 Task: Find connections with filter location El Copey with filter topic #Networkwith filter profile language French with filter current company STÄUBLI with filter school ICFAI Foundation for Higher Education, Hyderabad with filter industry Spectator Sports with filter service category Public Relations with filter keywords title Life Coach
Action: Mouse moved to (276, 345)
Screenshot: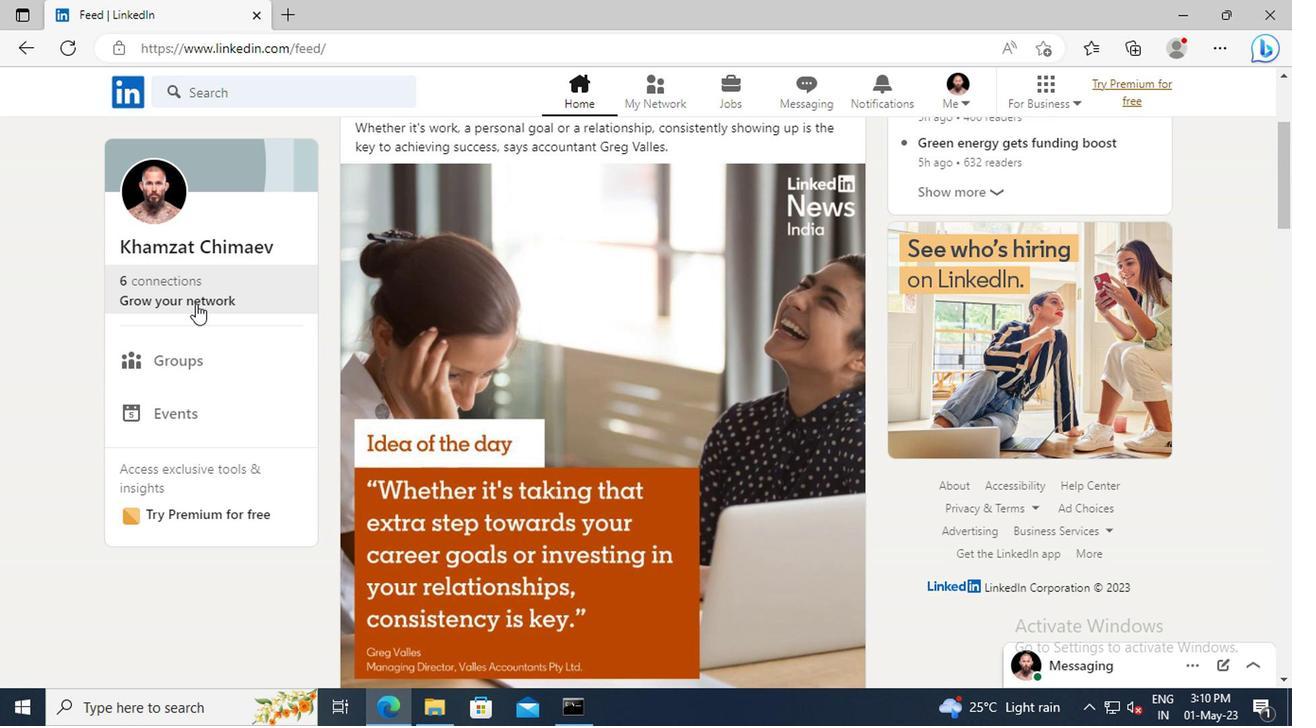 
Action: Mouse pressed left at (276, 345)
Screenshot: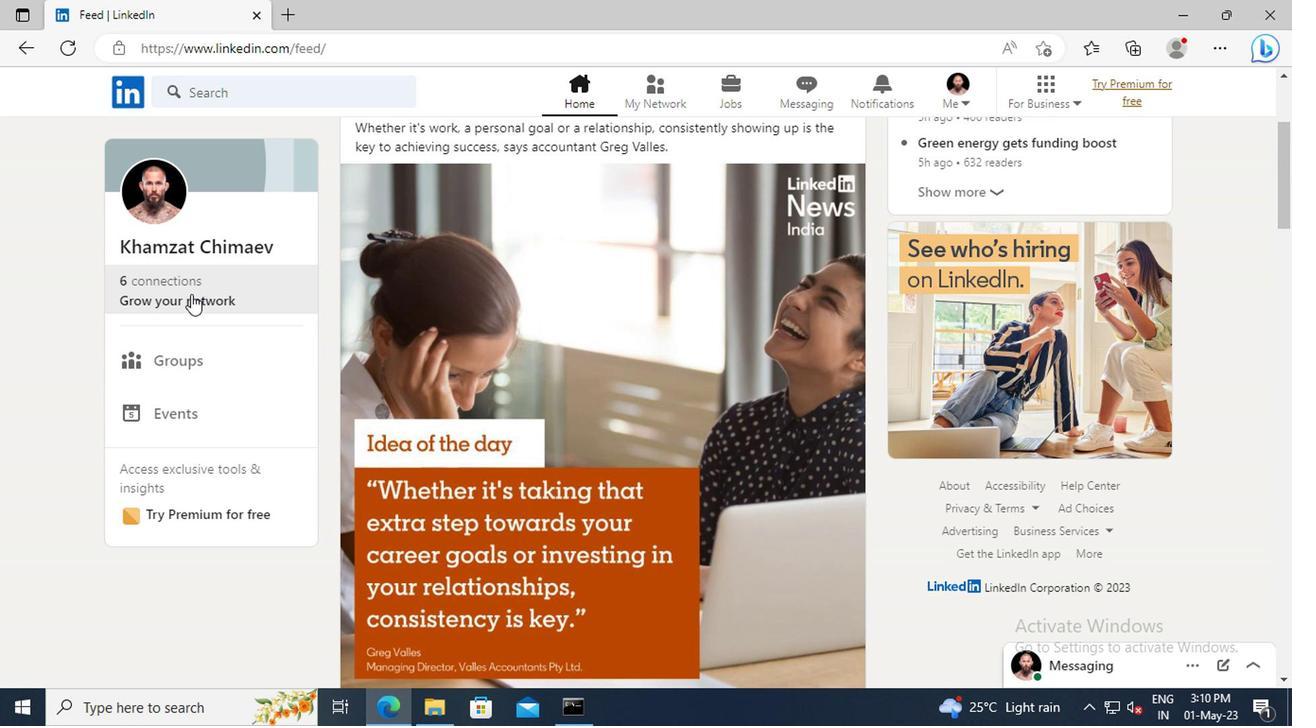 
Action: Mouse moved to (296, 280)
Screenshot: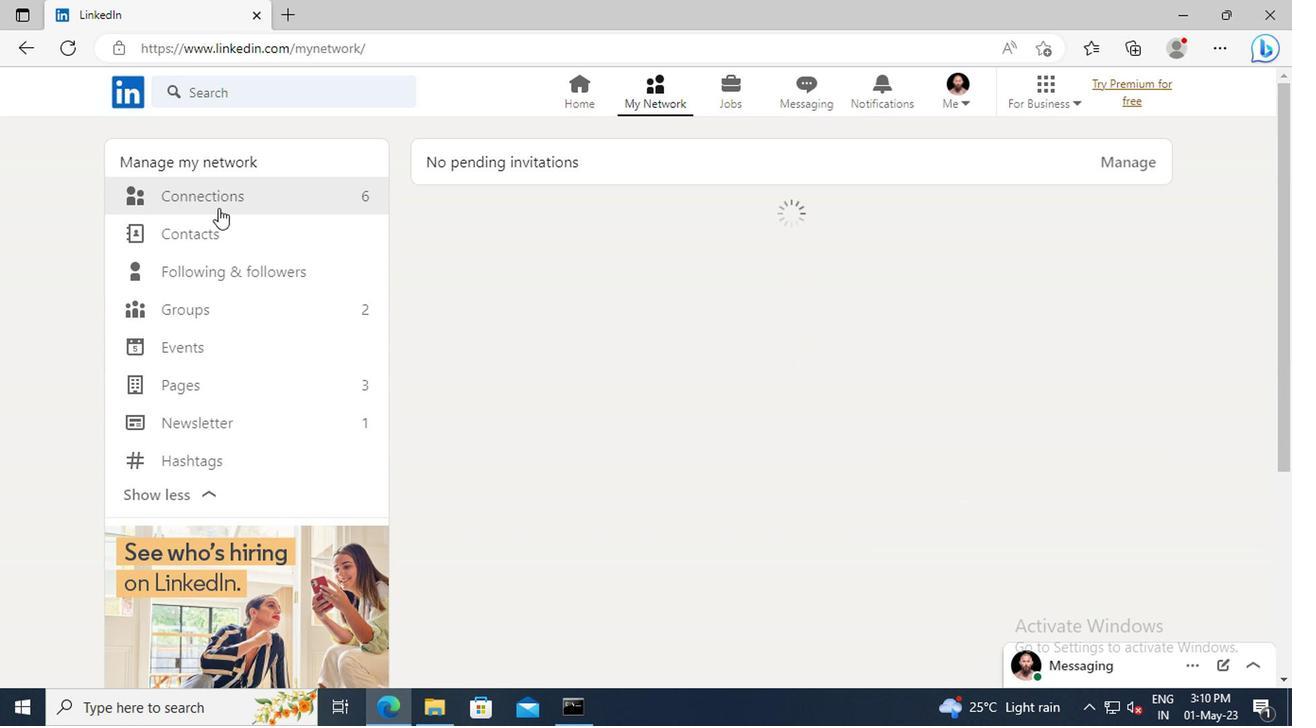 
Action: Mouse pressed left at (296, 280)
Screenshot: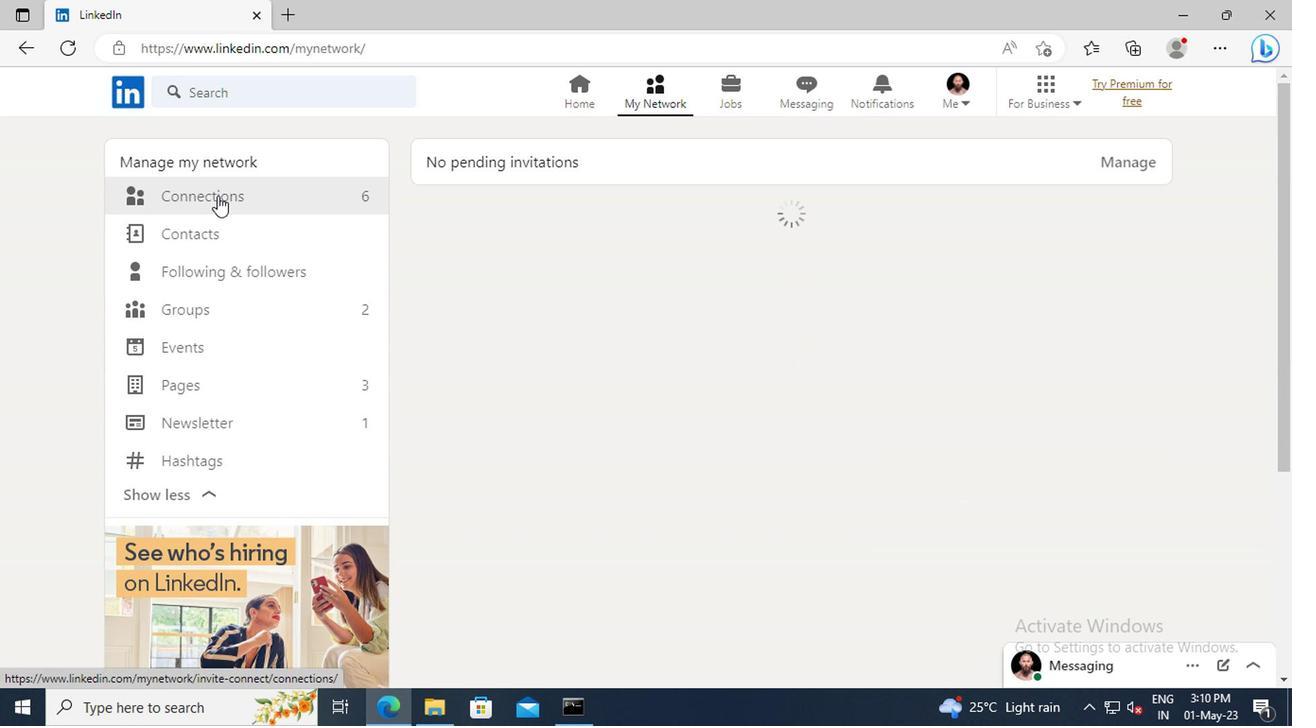 
Action: Mouse moved to (676, 283)
Screenshot: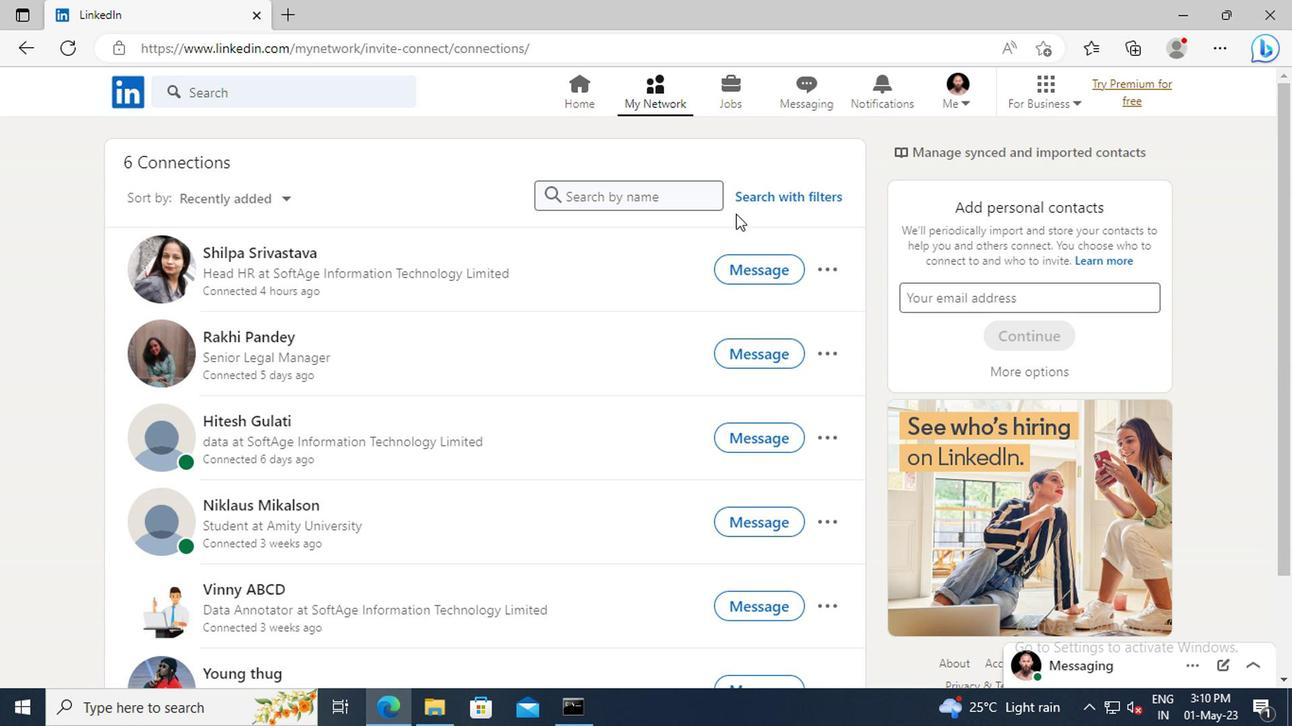 
Action: Mouse pressed left at (676, 283)
Screenshot: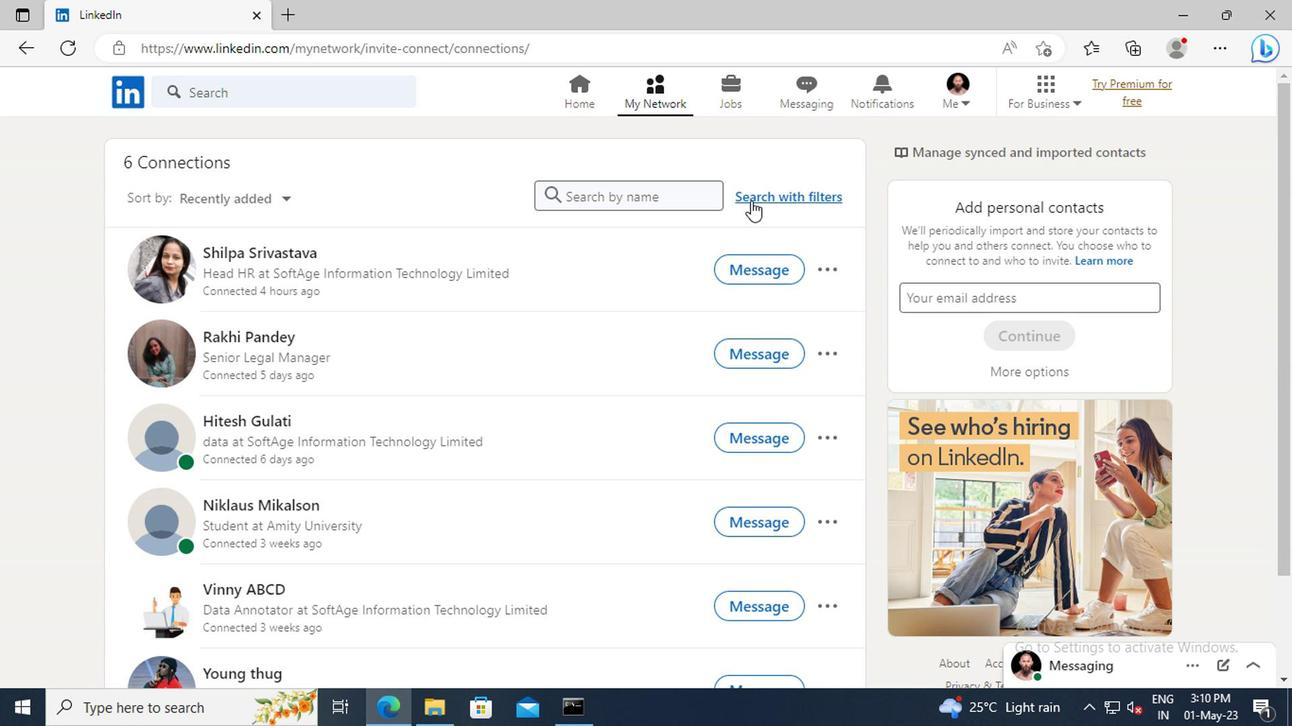 
Action: Mouse moved to (650, 249)
Screenshot: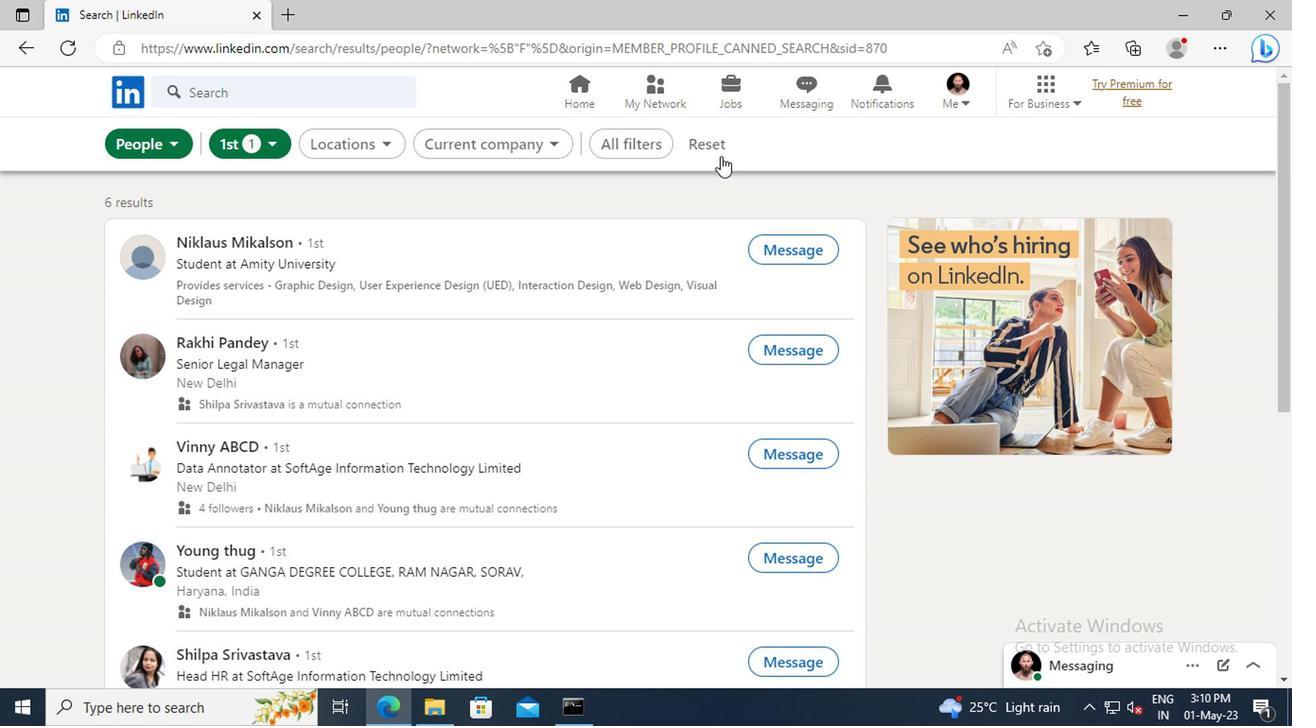 
Action: Mouse pressed left at (650, 249)
Screenshot: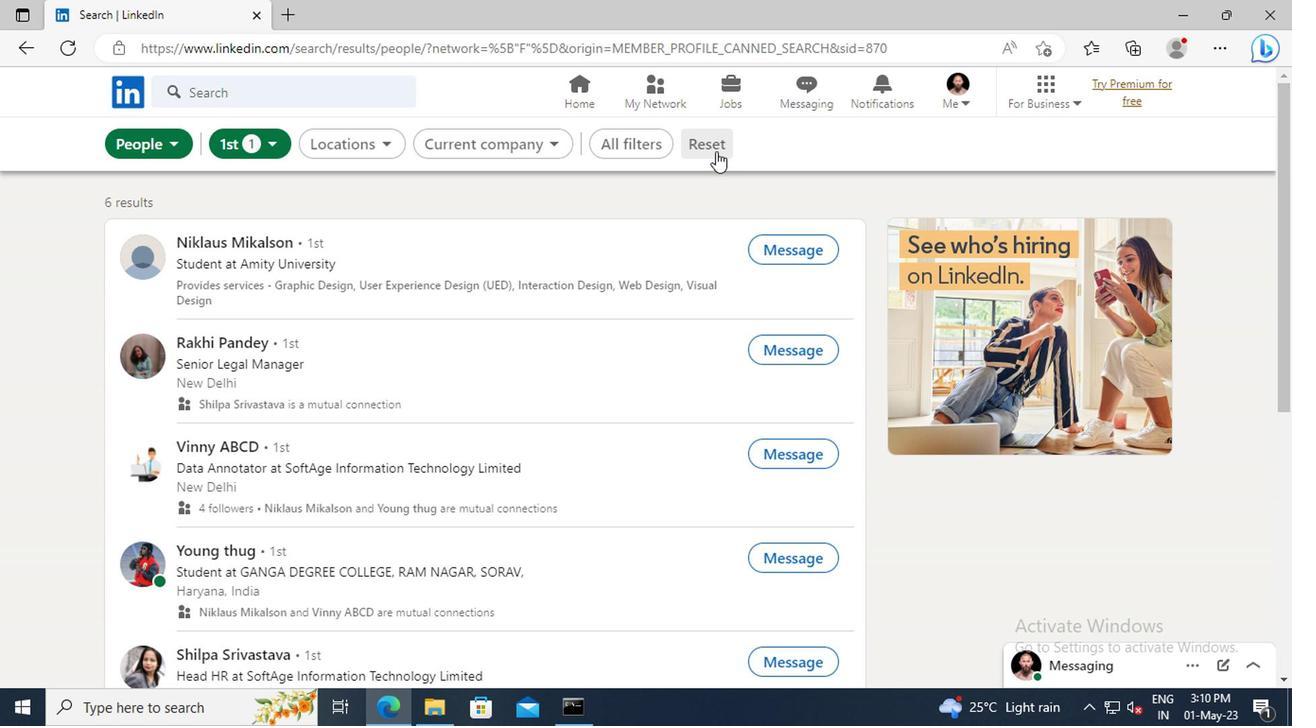
Action: Mouse moved to (631, 246)
Screenshot: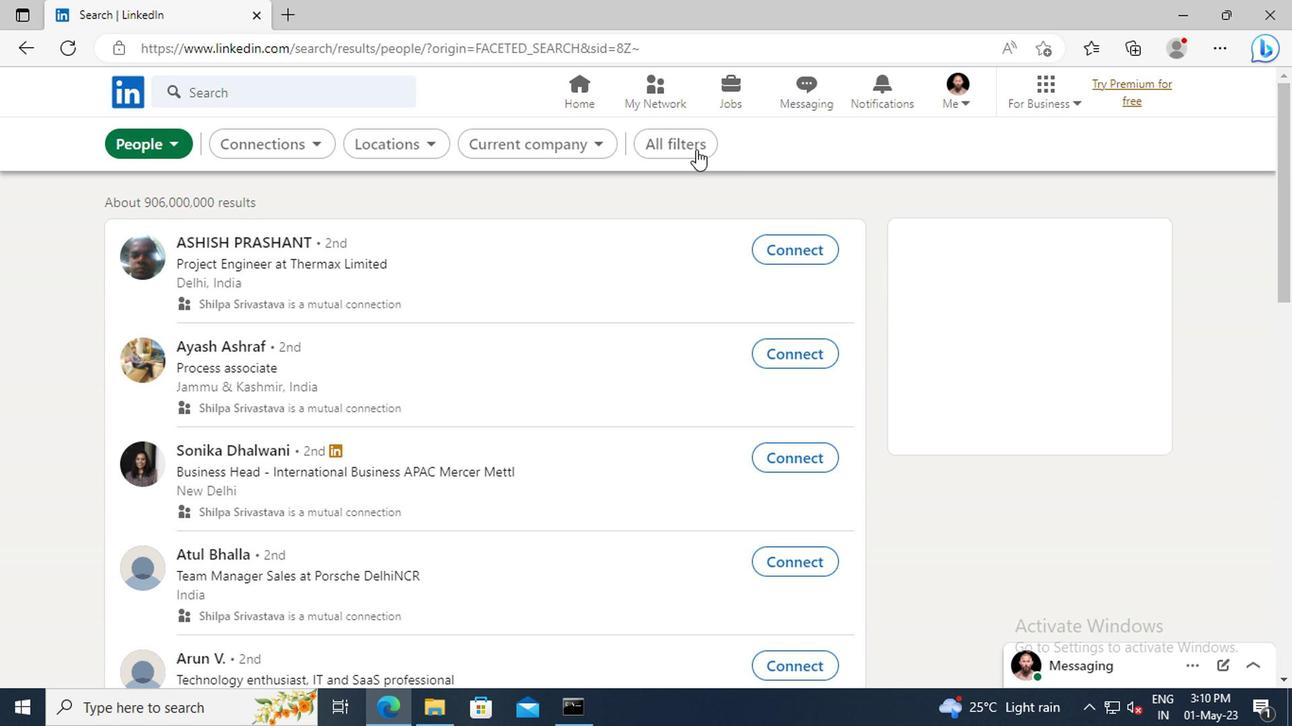
Action: Mouse pressed left at (631, 246)
Screenshot: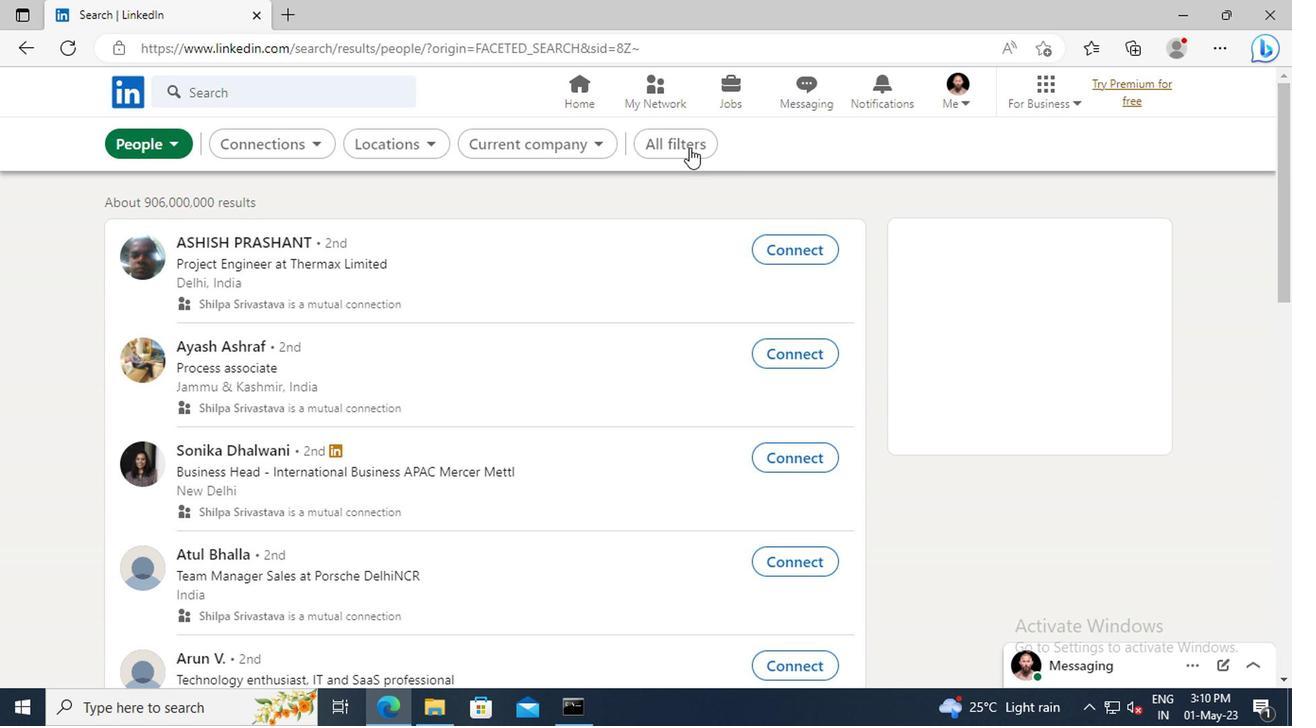 
Action: Mouse moved to (840, 339)
Screenshot: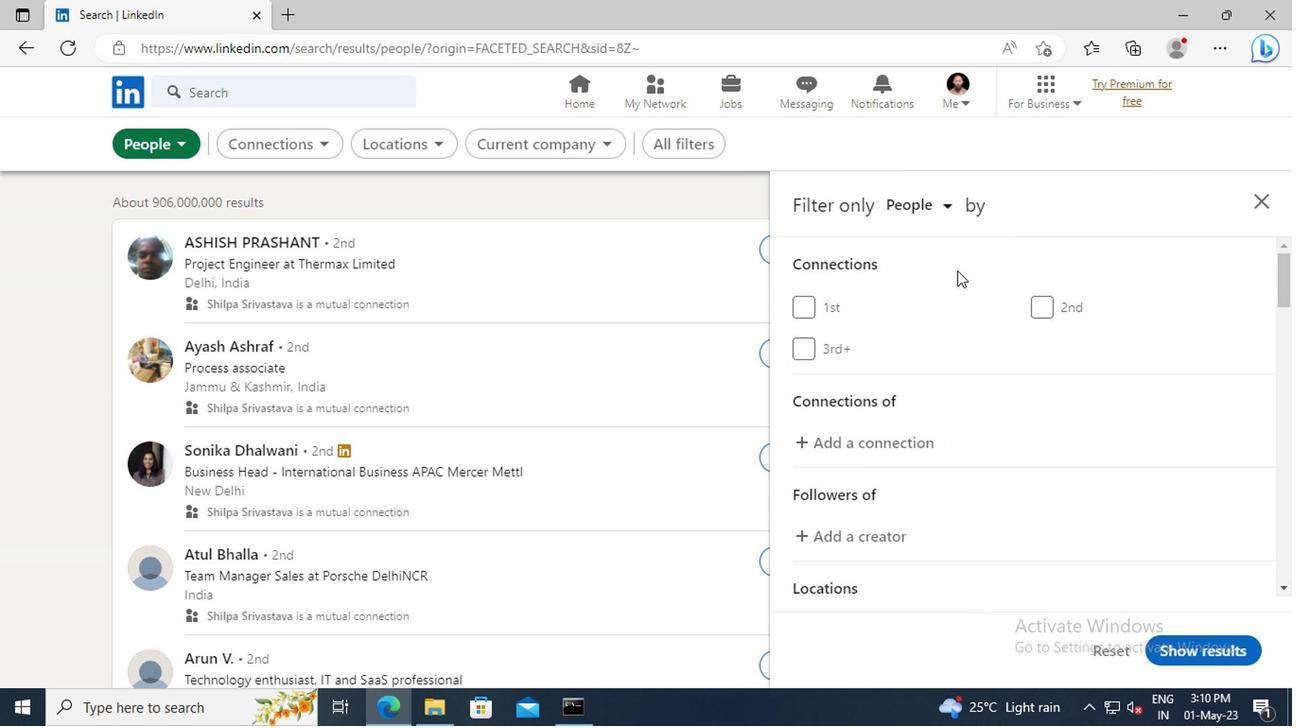 
Action: Mouse scrolled (840, 338) with delta (0, 0)
Screenshot: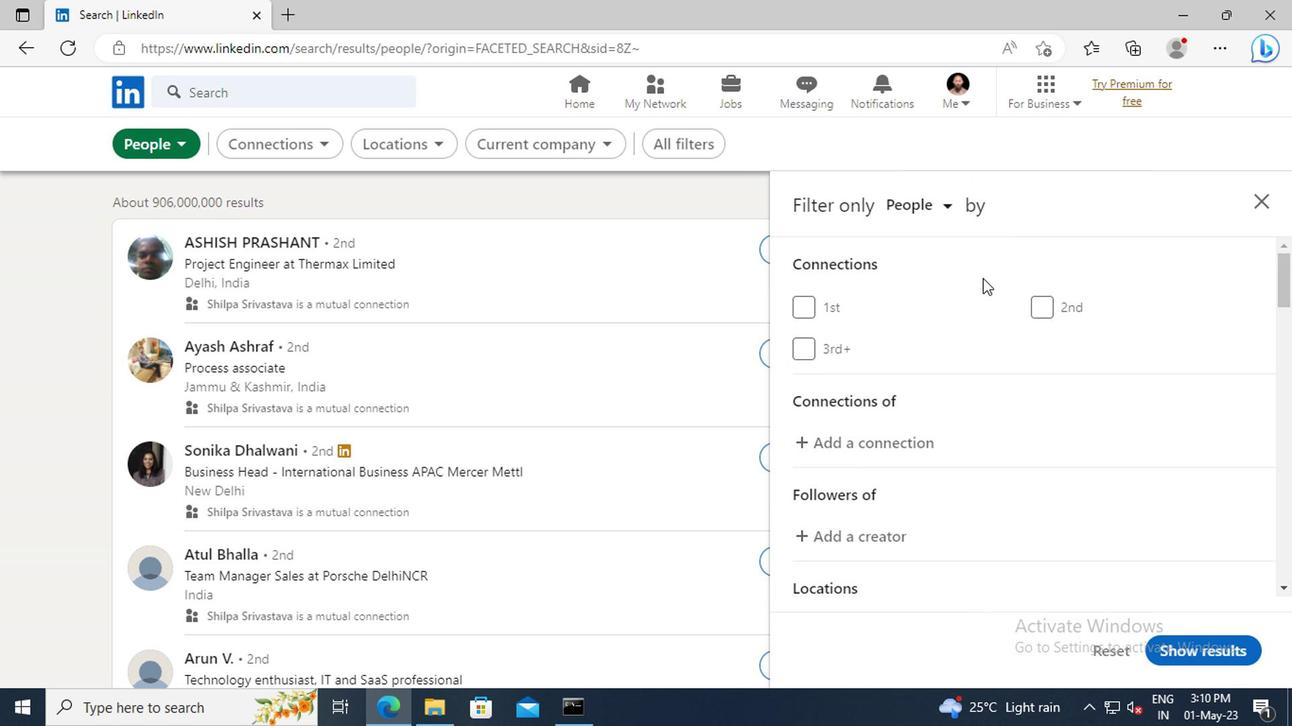 
Action: Mouse scrolled (840, 338) with delta (0, 0)
Screenshot: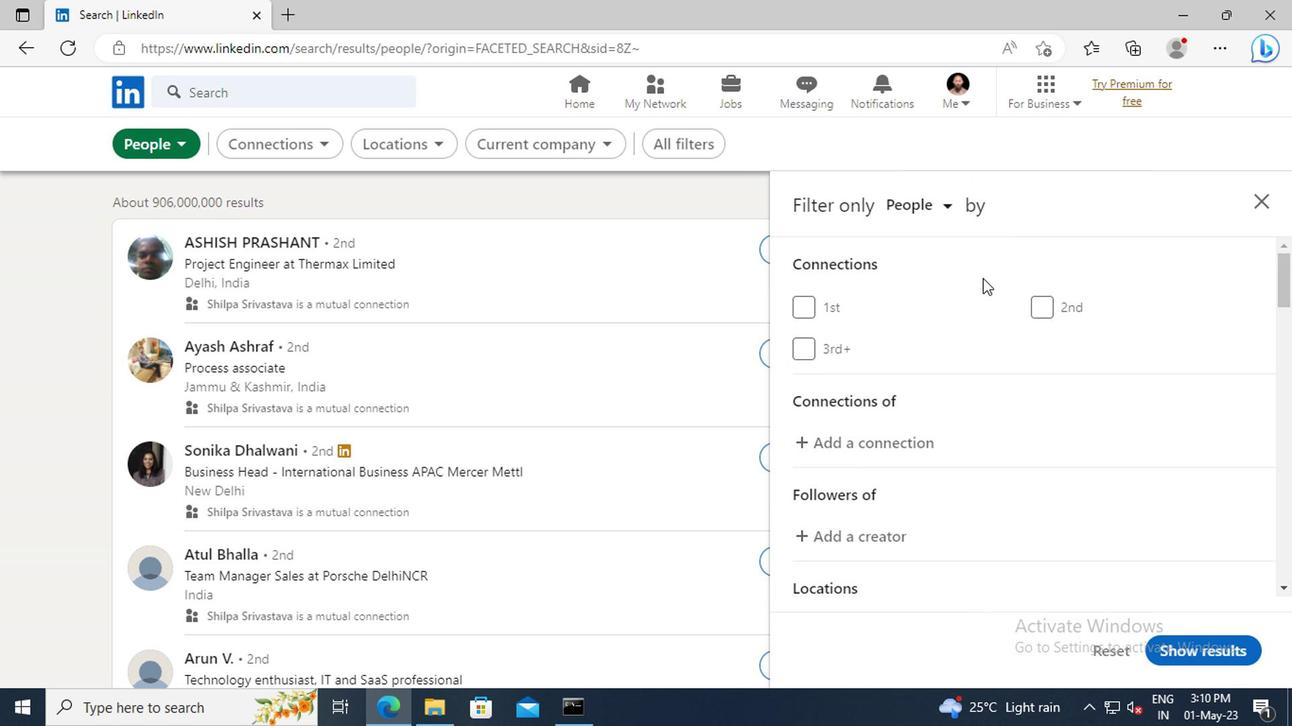 
Action: Mouse scrolled (840, 338) with delta (0, 0)
Screenshot: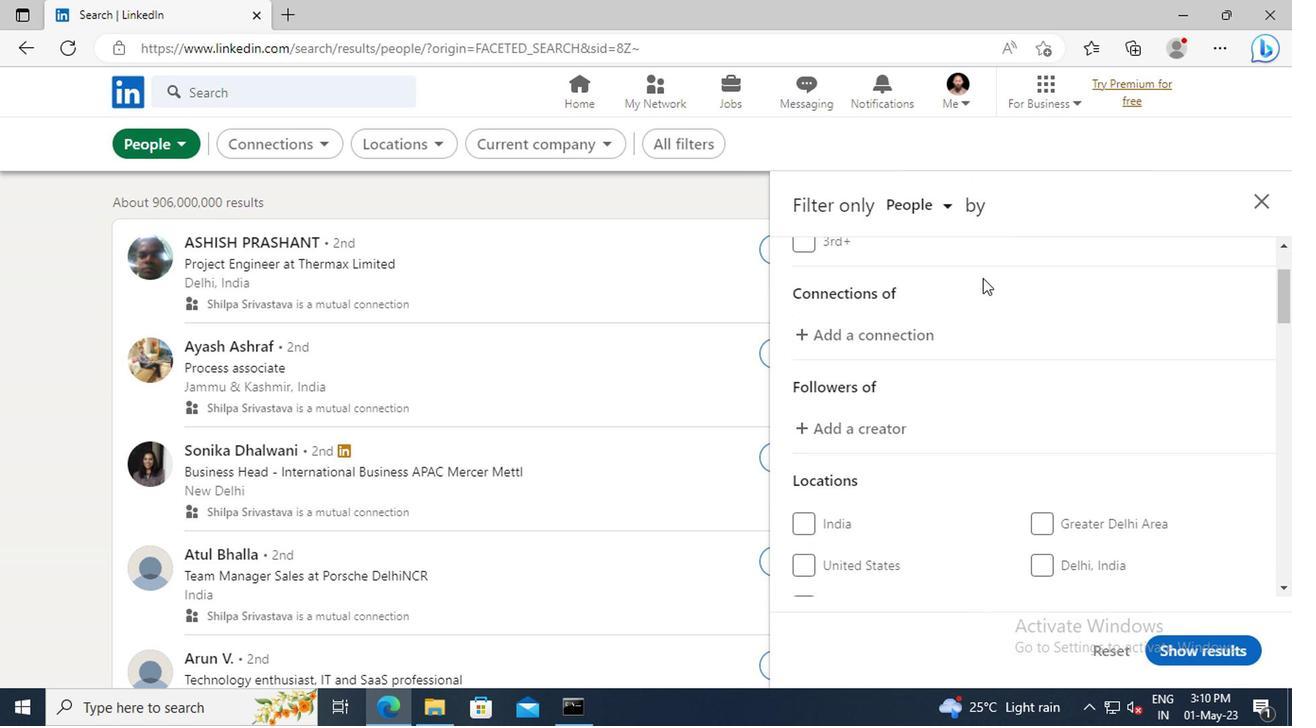 
Action: Mouse scrolled (840, 338) with delta (0, 0)
Screenshot: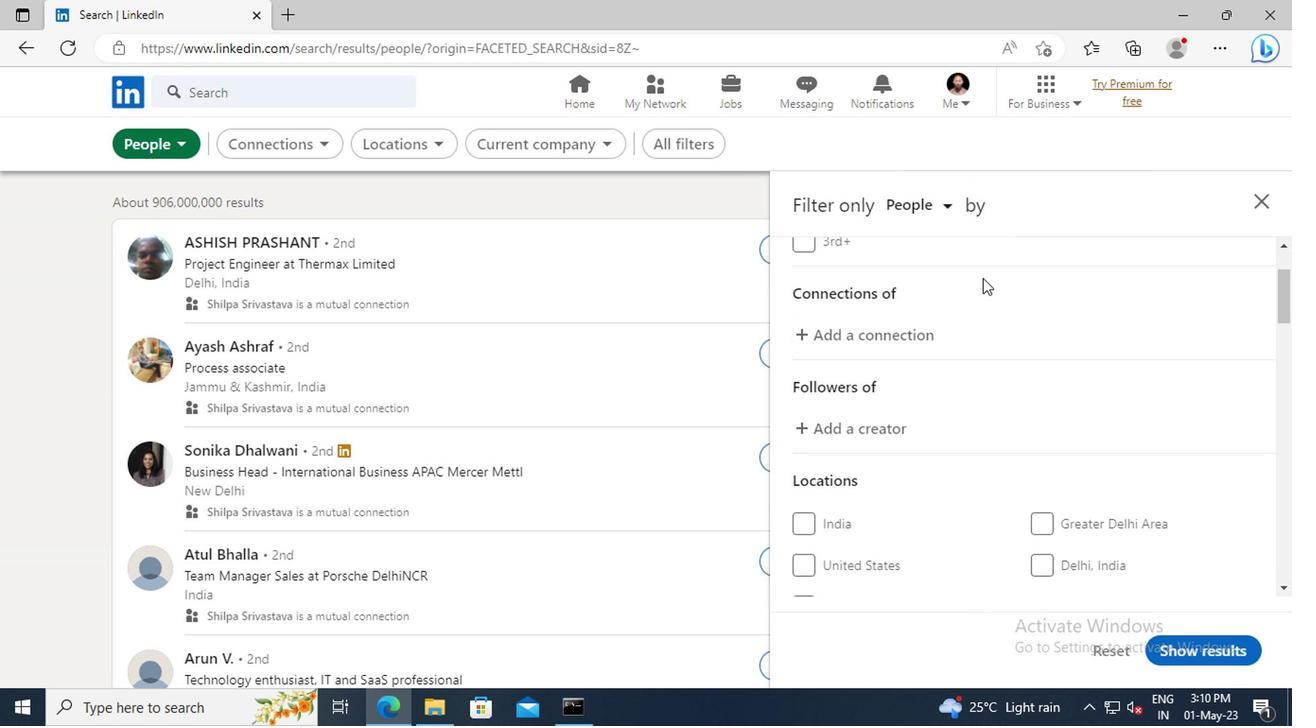
Action: Mouse moved to (840, 341)
Screenshot: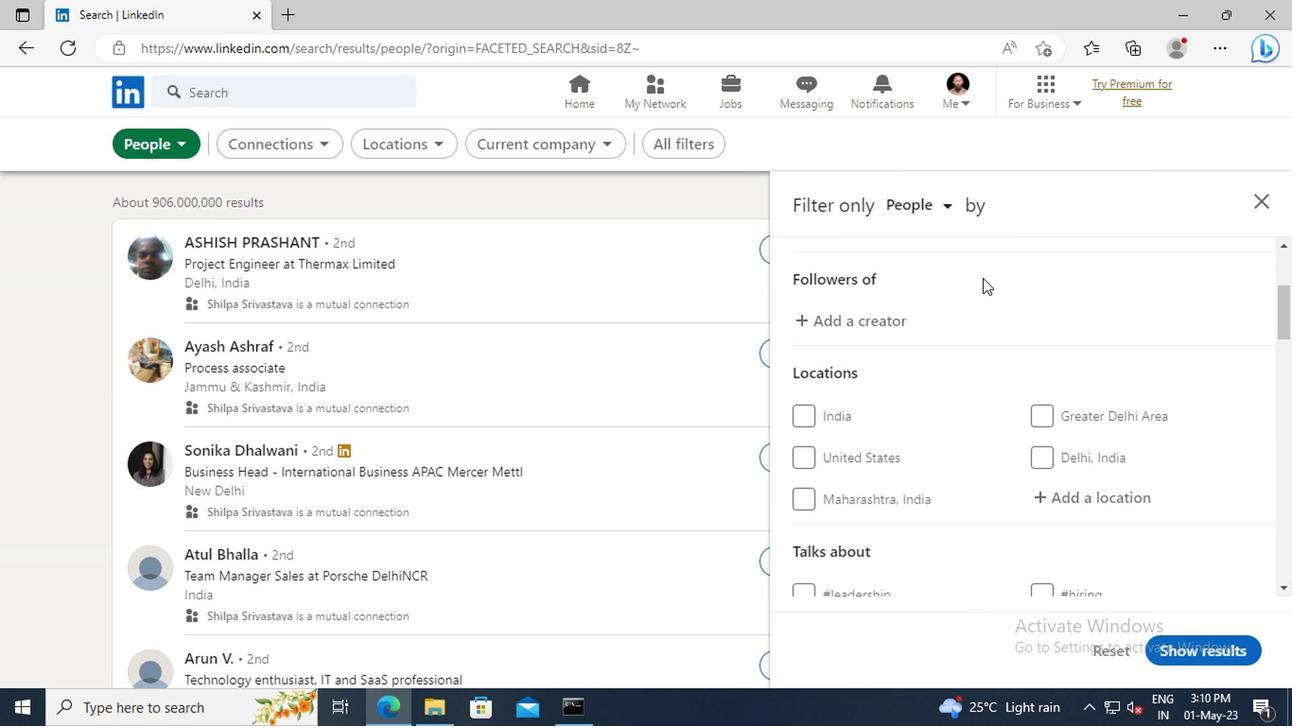 
Action: Mouse scrolled (840, 340) with delta (0, 0)
Screenshot: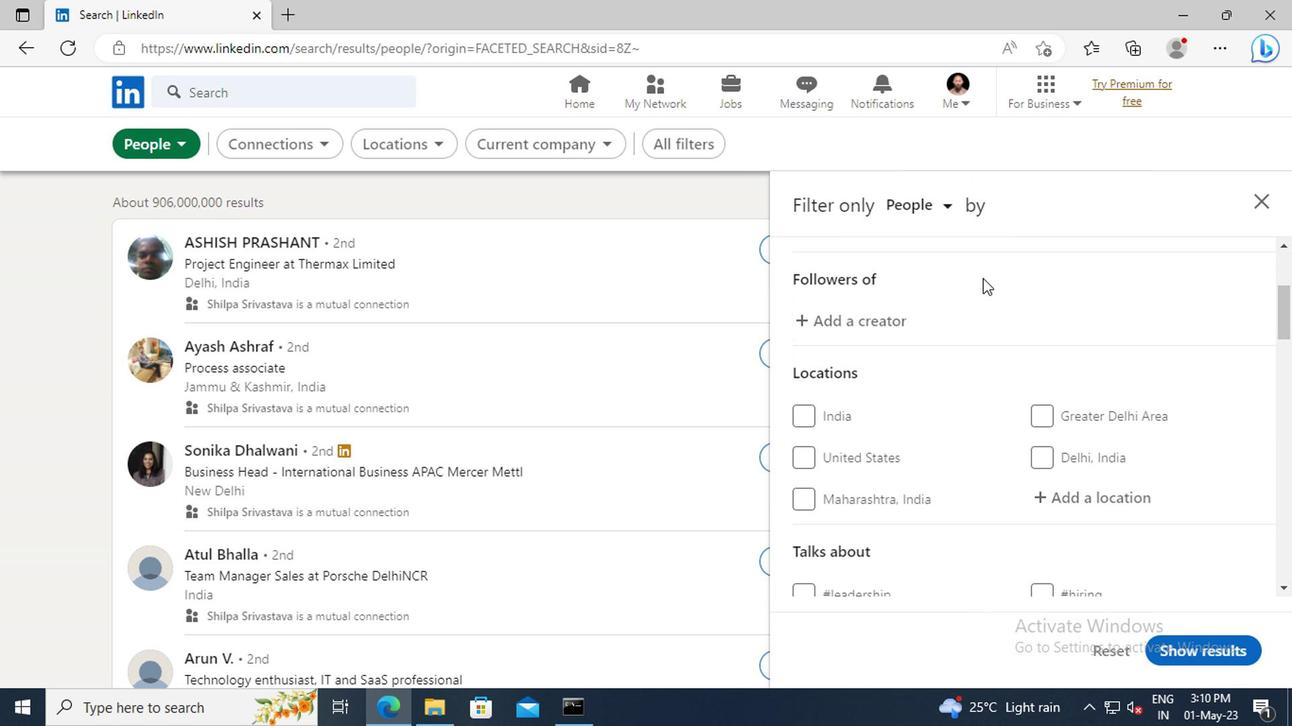 
Action: Mouse scrolled (840, 340) with delta (0, 0)
Screenshot: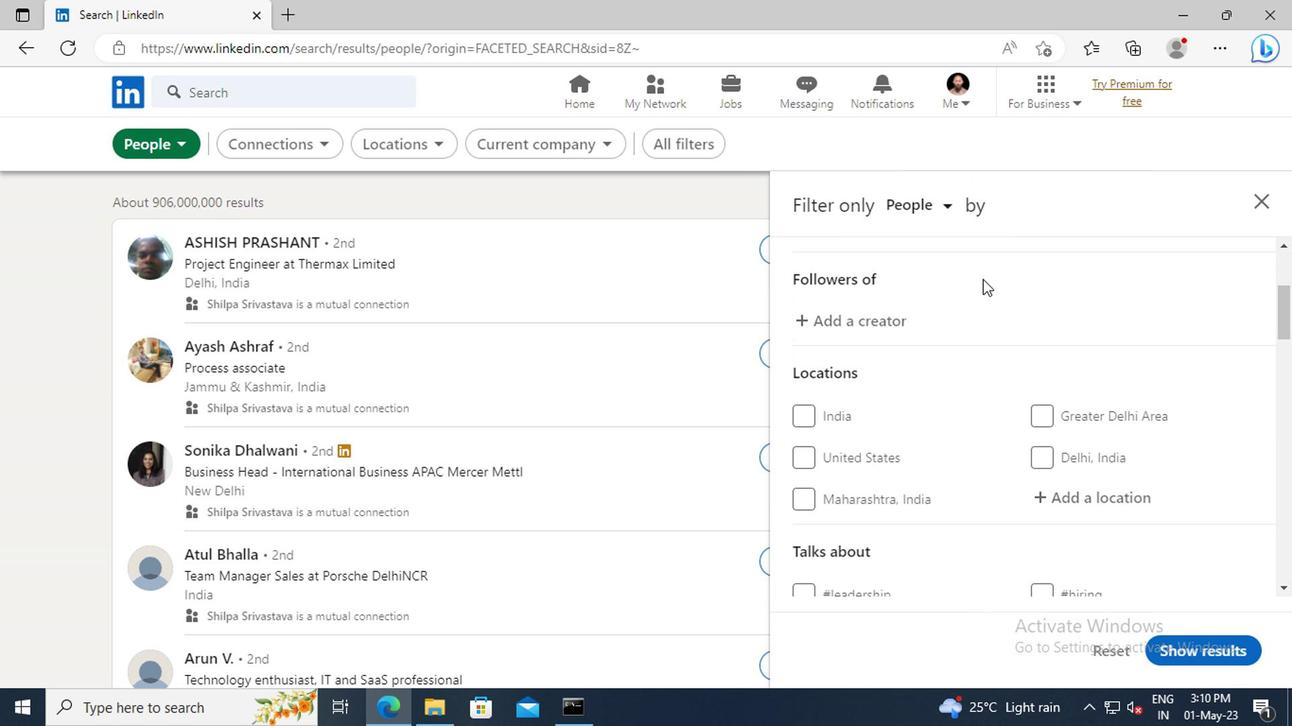 
Action: Mouse moved to (886, 418)
Screenshot: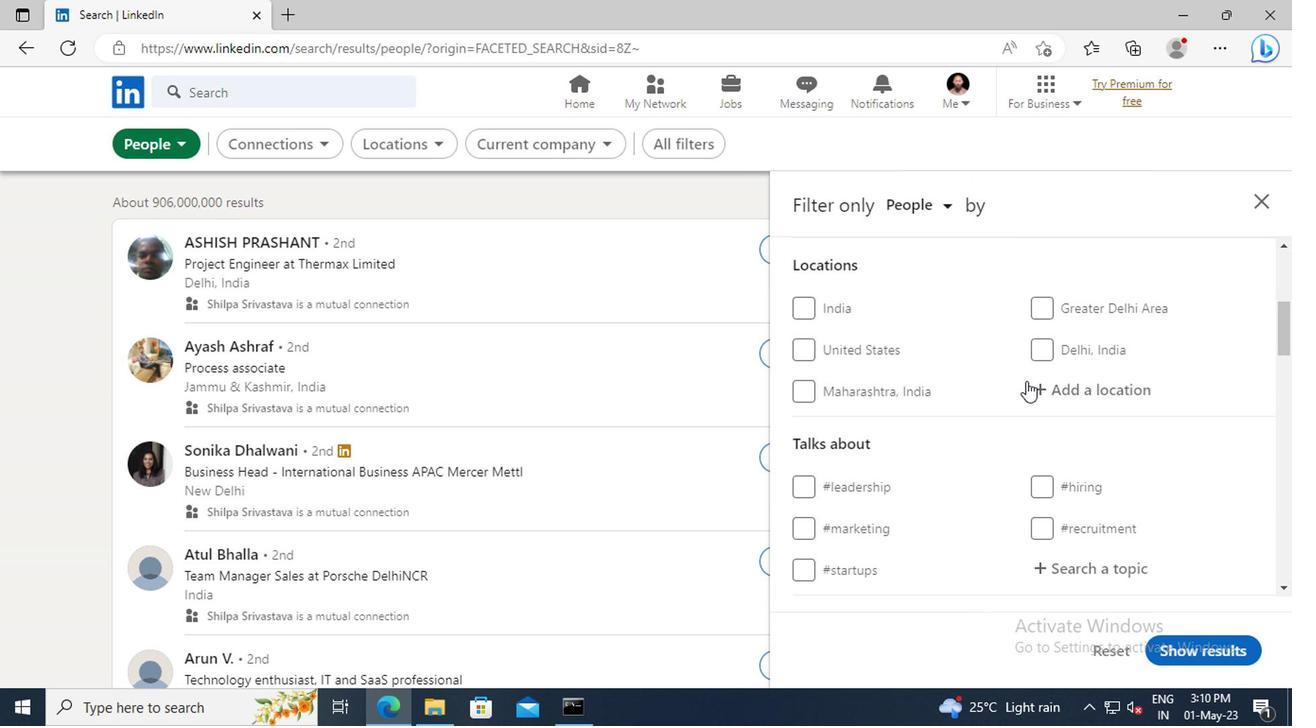 
Action: Mouse pressed left at (886, 418)
Screenshot: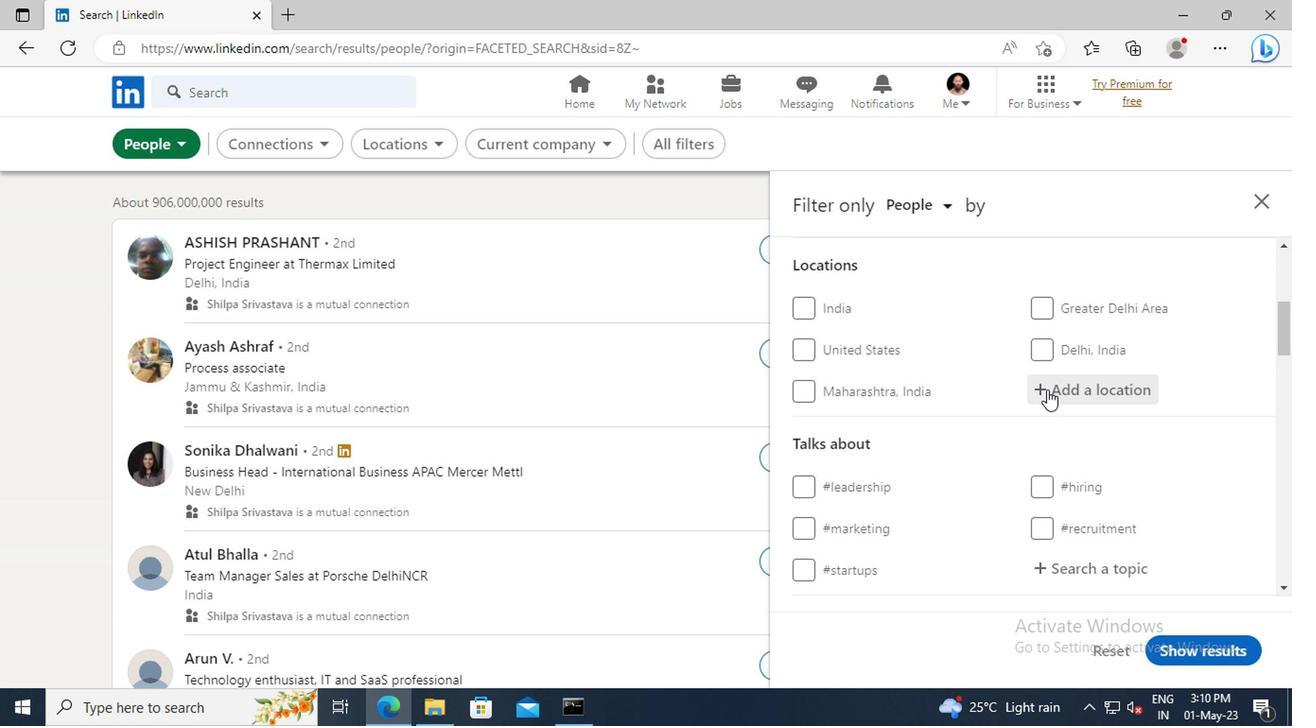 
Action: Key pressed <Key.shift>EL<Key.space><Key.shift>COPEY
Screenshot: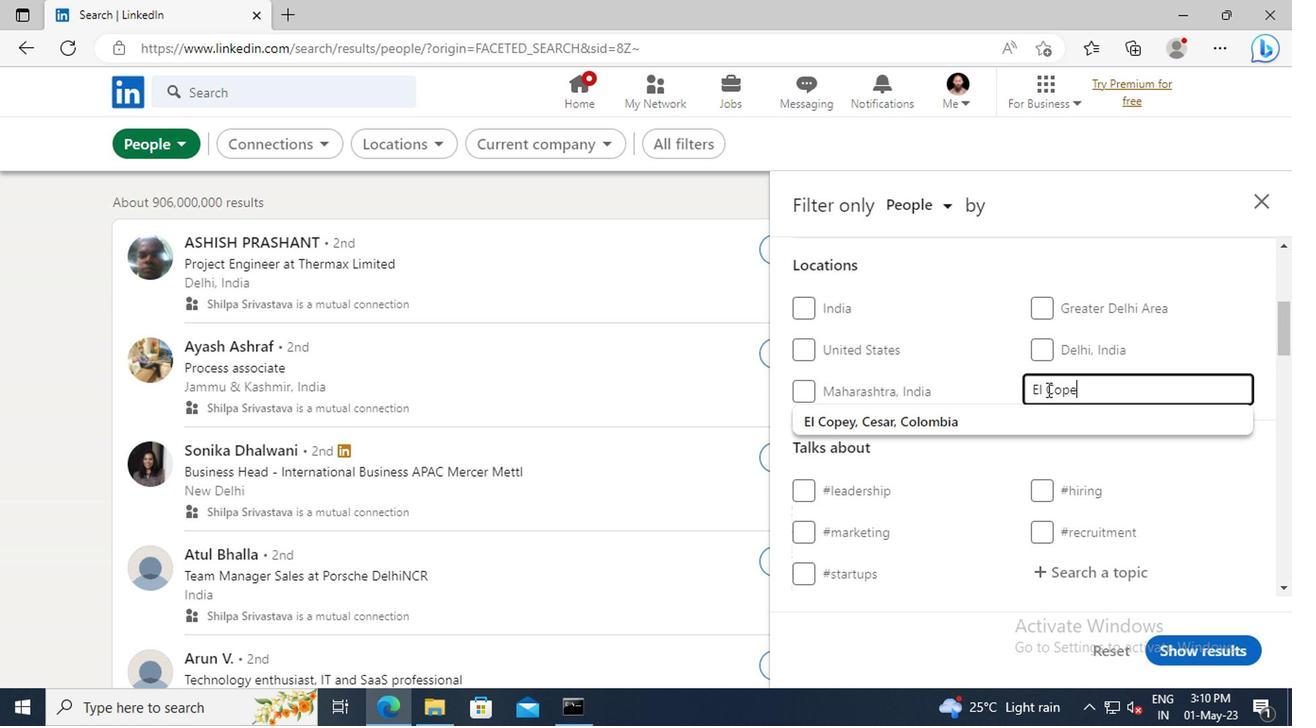 
Action: Mouse moved to (874, 439)
Screenshot: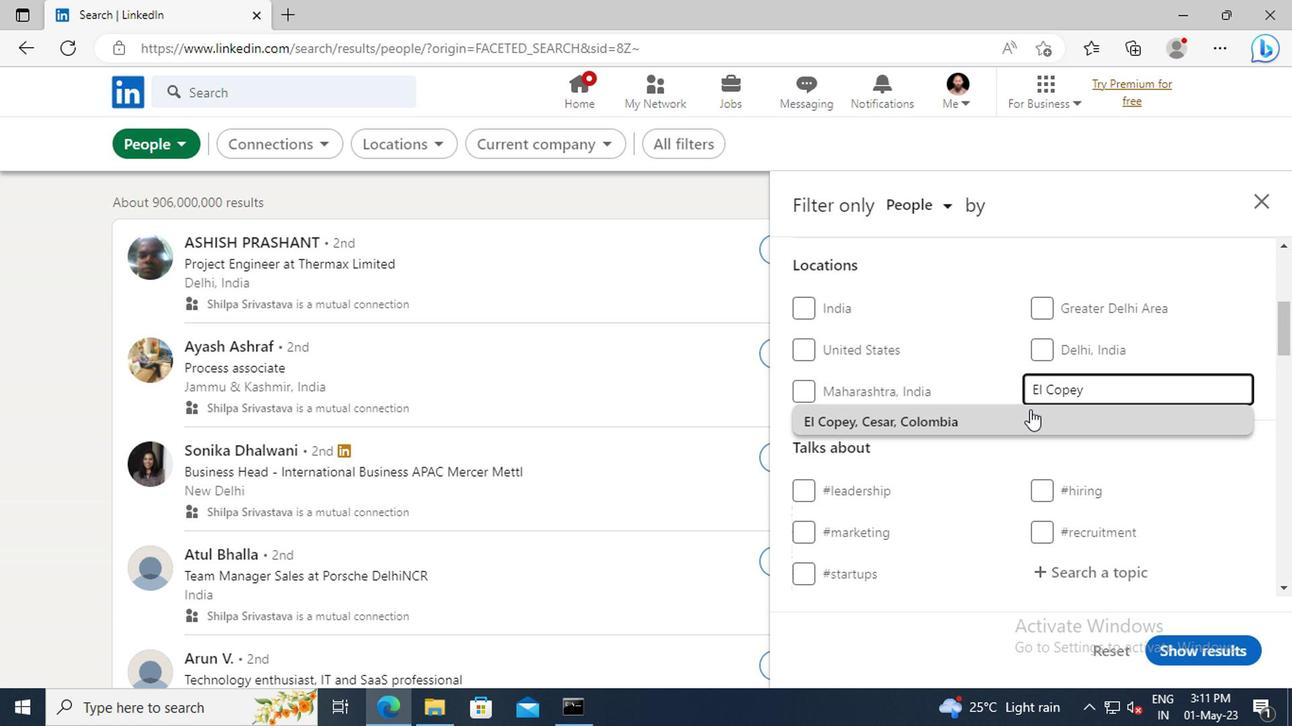 
Action: Mouse pressed left at (874, 439)
Screenshot: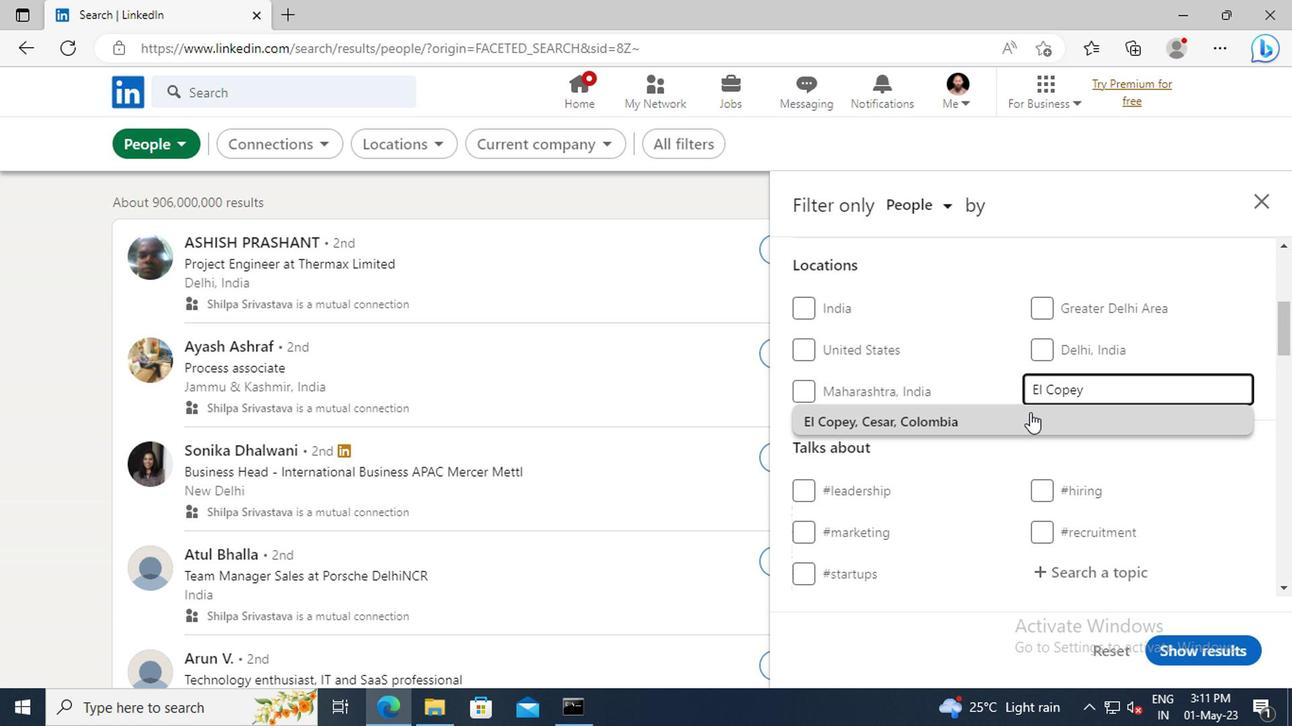 
Action: Mouse scrolled (874, 438) with delta (0, 0)
Screenshot: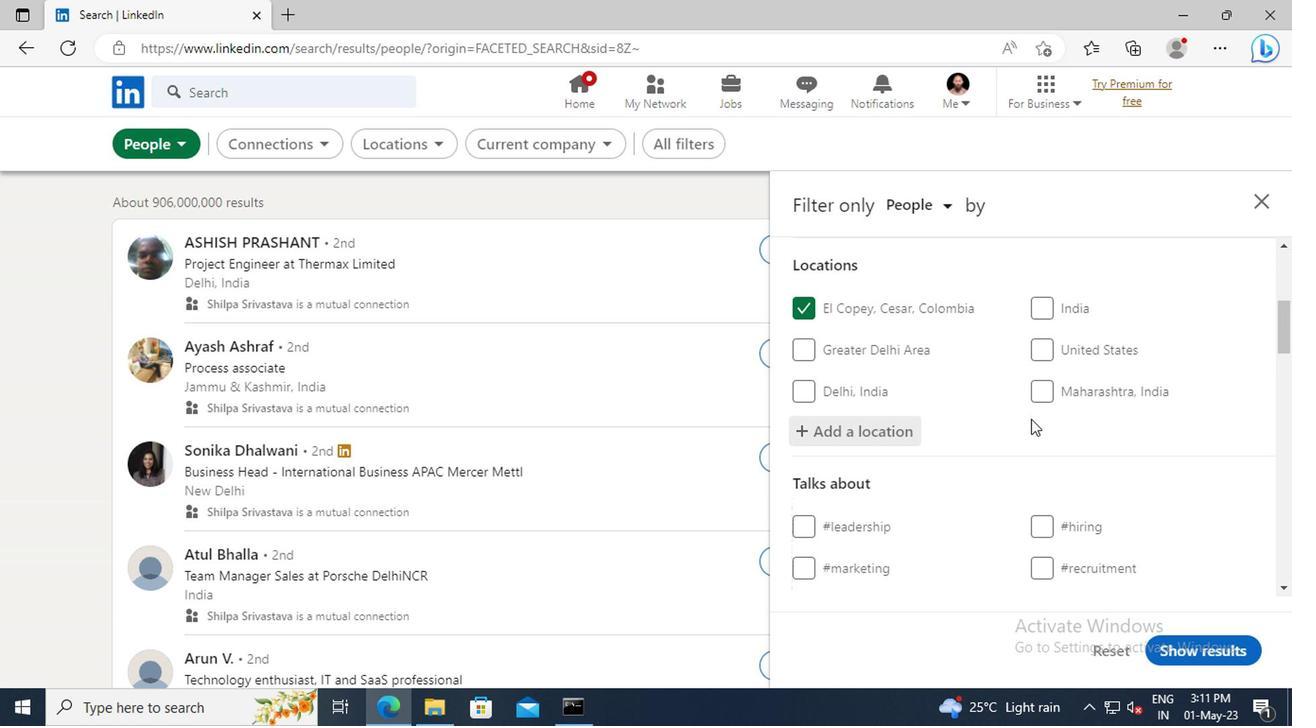 
Action: Mouse scrolled (874, 438) with delta (0, 0)
Screenshot: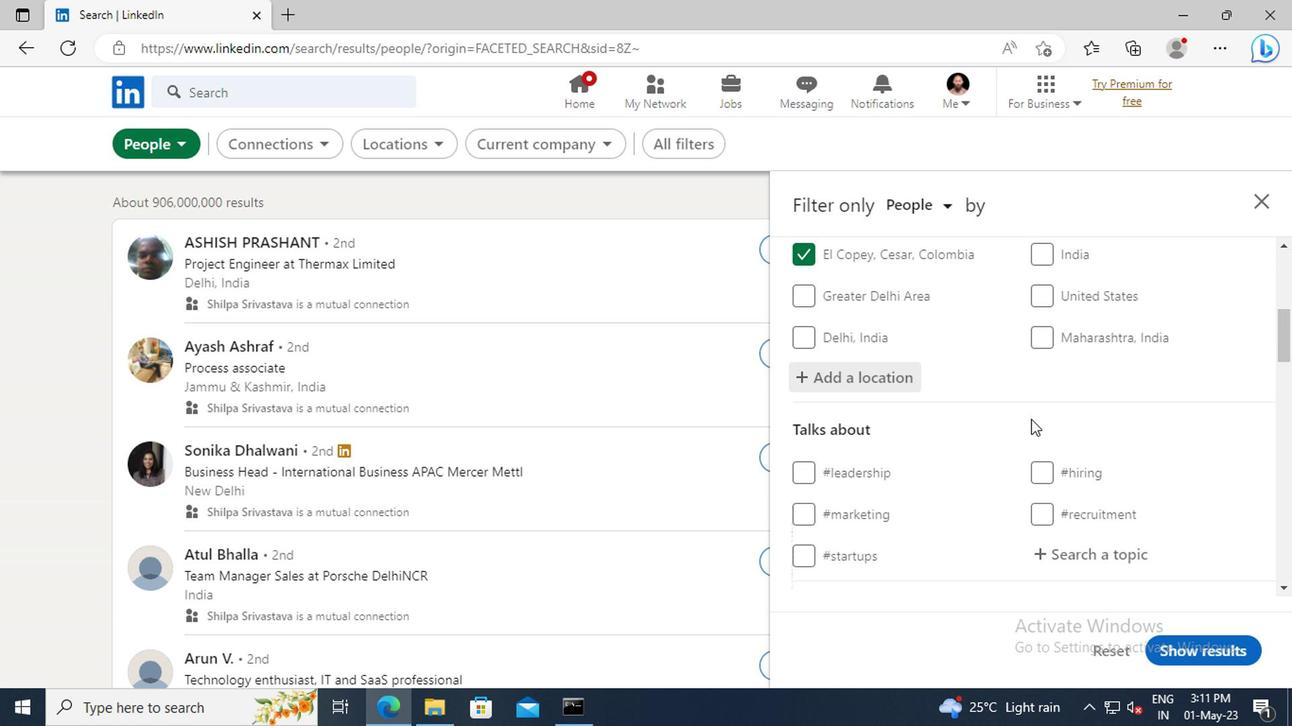 
Action: Mouse scrolled (874, 438) with delta (0, 0)
Screenshot: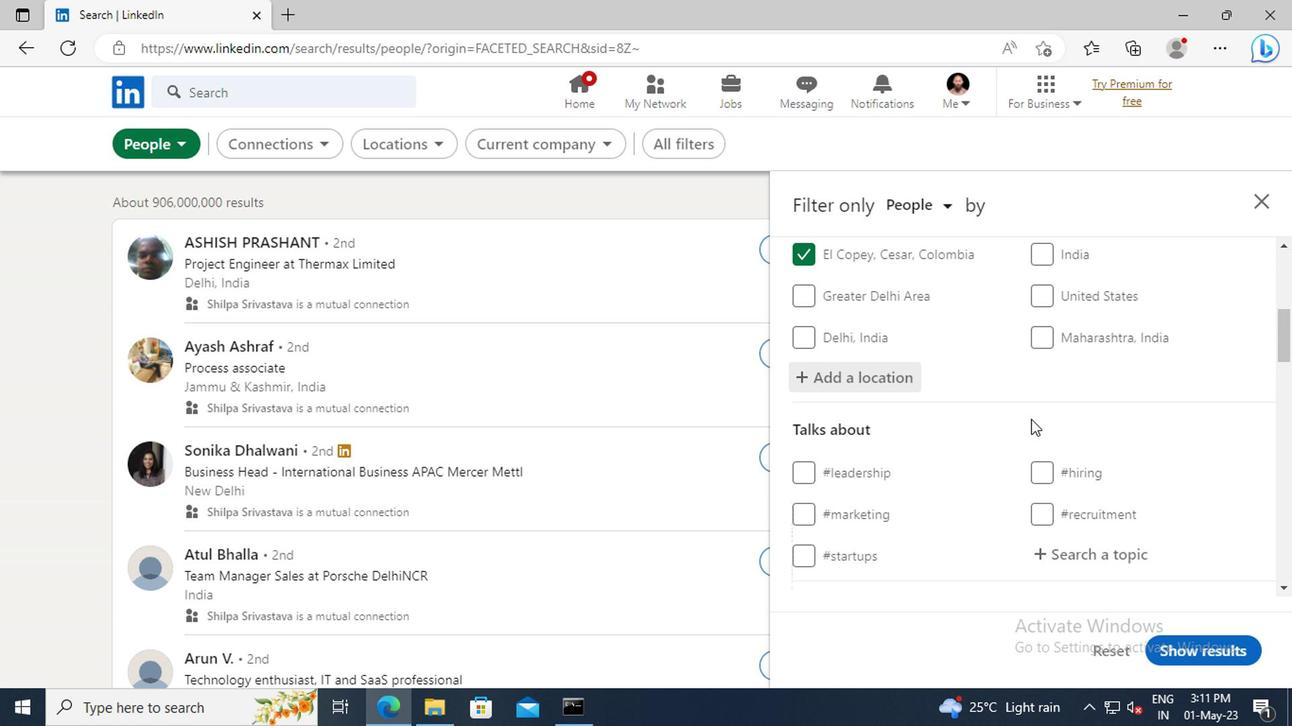 
Action: Mouse moved to (889, 460)
Screenshot: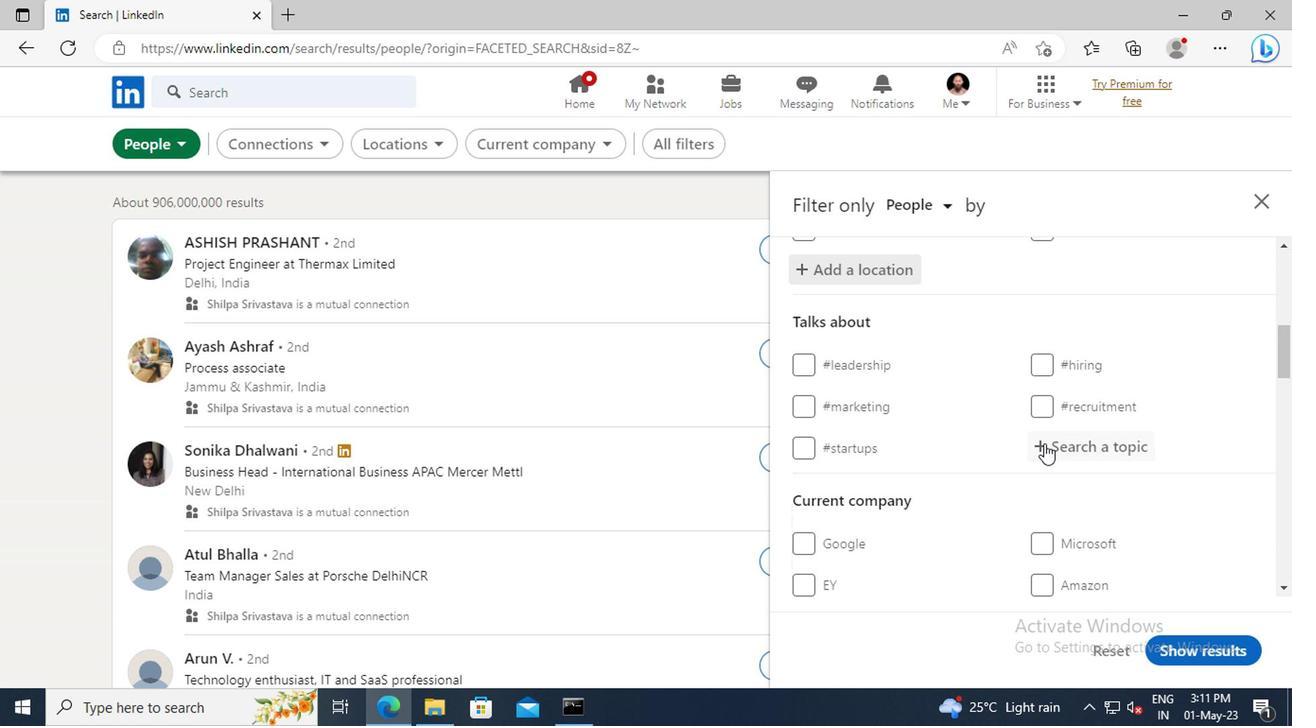 
Action: Mouse pressed left at (889, 460)
Screenshot: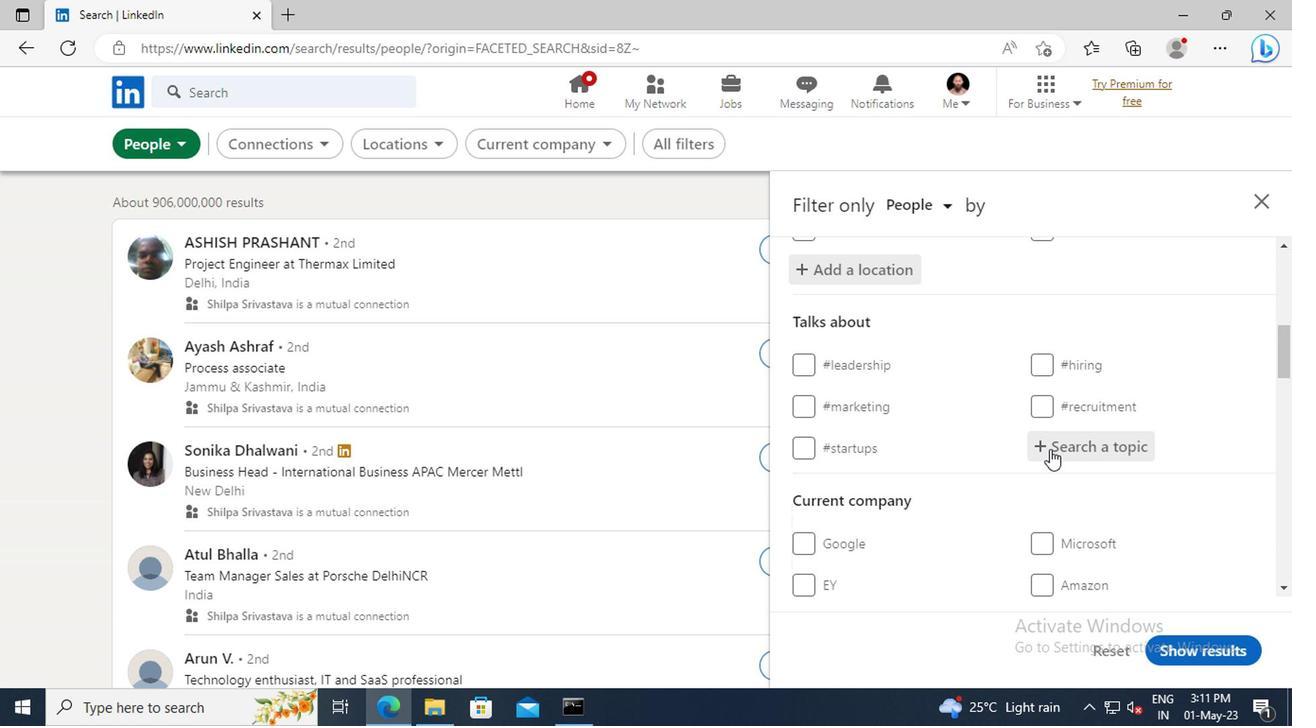 
Action: Key pressed <Key.shift>NETWORK
Screenshot: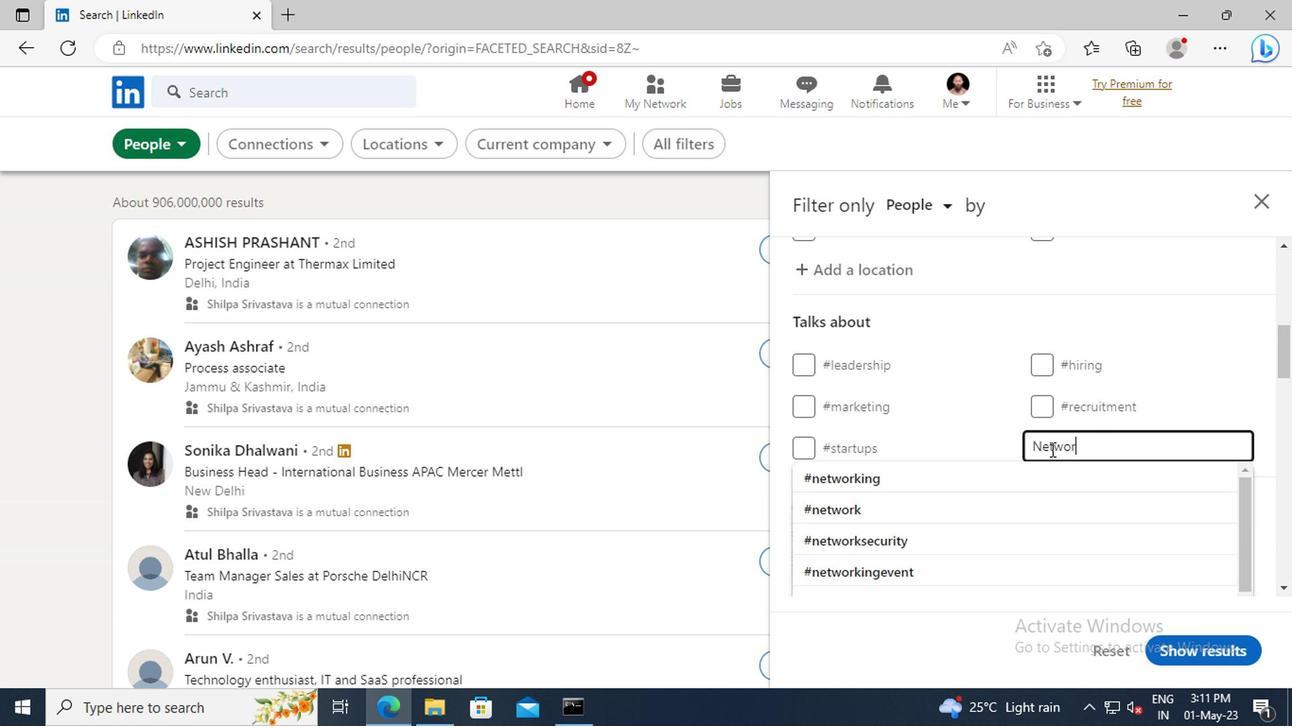 
Action: Mouse moved to (894, 499)
Screenshot: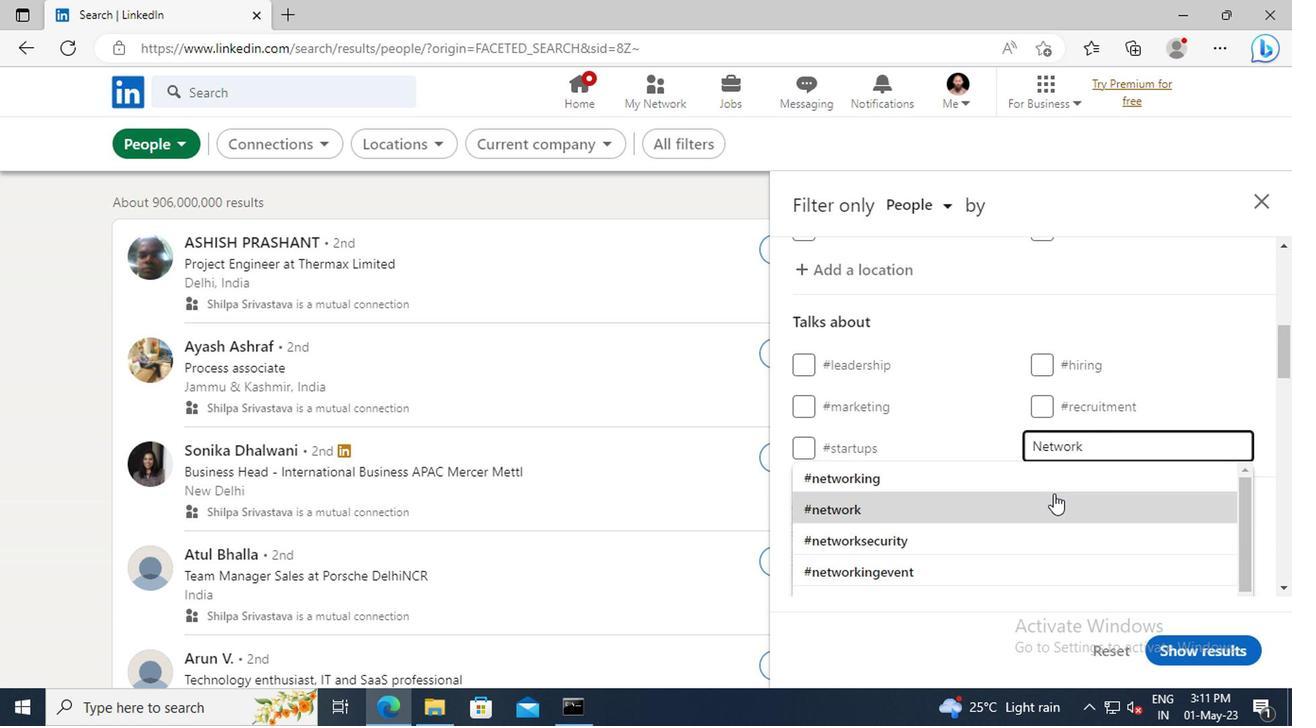 
Action: Mouse pressed left at (894, 499)
Screenshot: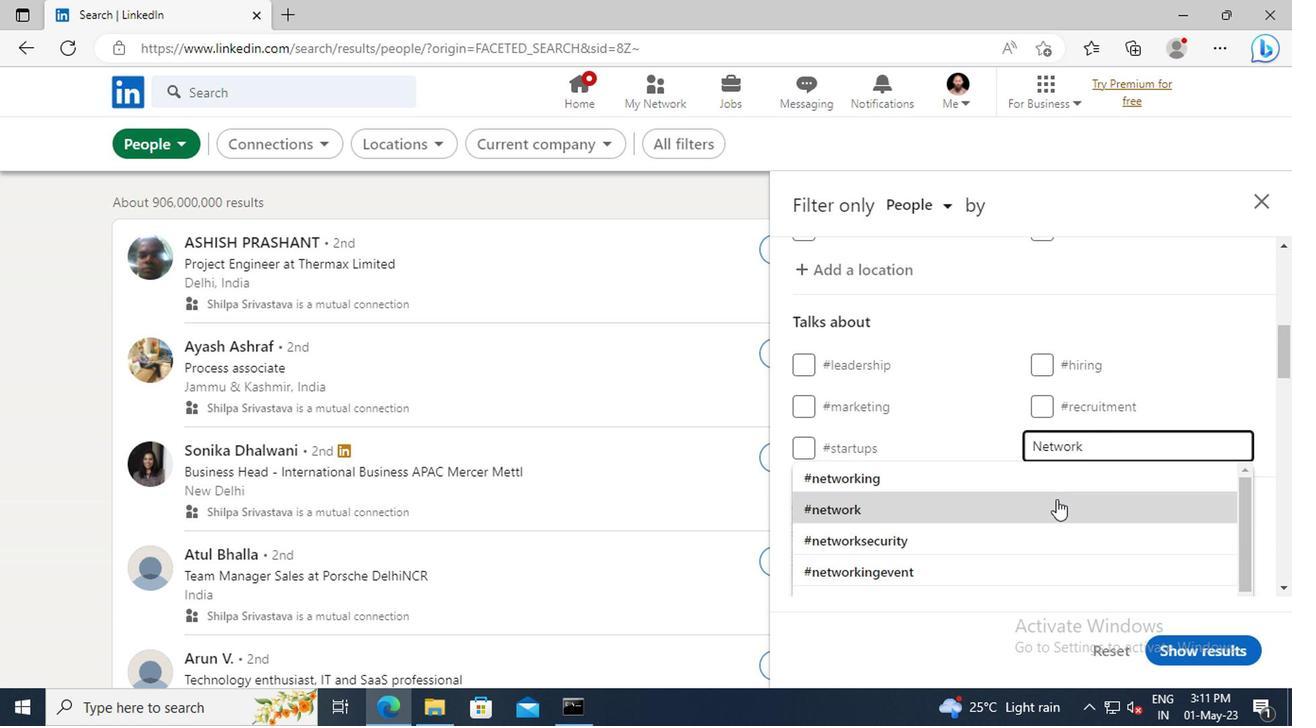 
Action: Mouse scrolled (894, 498) with delta (0, 0)
Screenshot: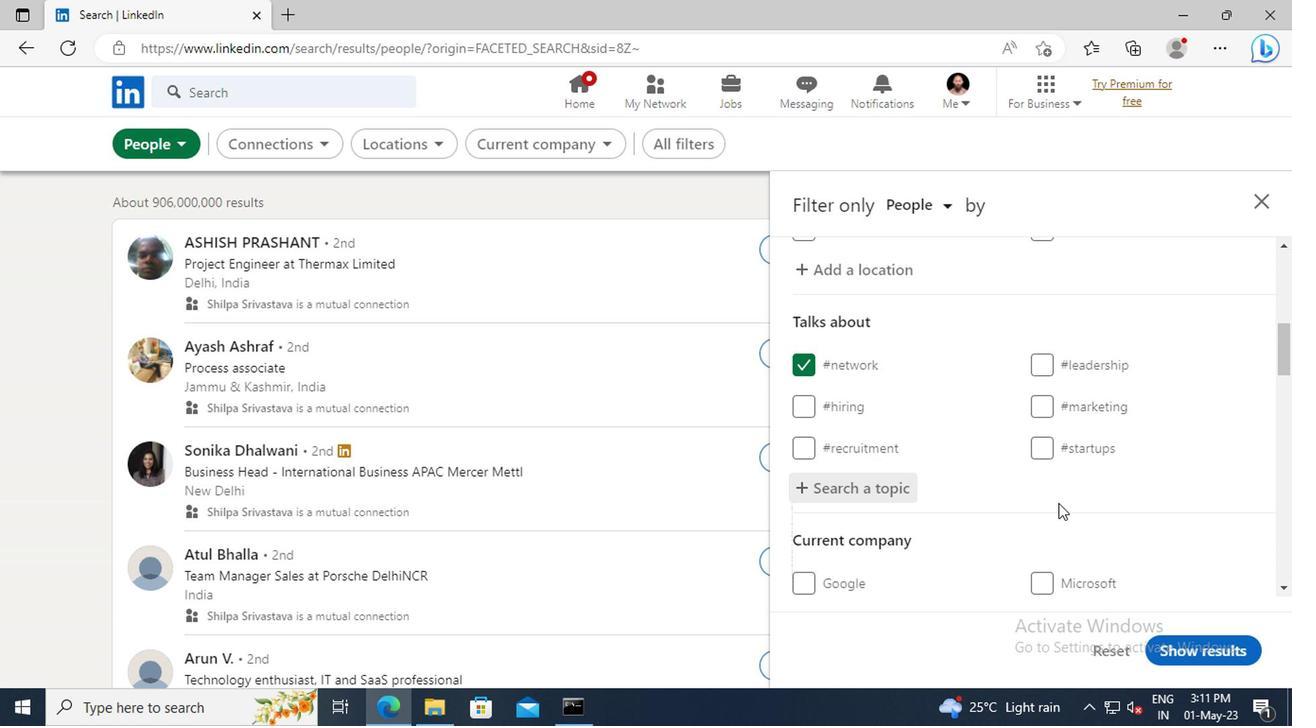 
Action: Mouse scrolled (894, 498) with delta (0, 0)
Screenshot: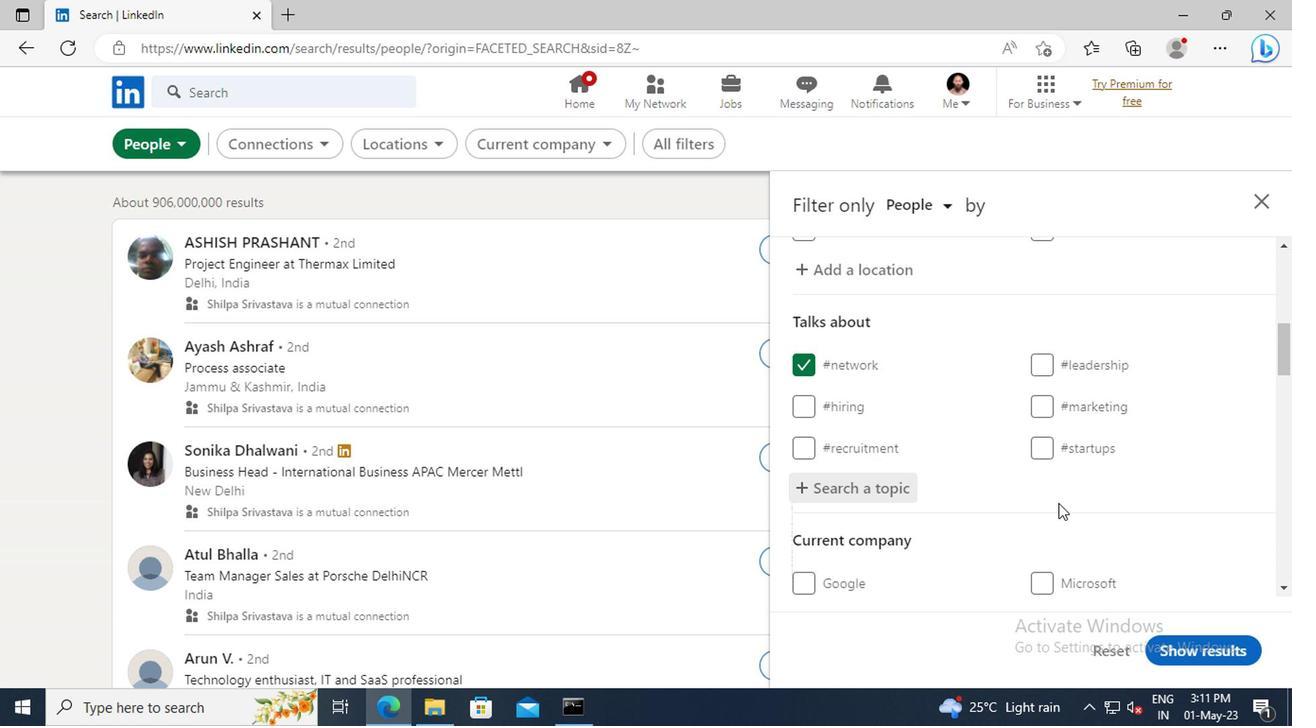 
Action: Mouse scrolled (894, 498) with delta (0, 0)
Screenshot: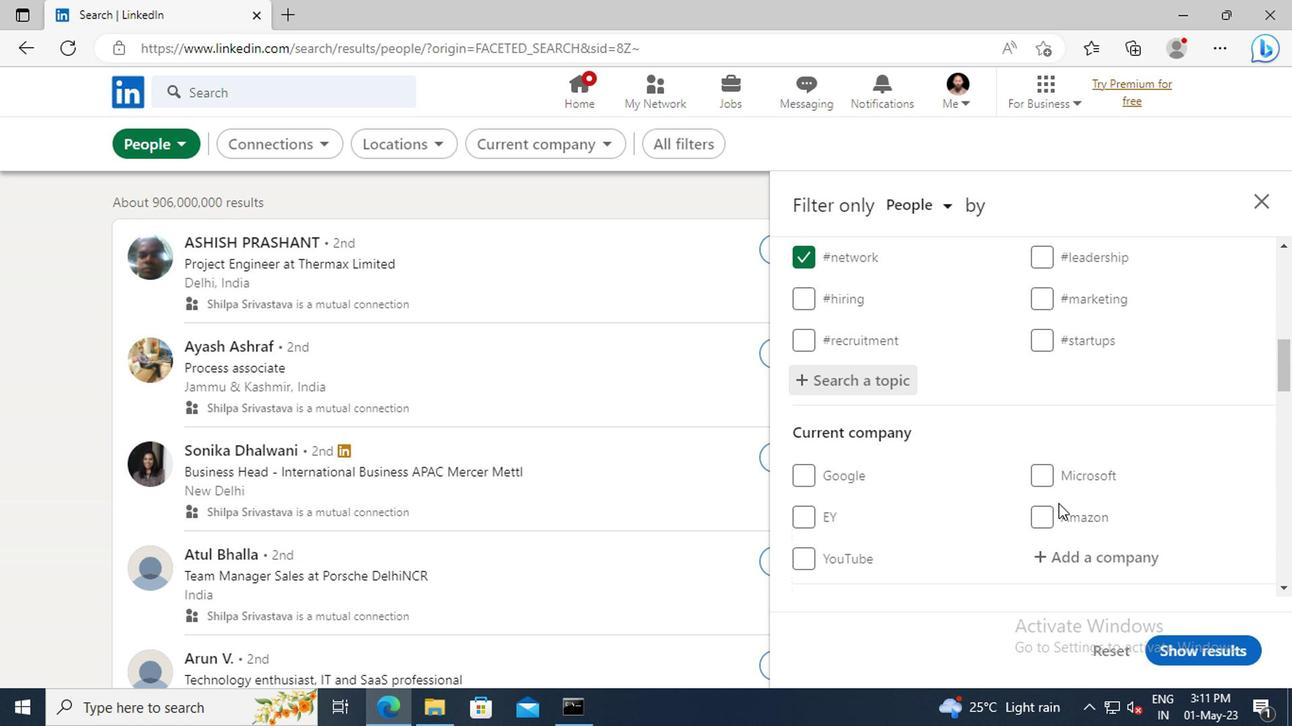 
Action: Mouse scrolled (894, 498) with delta (0, 0)
Screenshot: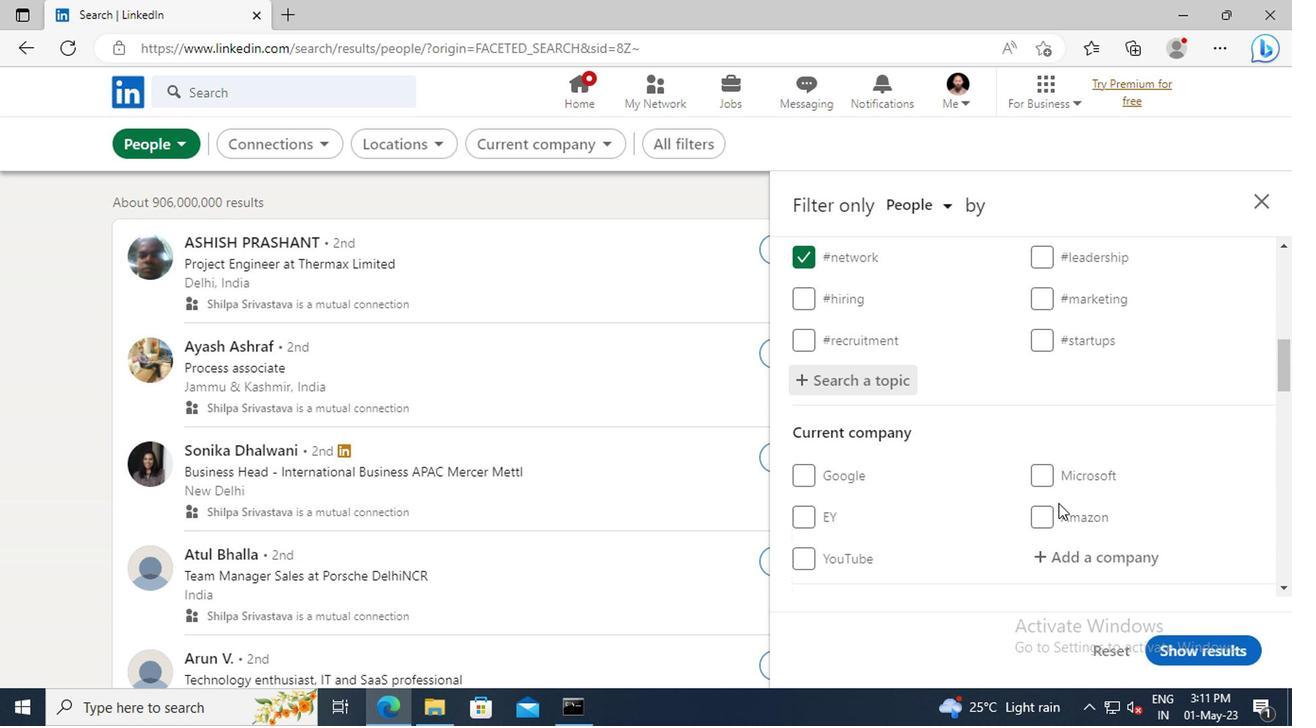 
Action: Mouse moved to (891, 462)
Screenshot: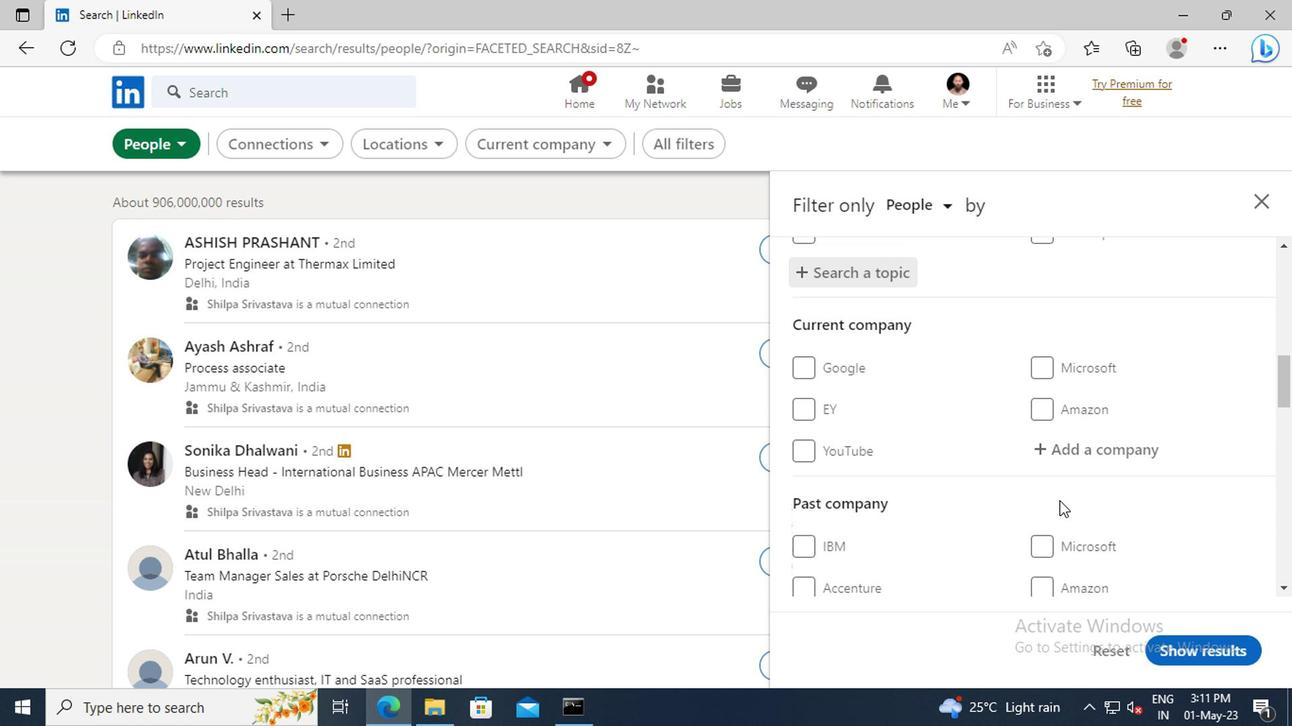 
Action: Mouse scrolled (891, 461) with delta (0, 0)
Screenshot: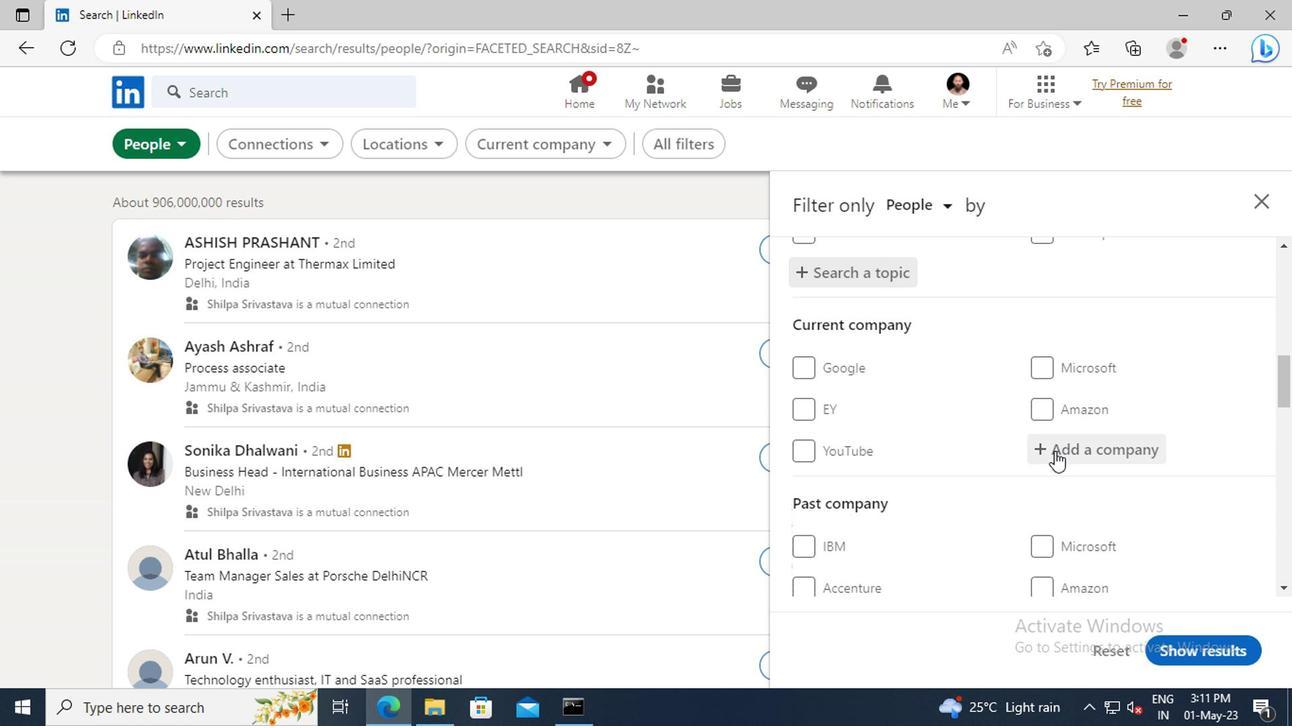 
Action: Mouse scrolled (891, 461) with delta (0, 0)
Screenshot: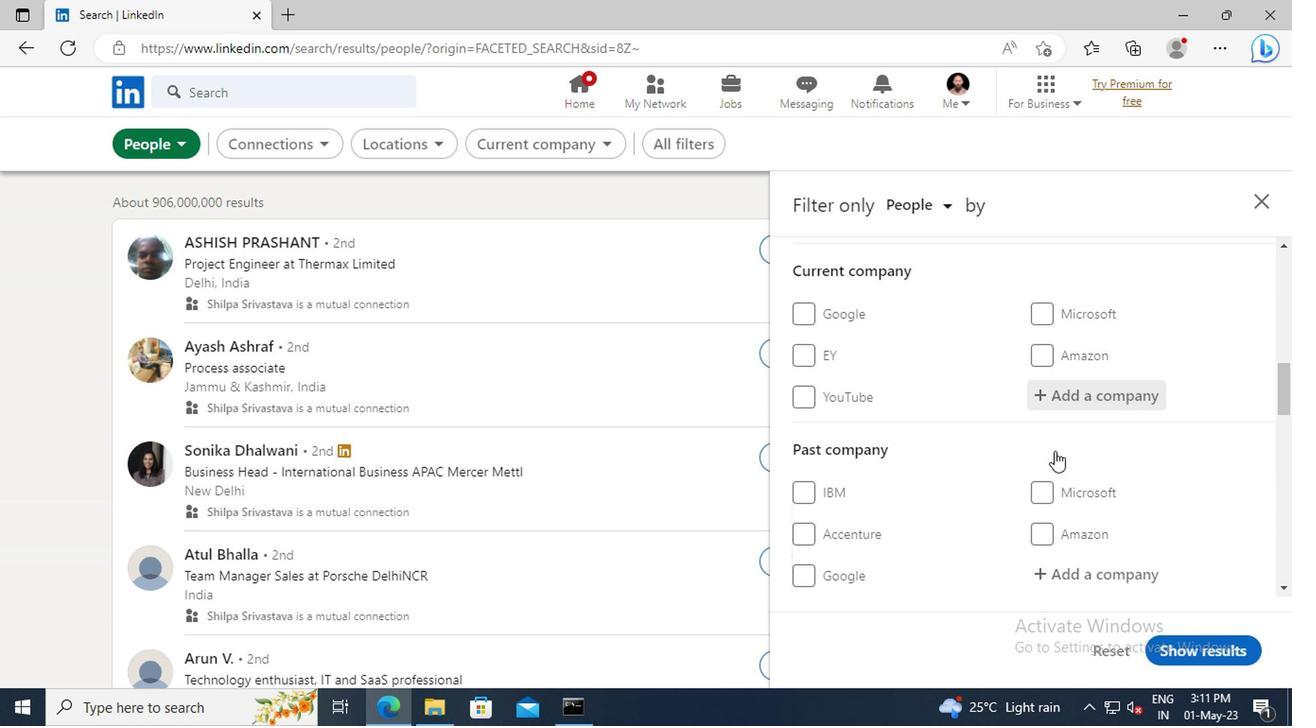 
Action: Mouse scrolled (891, 461) with delta (0, 0)
Screenshot: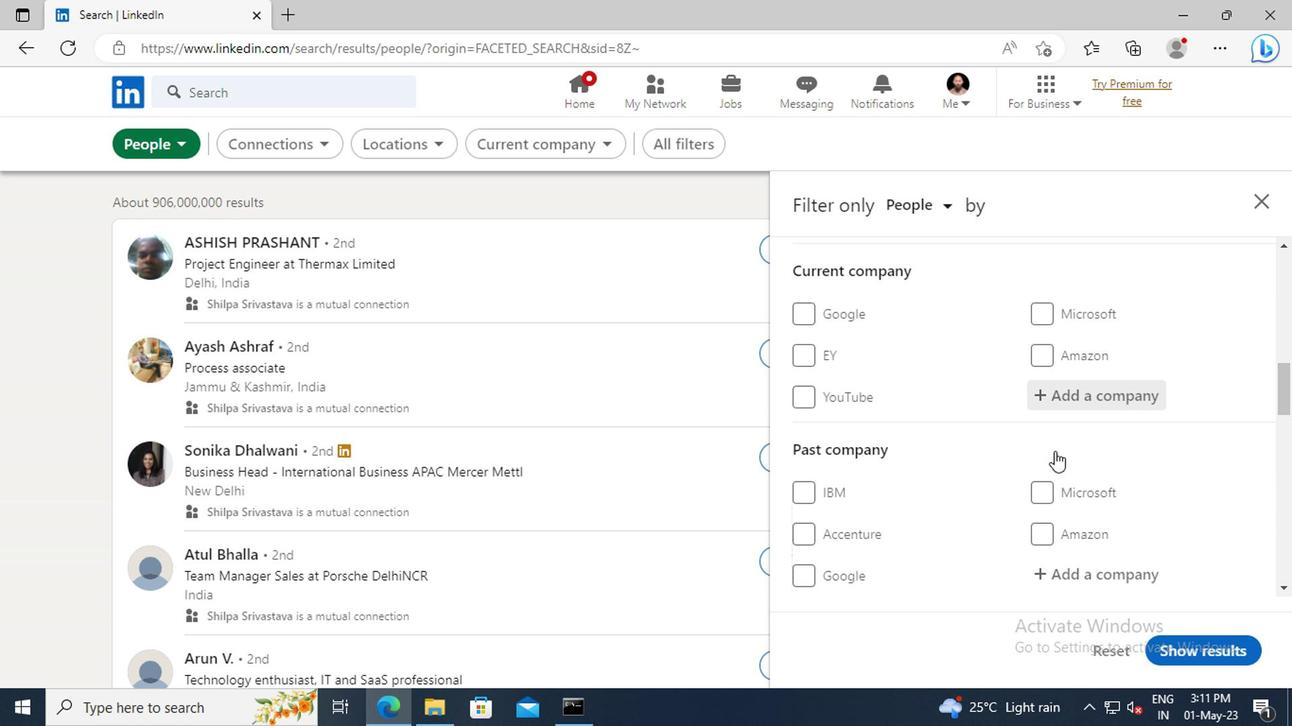 
Action: Mouse moved to (891, 461)
Screenshot: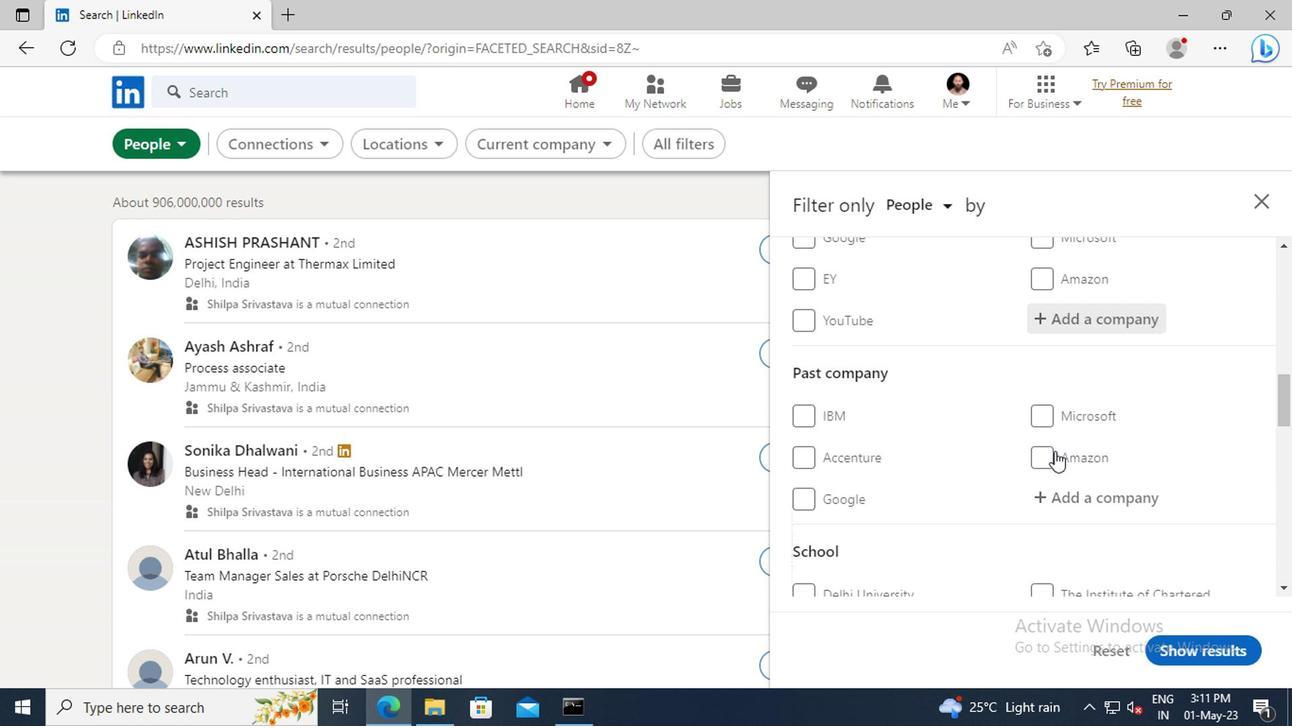 
Action: Mouse scrolled (891, 460) with delta (0, 0)
Screenshot: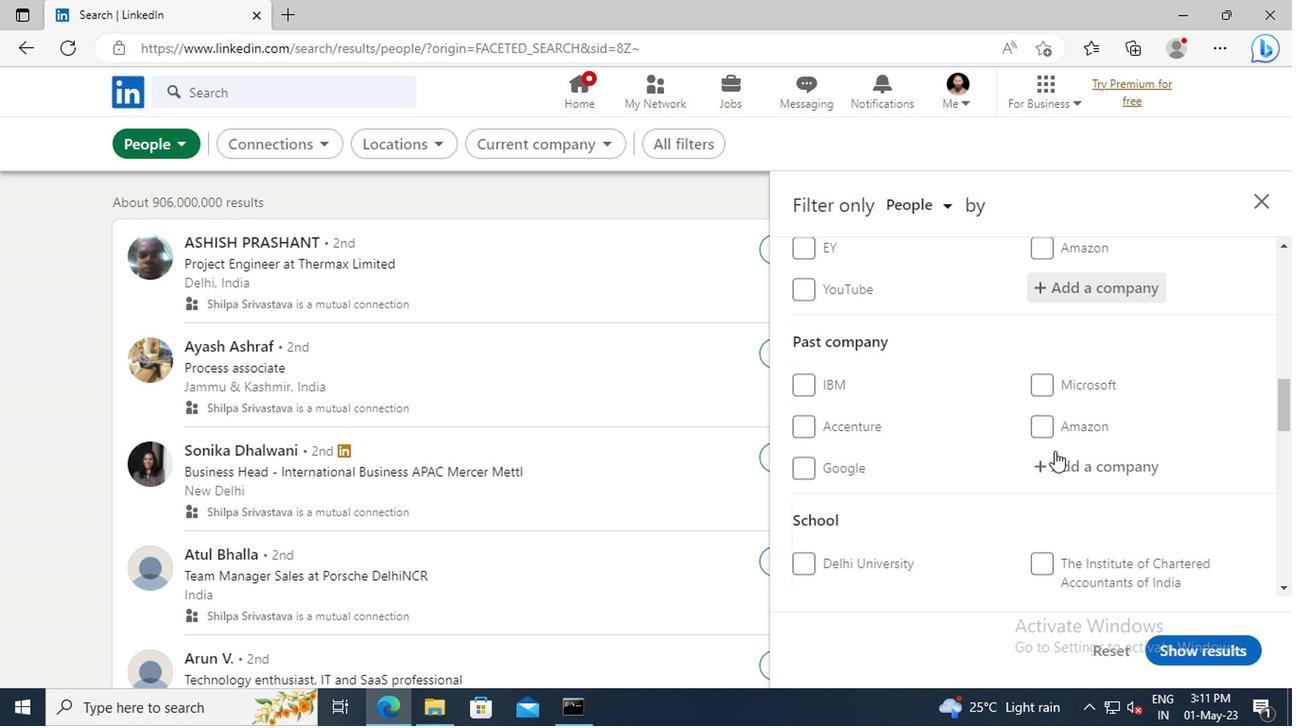 
Action: Mouse scrolled (891, 460) with delta (0, 0)
Screenshot: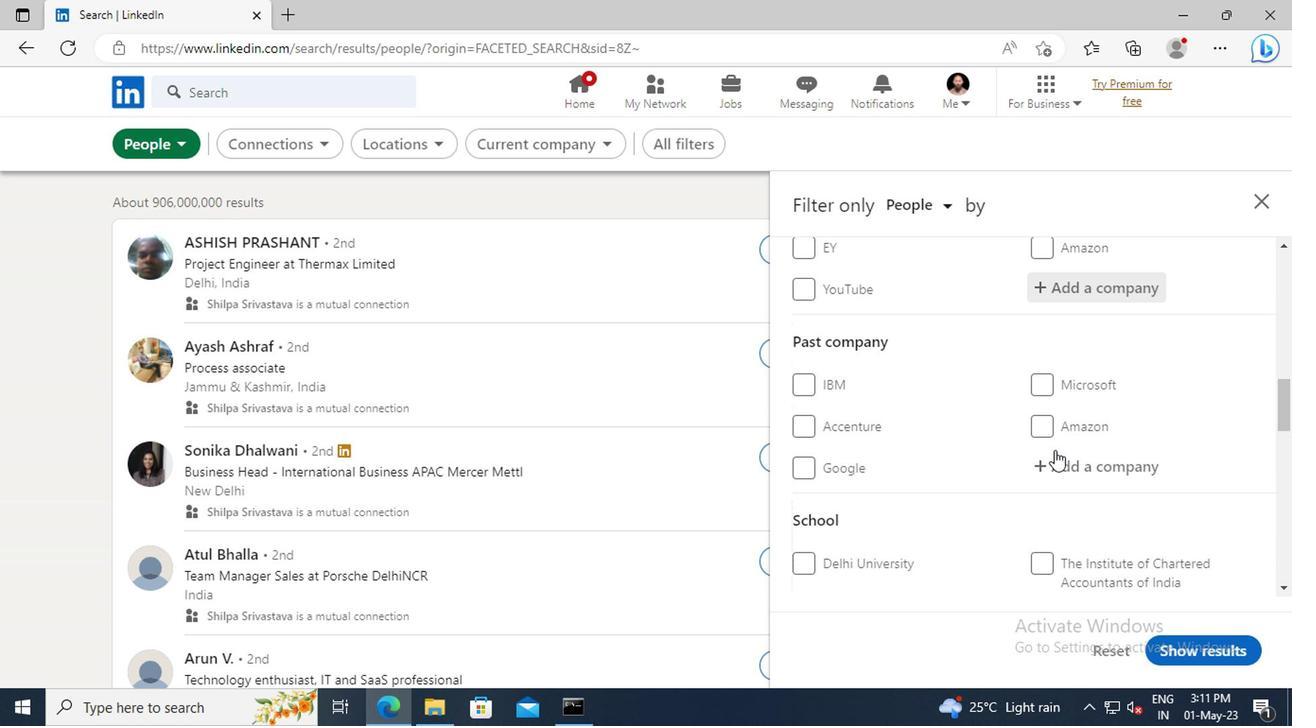 
Action: Mouse scrolled (891, 460) with delta (0, 0)
Screenshot: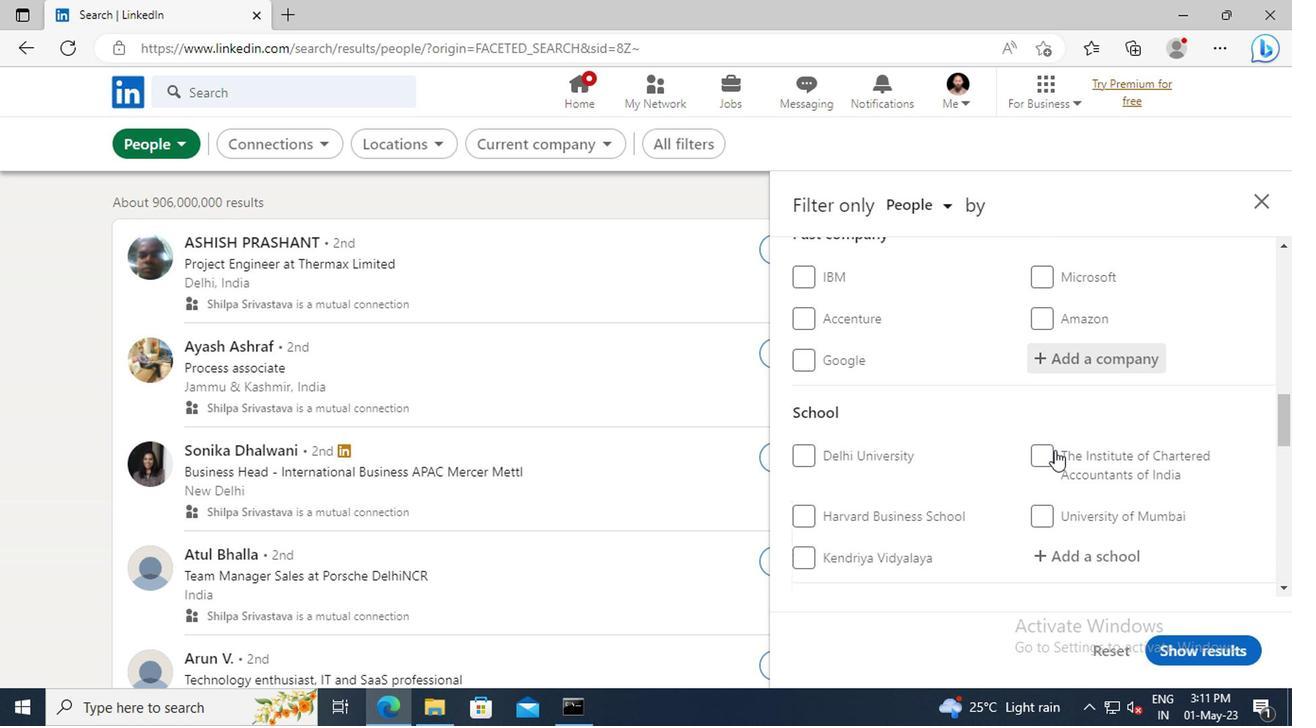 
Action: Mouse scrolled (891, 460) with delta (0, 0)
Screenshot: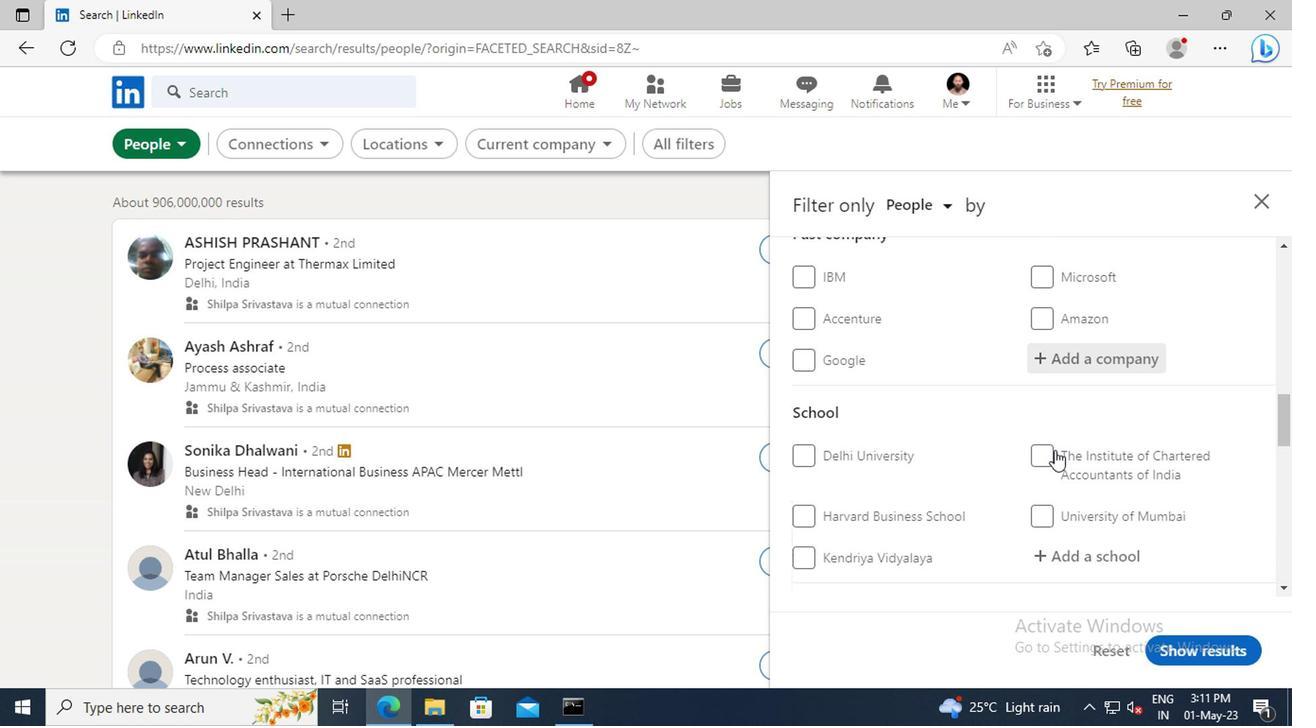 
Action: Mouse scrolled (891, 460) with delta (0, 0)
Screenshot: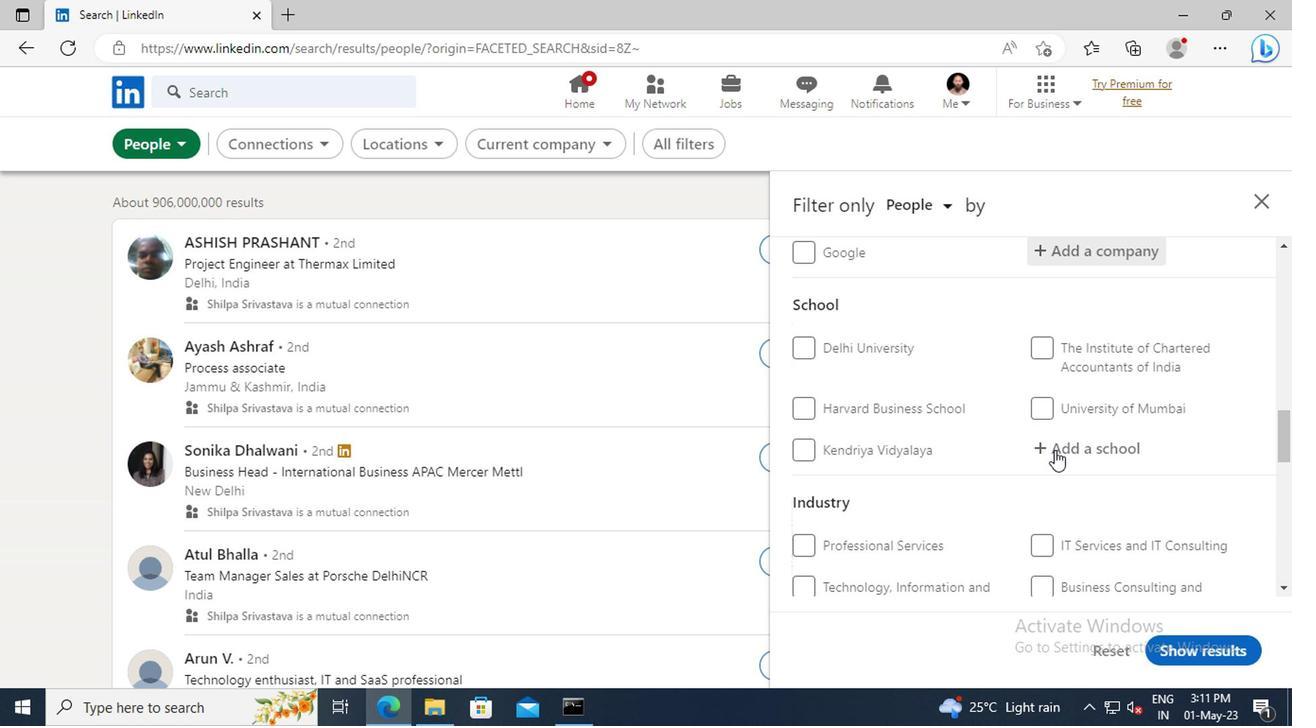 
Action: Mouse scrolled (891, 460) with delta (0, 0)
Screenshot: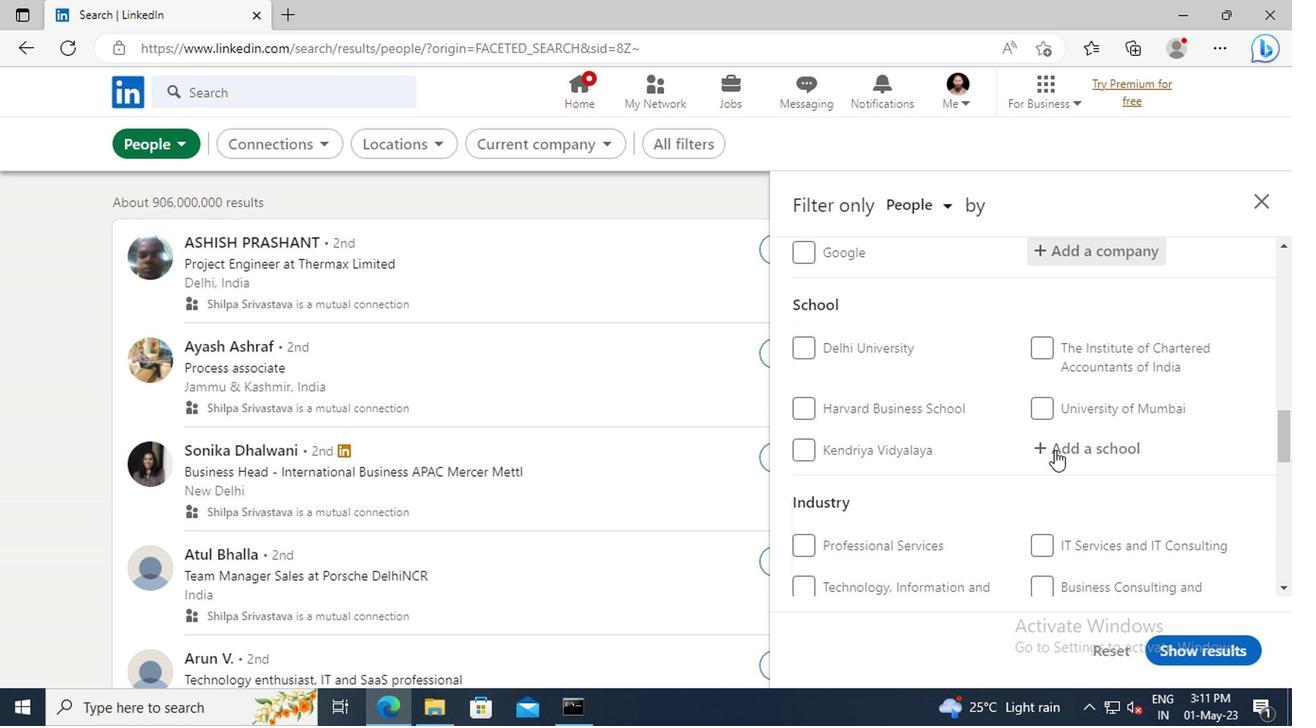 
Action: Mouse scrolled (891, 460) with delta (0, 0)
Screenshot: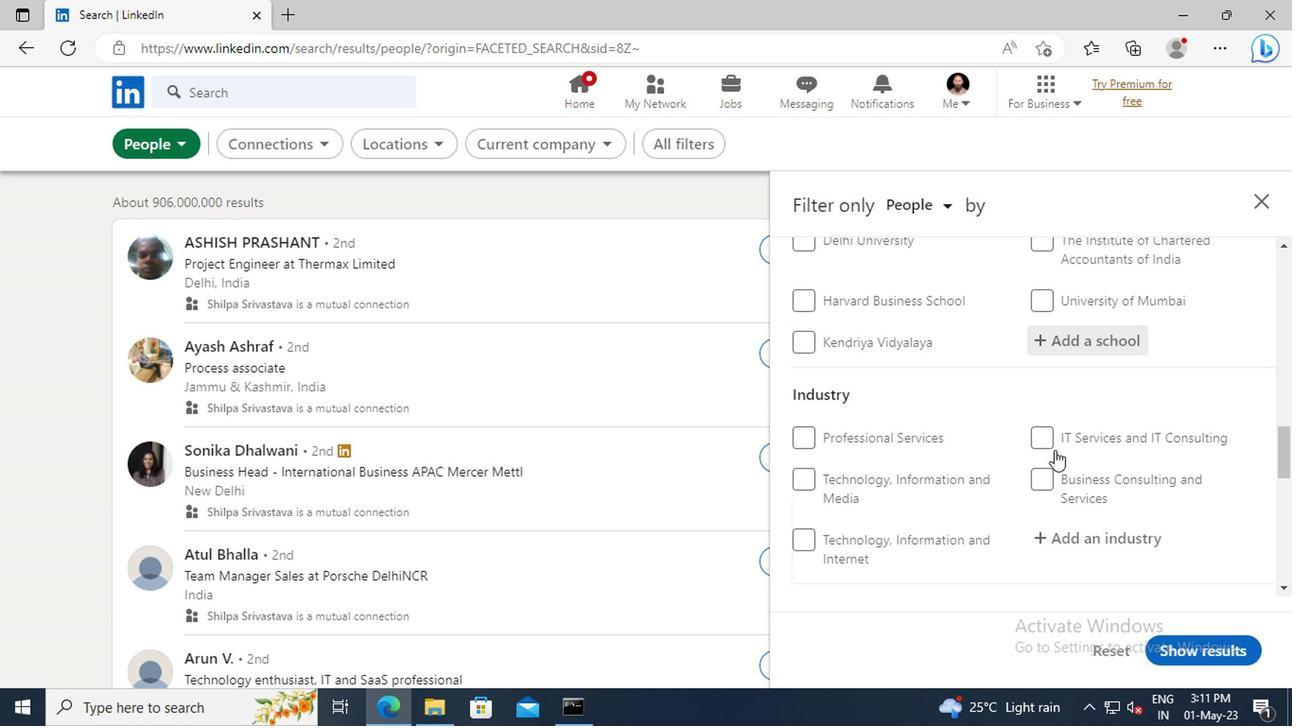 
Action: Mouse scrolled (891, 460) with delta (0, 0)
Screenshot: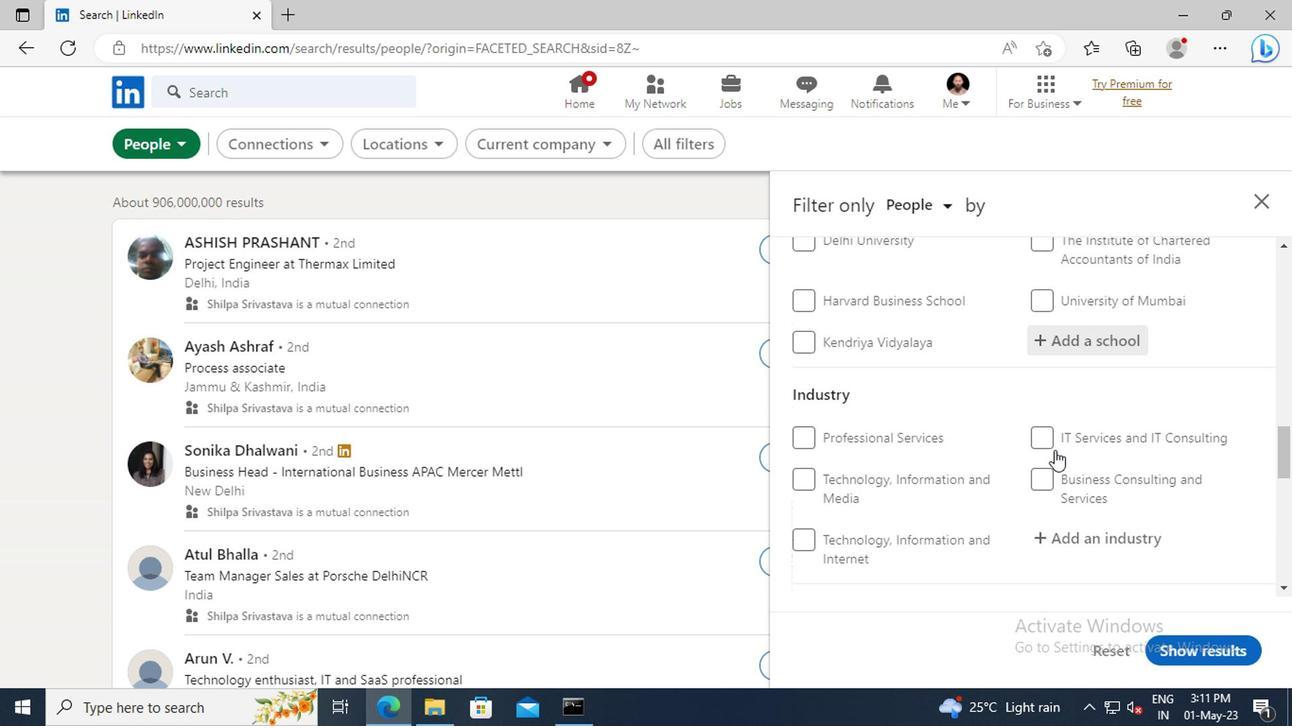 
Action: Mouse scrolled (891, 460) with delta (0, 0)
Screenshot: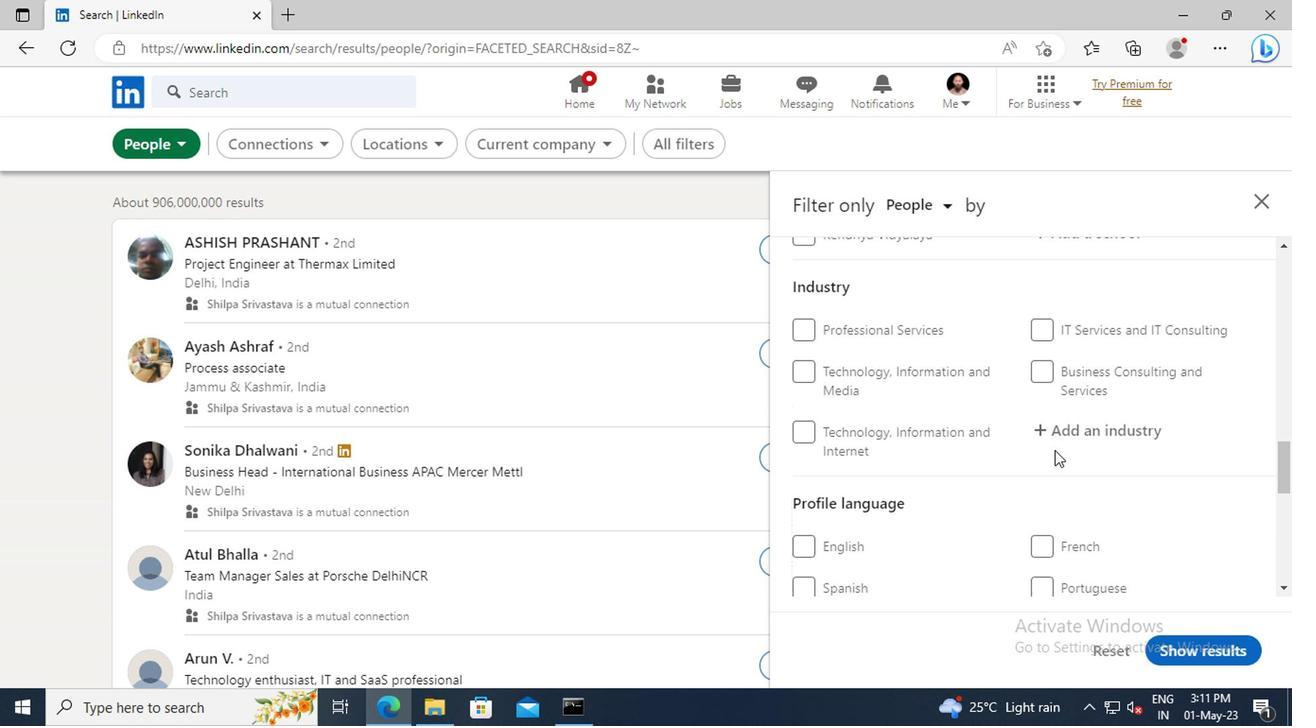 
Action: Mouse moved to (884, 487)
Screenshot: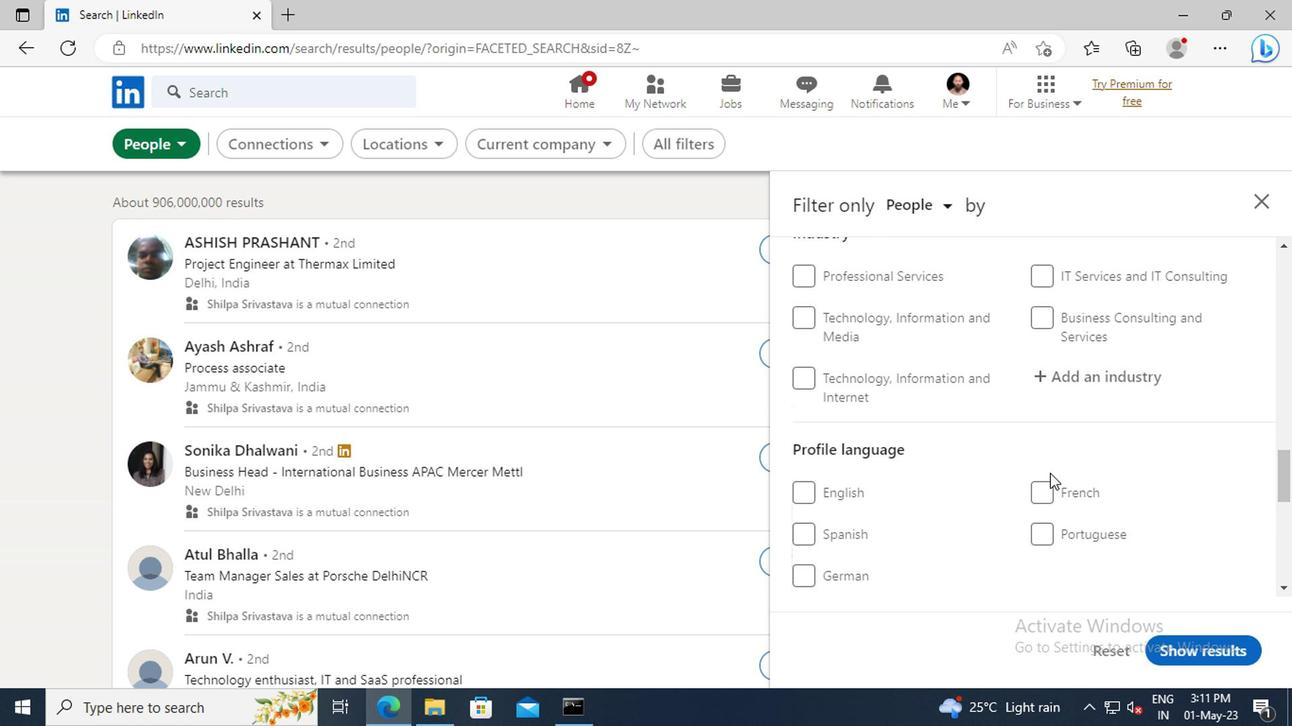 
Action: Mouse pressed left at (884, 487)
Screenshot: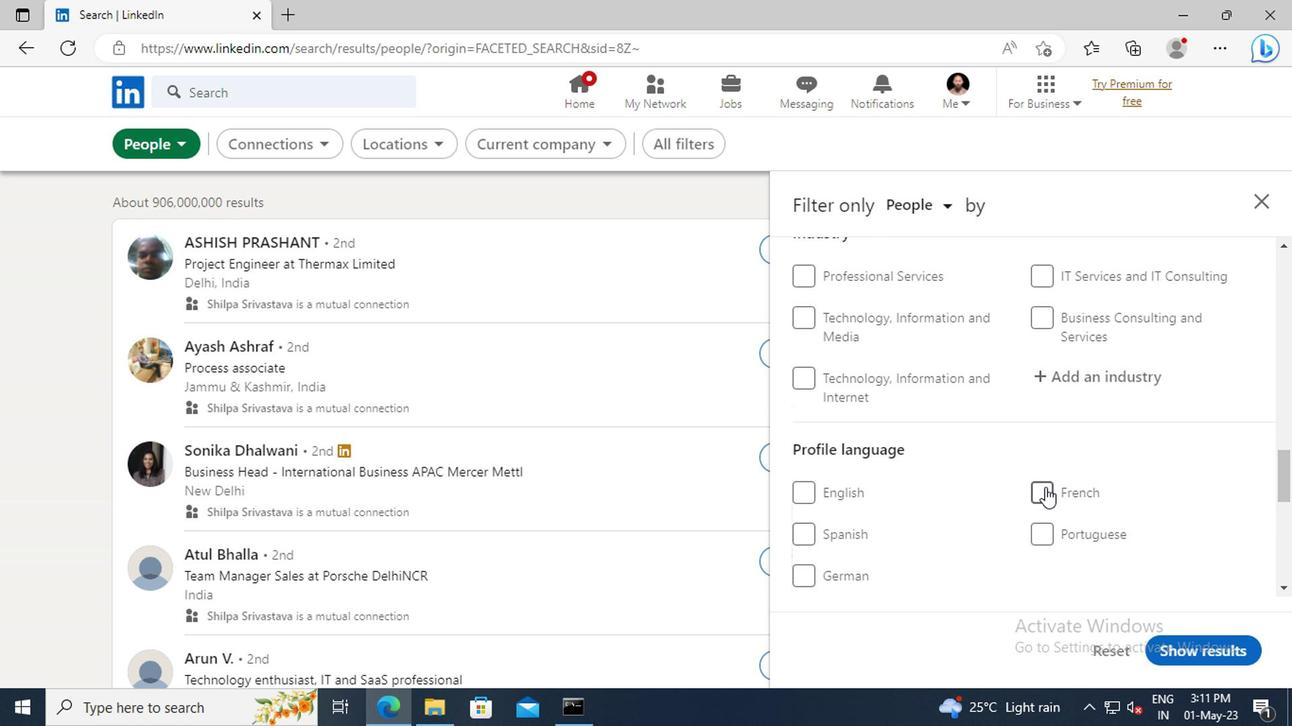 
Action: Mouse moved to (917, 460)
Screenshot: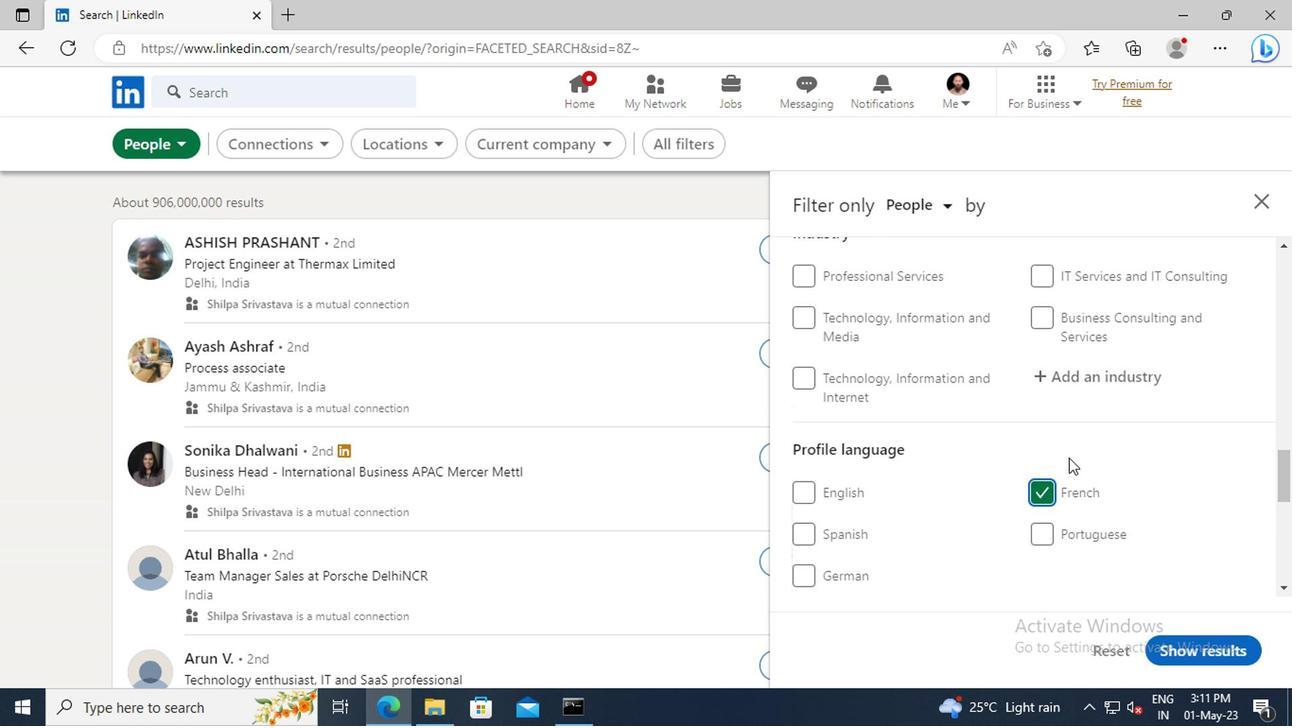 
Action: Mouse scrolled (917, 460) with delta (0, 0)
Screenshot: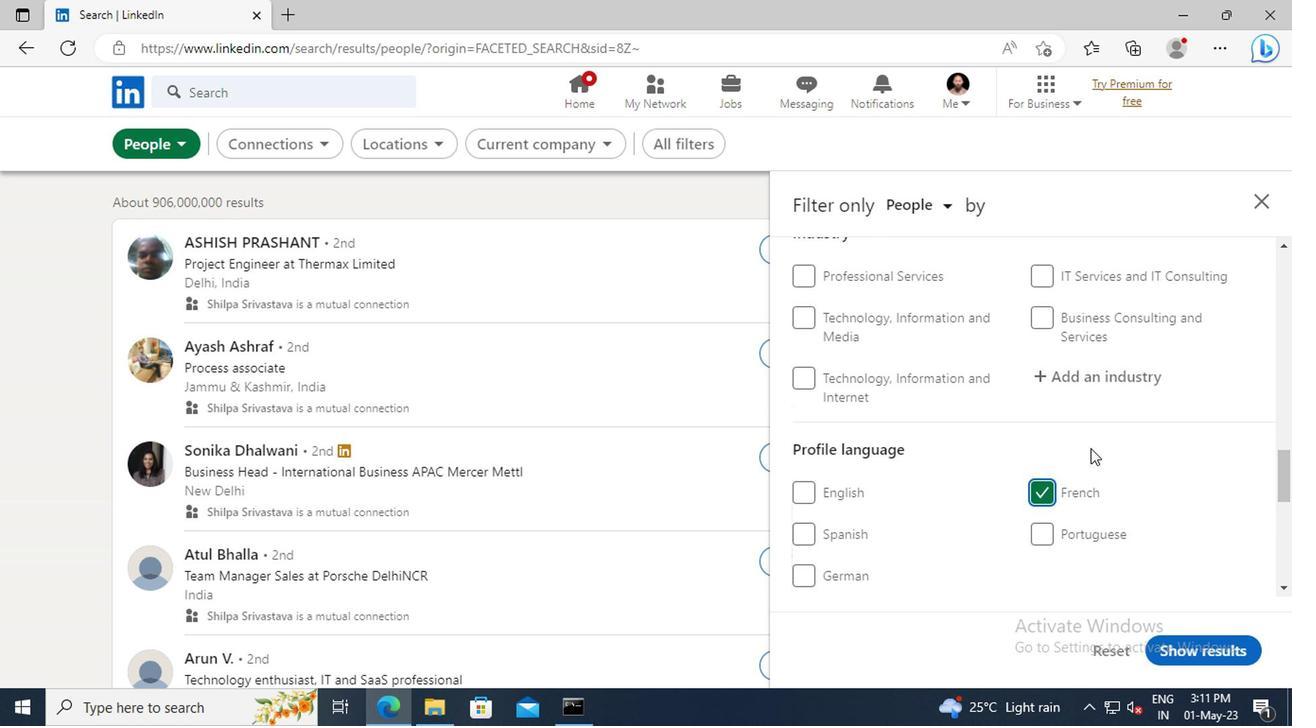 
Action: Mouse scrolled (917, 460) with delta (0, 0)
Screenshot: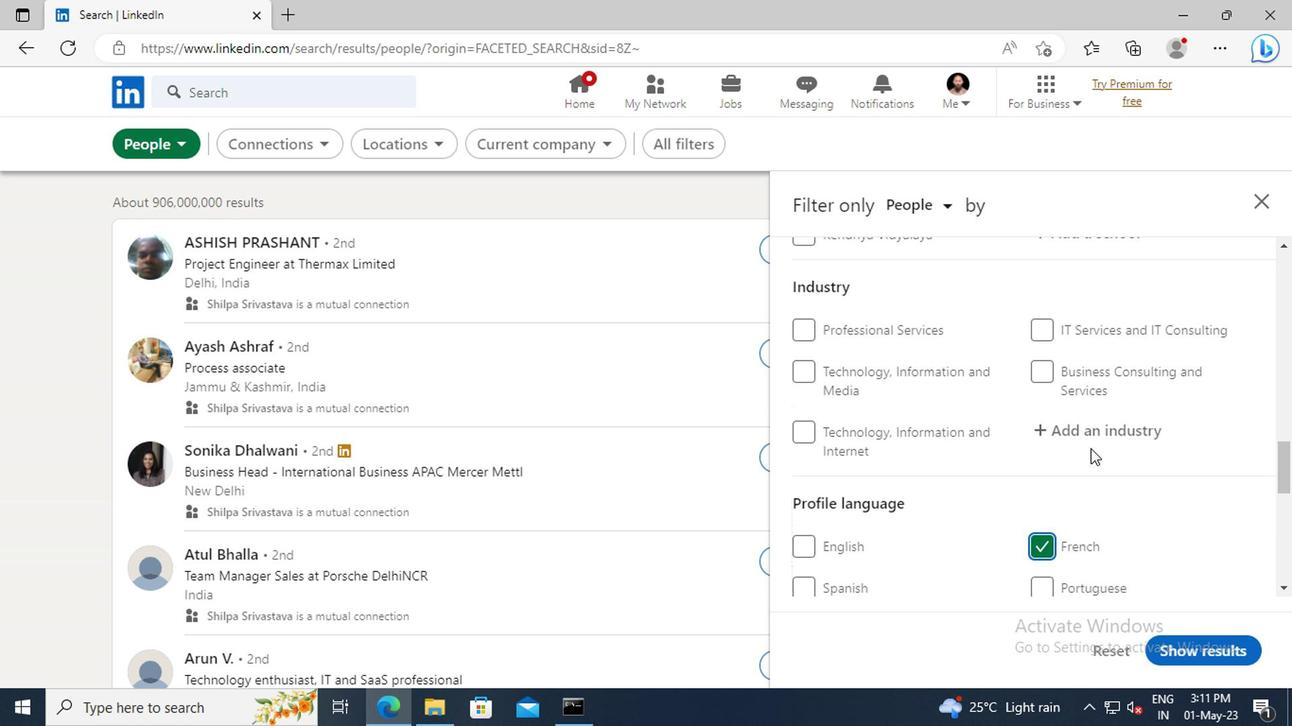 
Action: Mouse scrolled (917, 460) with delta (0, 0)
Screenshot: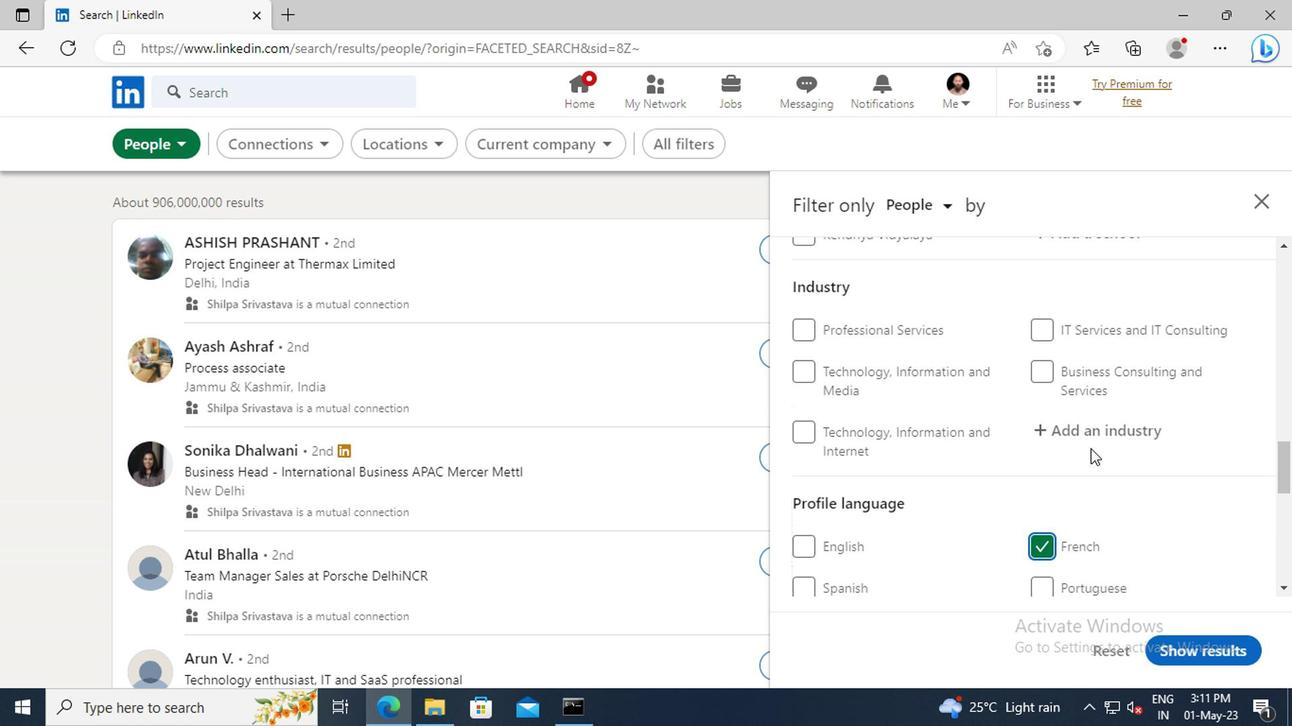 
Action: Mouse scrolled (917, 460) with delta (0, 0)
Screenshot: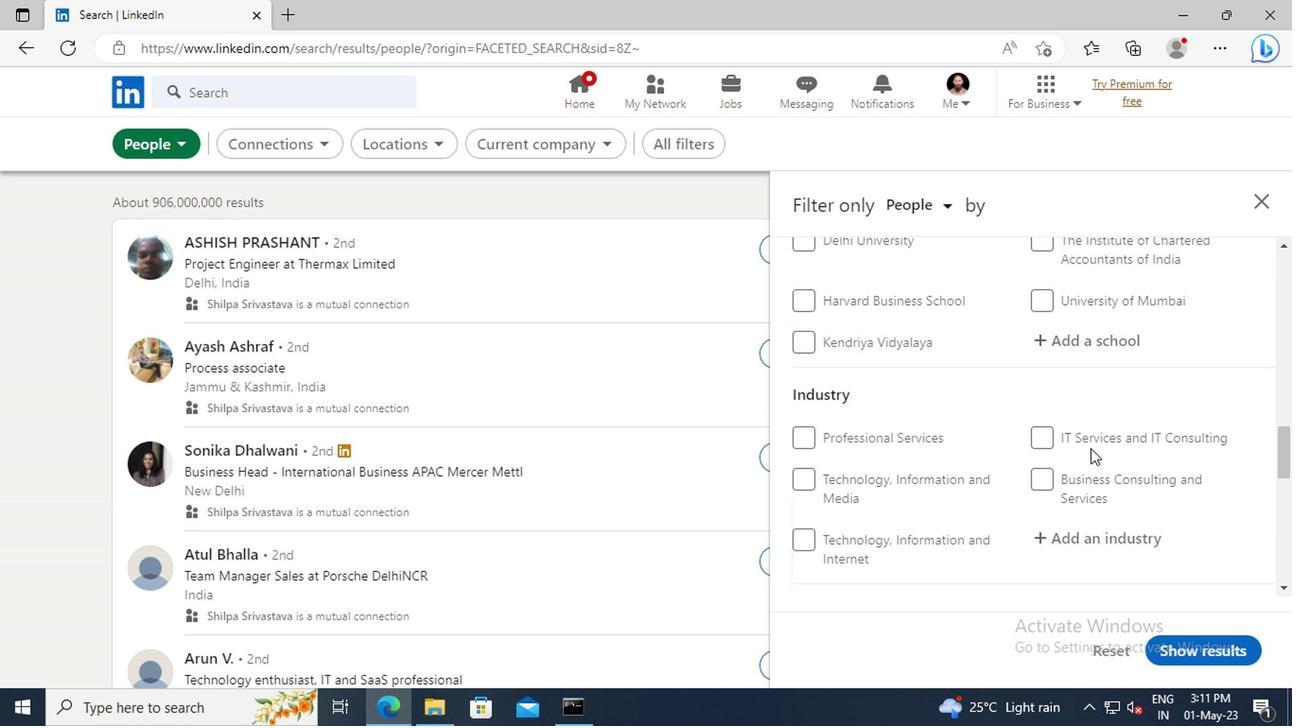 
Action: Mouse scrolled (917, 460) with delta (0, 0)
Screenshot: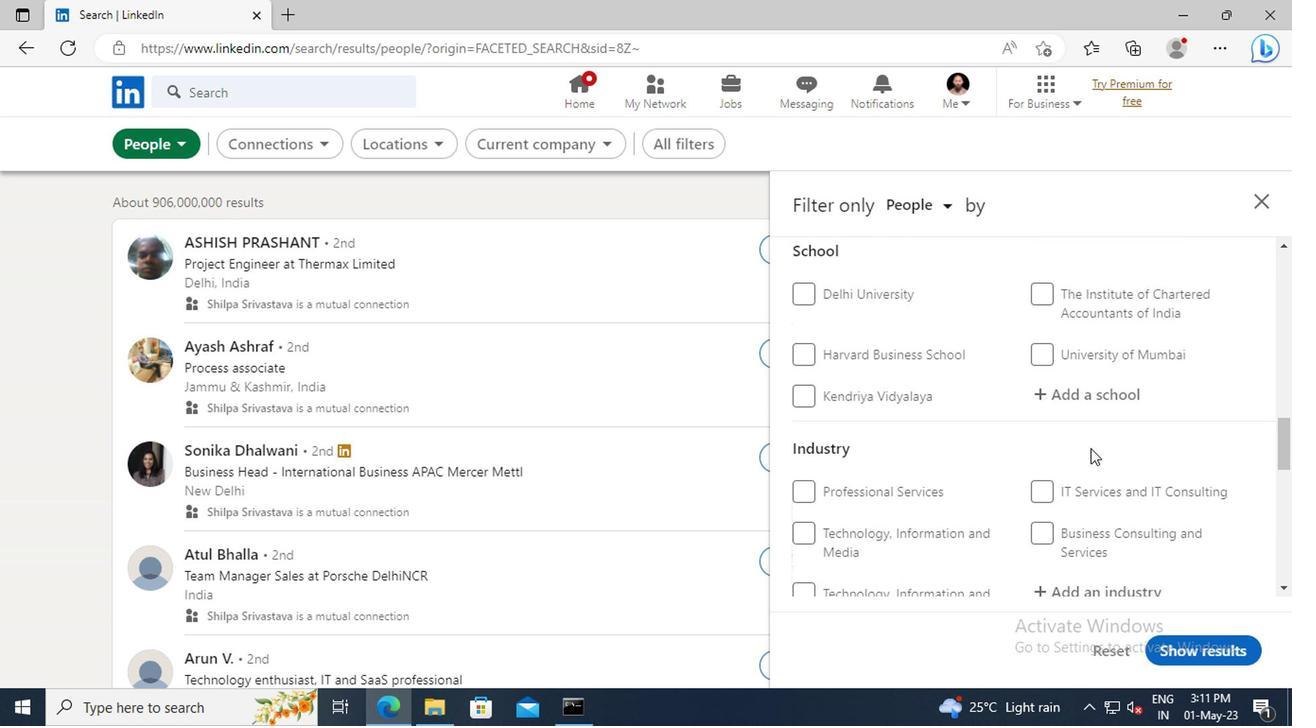 
Action: Mouse scrolled (917, 460) with delta (0, 0)
Screenshot: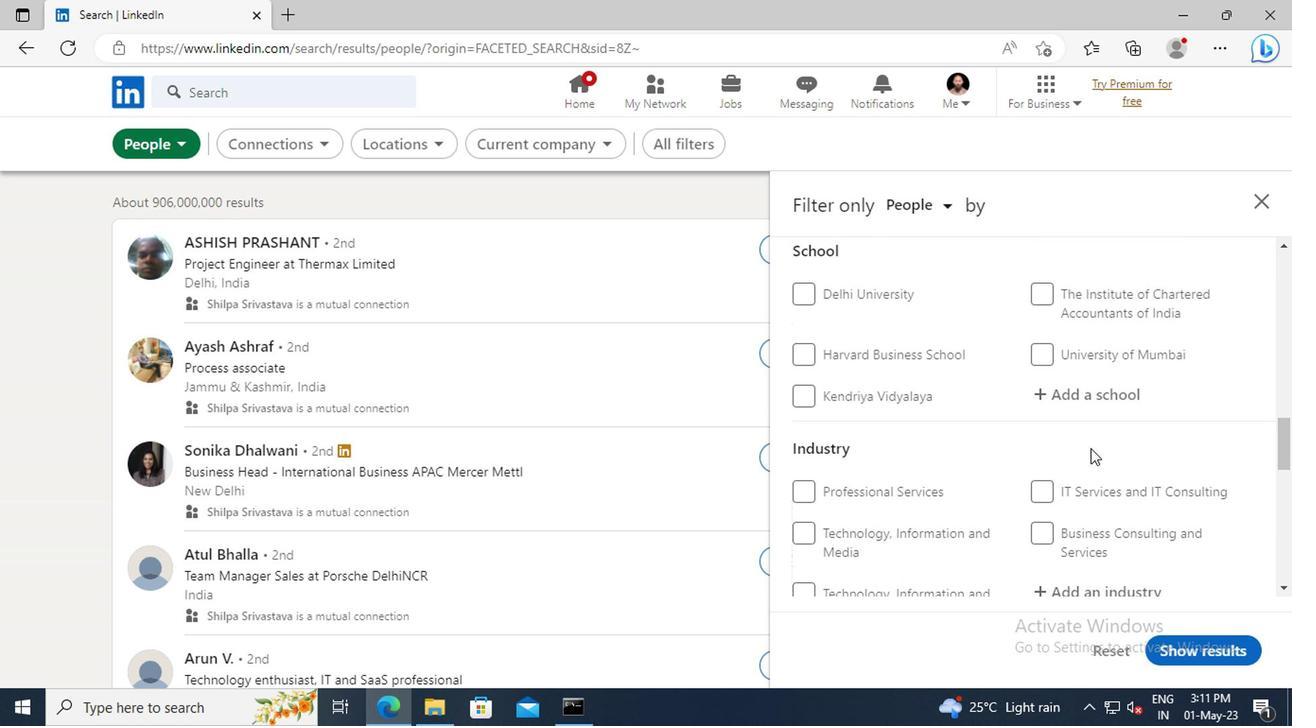 
Action: Mouse scrolled (917, 460) with delta (0, 0)
Screenshot: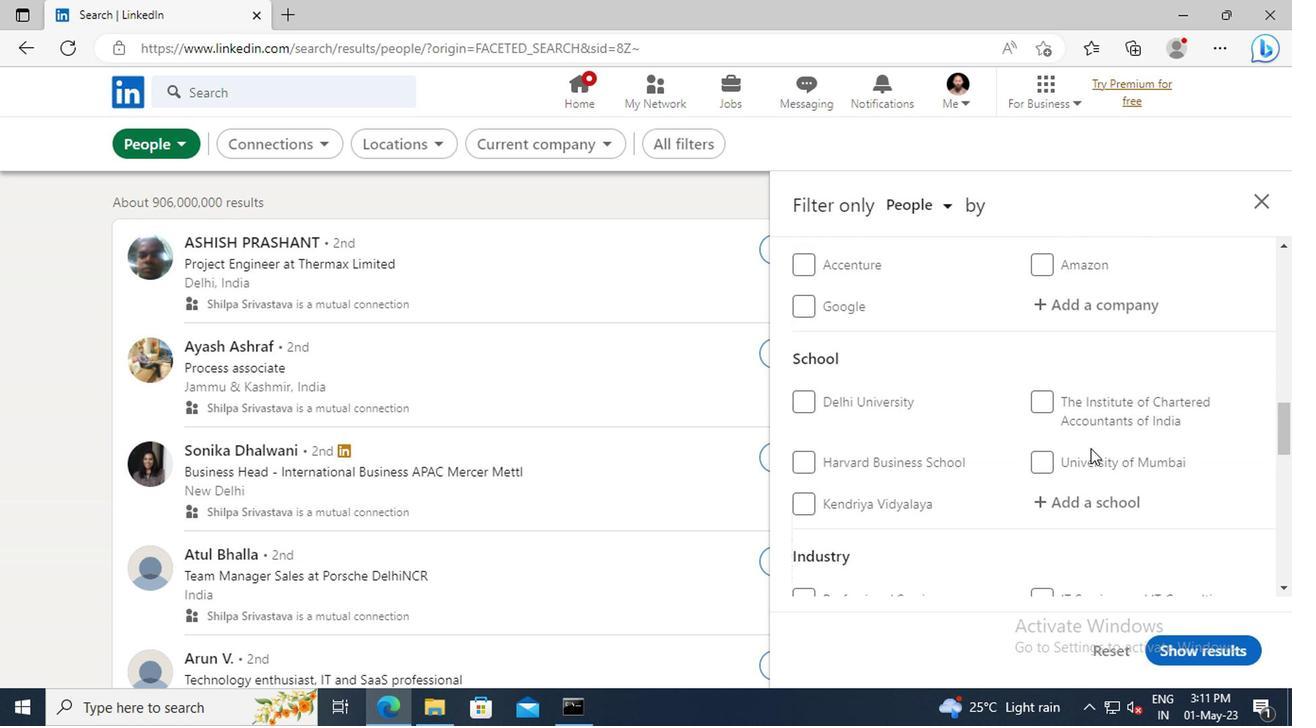 
Action: Mouse scrolled (917, 460) with delta (0, 0)
Screenshot: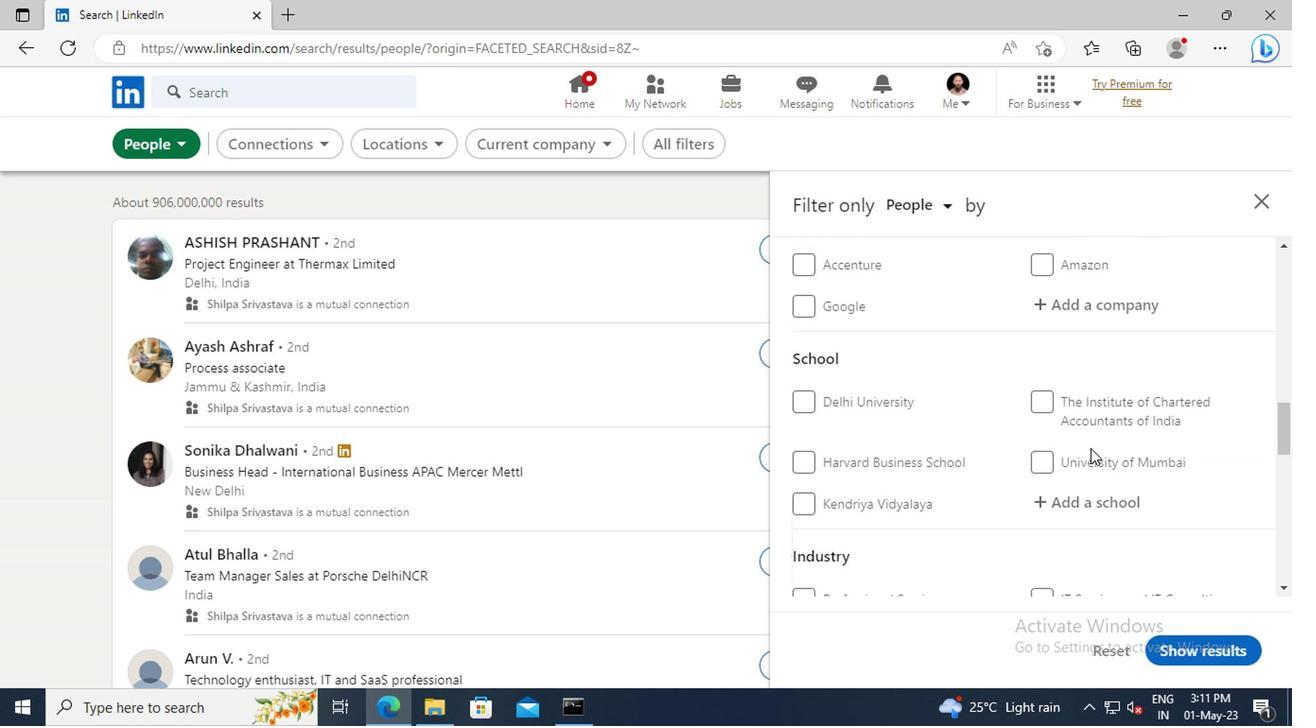 
Action: Mouse scrolled (917, 460) with delta (0, 0)
Screenshot: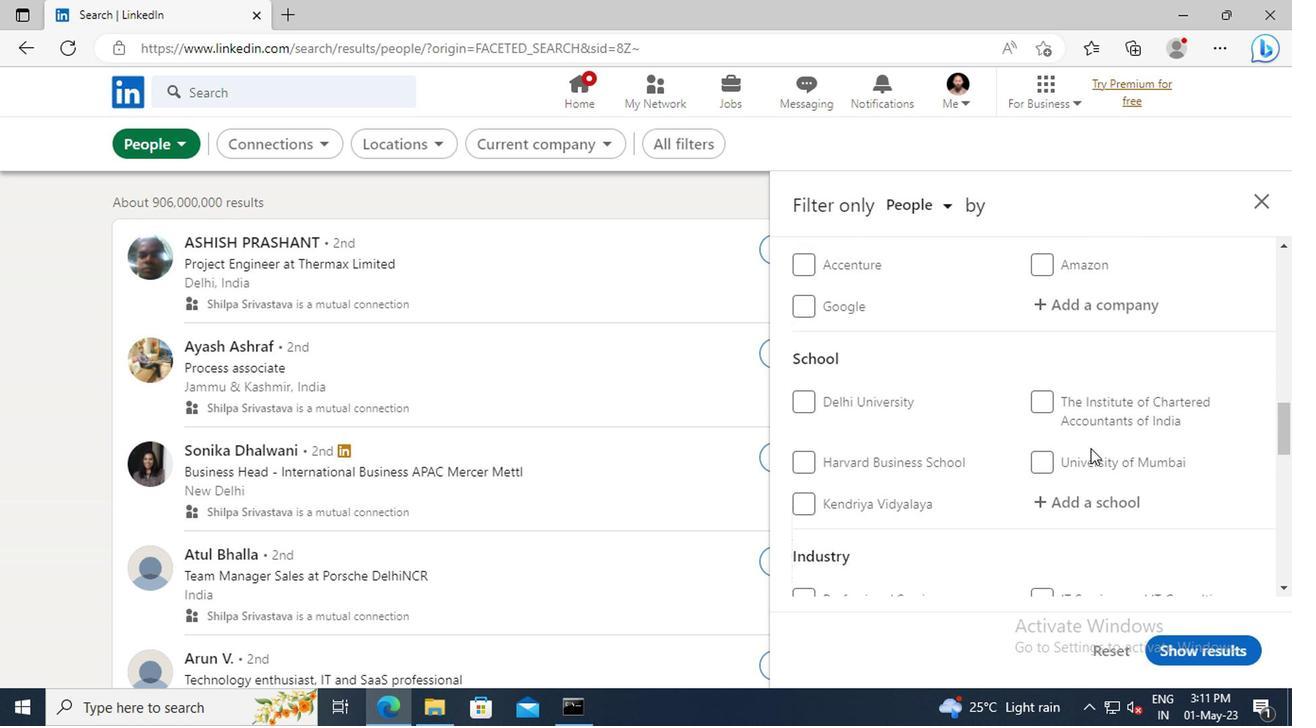 
Action: Mouse scrolled (917, 460) with delta (0, 0)
Screenshot: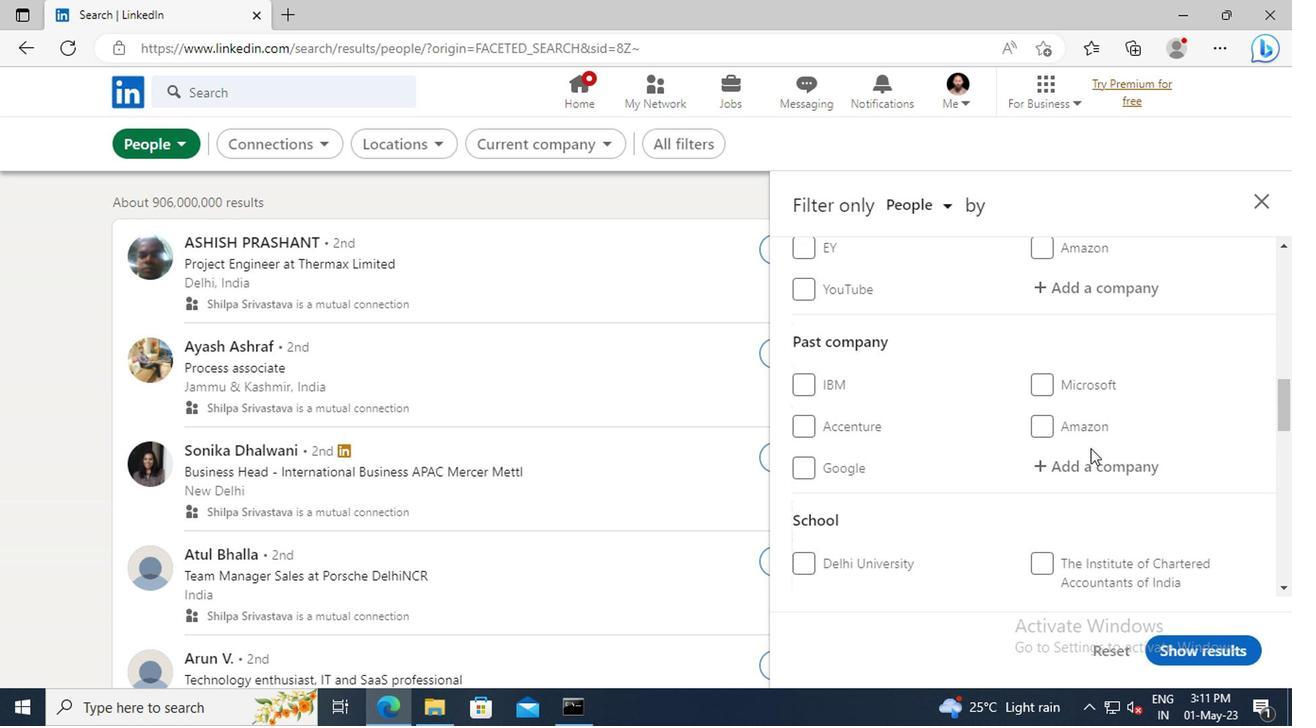 
Action: Mouse scrolled (917, 460) with delta (0, 0)
Screenshot: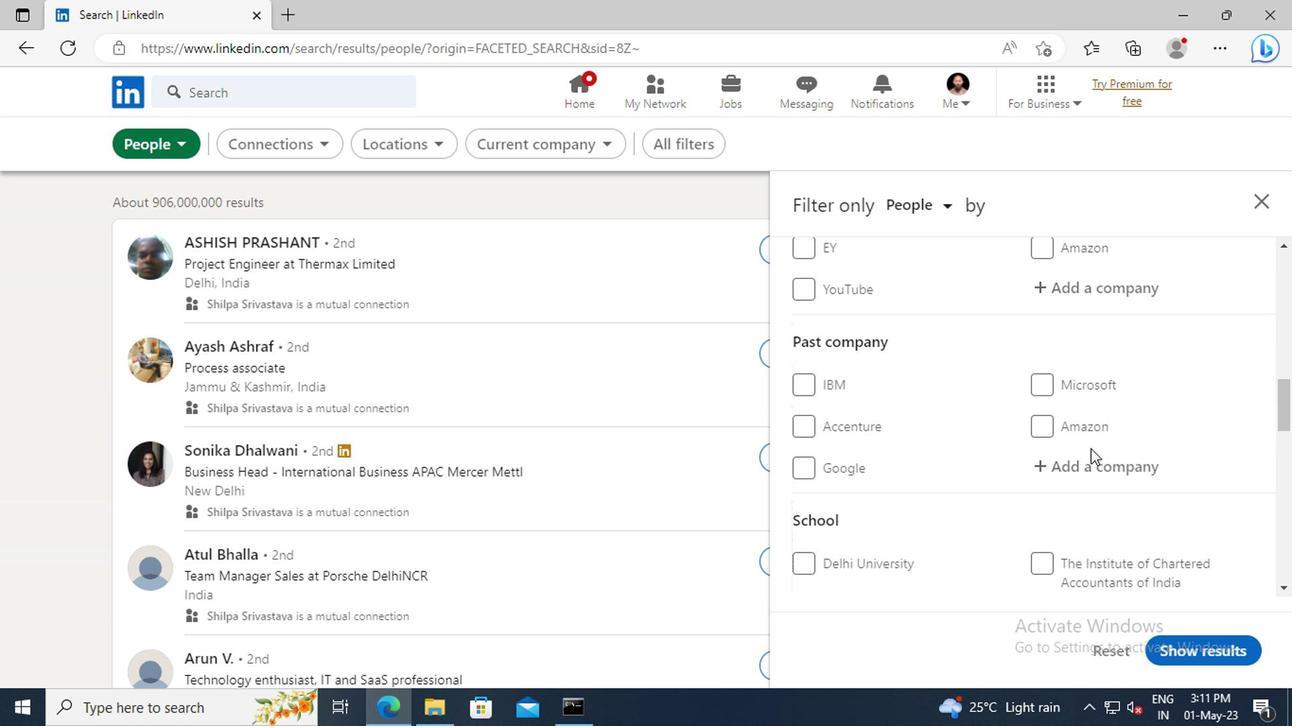 
Action: Mouse moved to (909, 426)
Screenshot: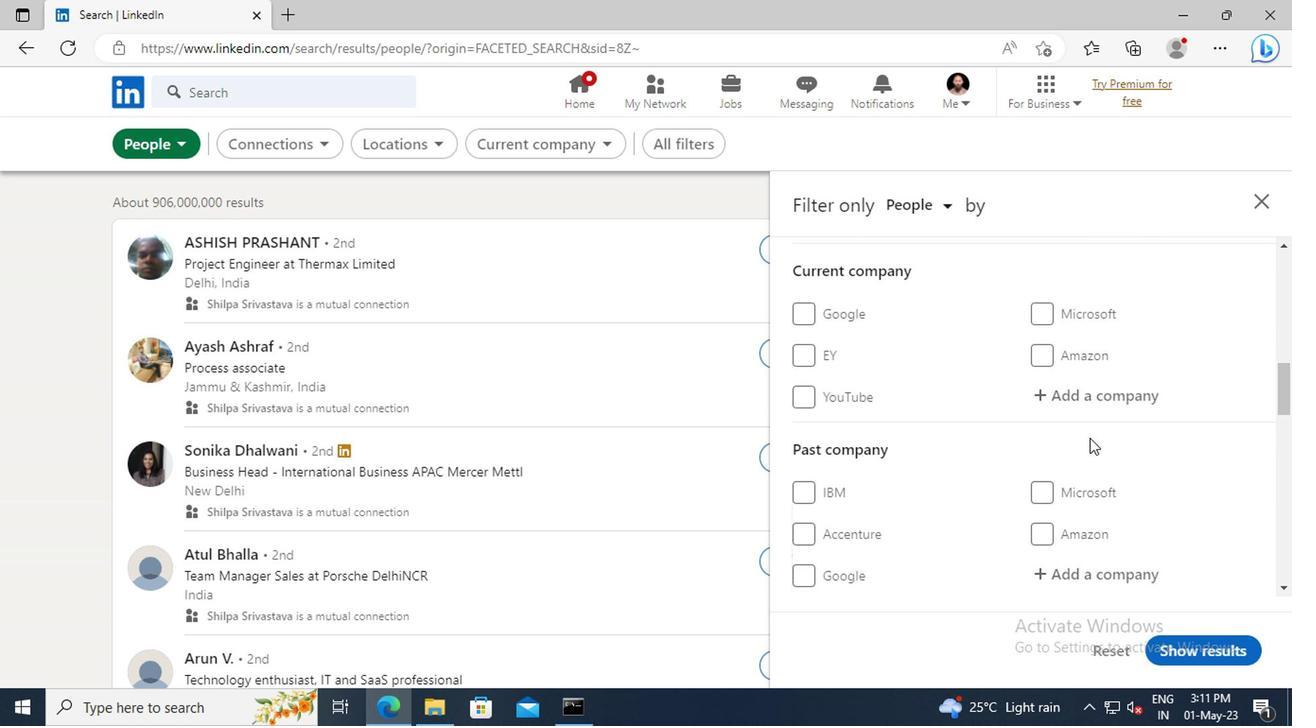 
Action: Mouse pressed left at (909, 426)
Screenshot: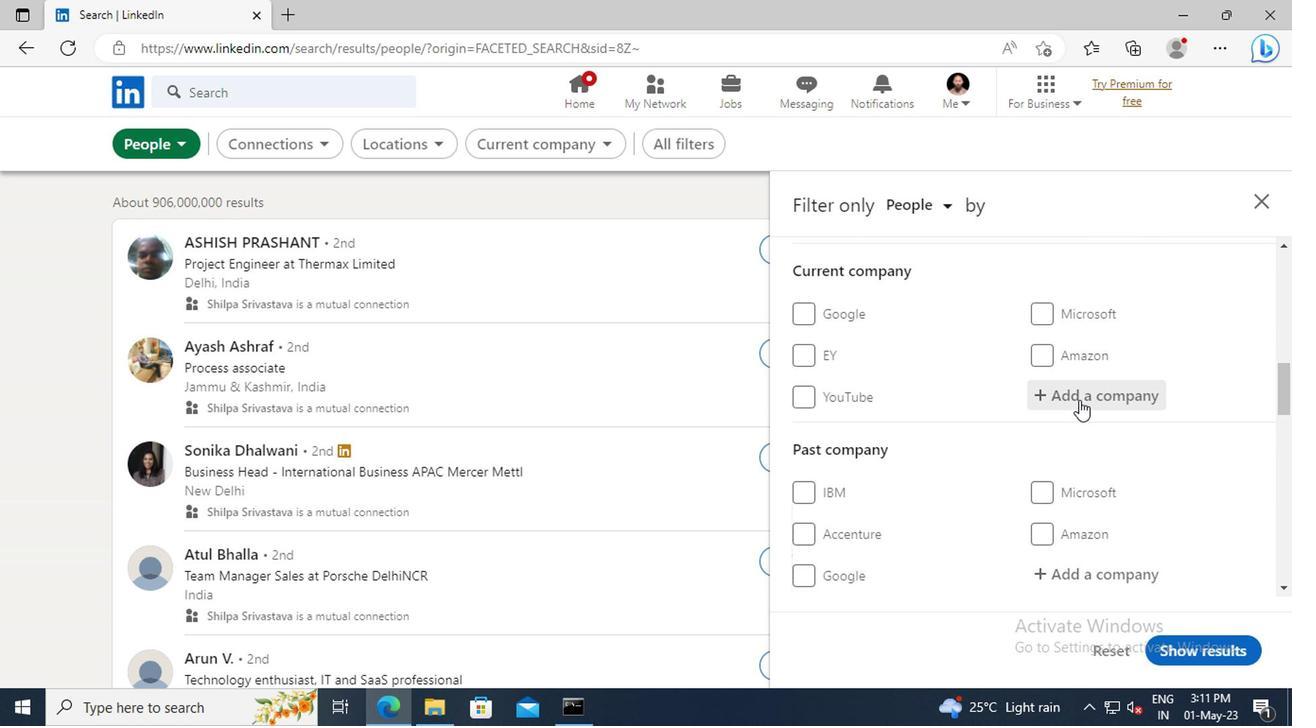 
Action: Key pressed <Key.shift>STAUBLI
Screenshot: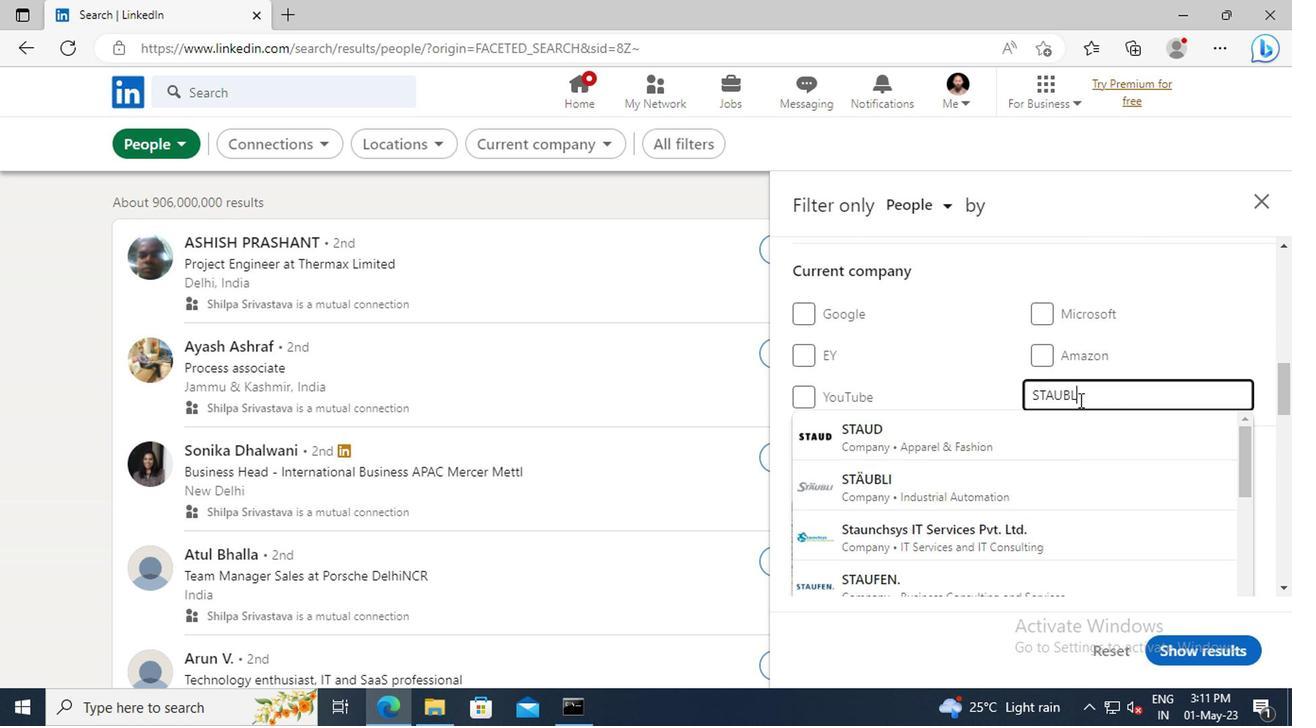 
Action: Mouse moved to (899, 449)
Screenshot: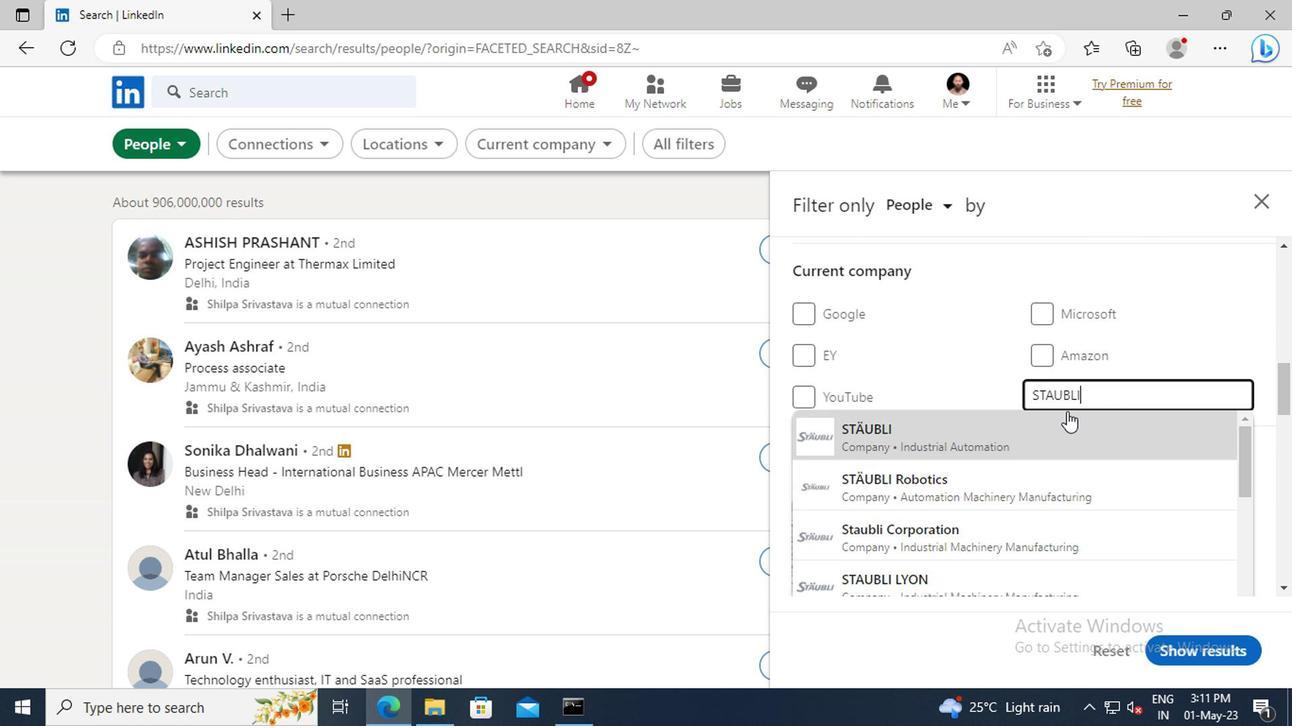 
Action: Mouse pressed left at (899, 449)
Screenshot: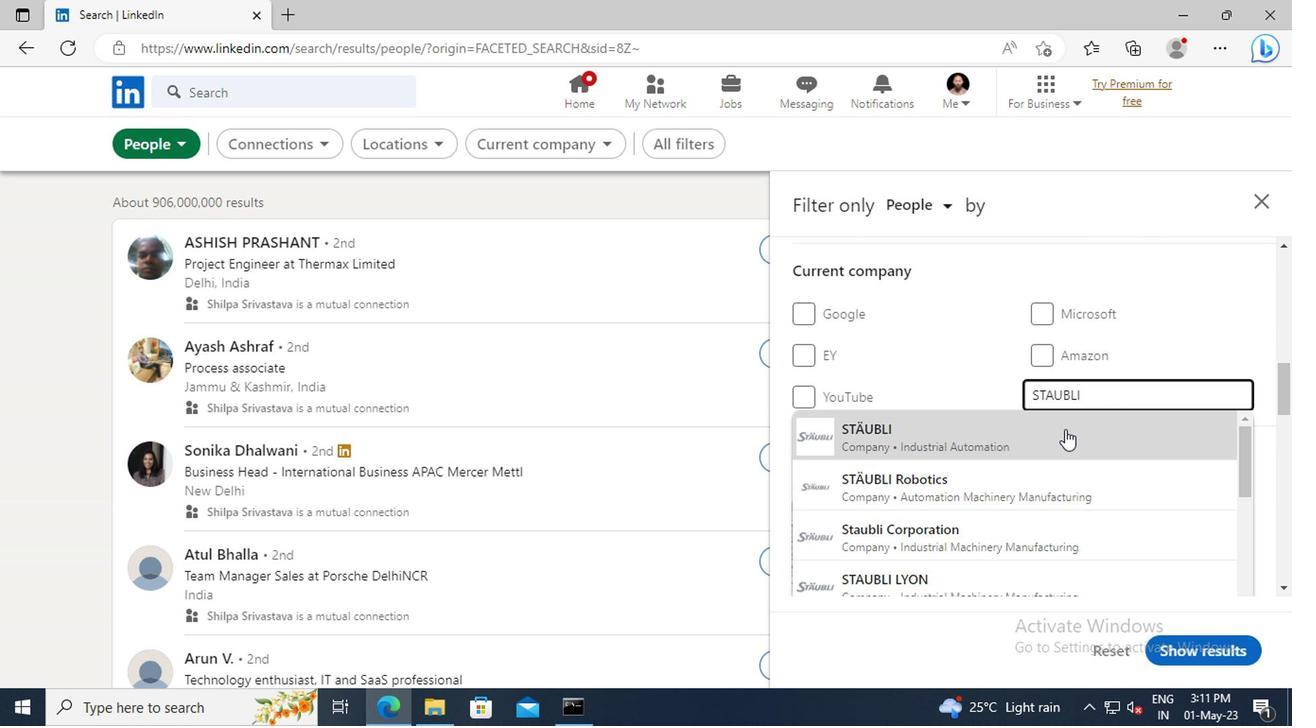 
Action: Mouse scrolled (899, 448) with delta (0, 0)
Screenshot: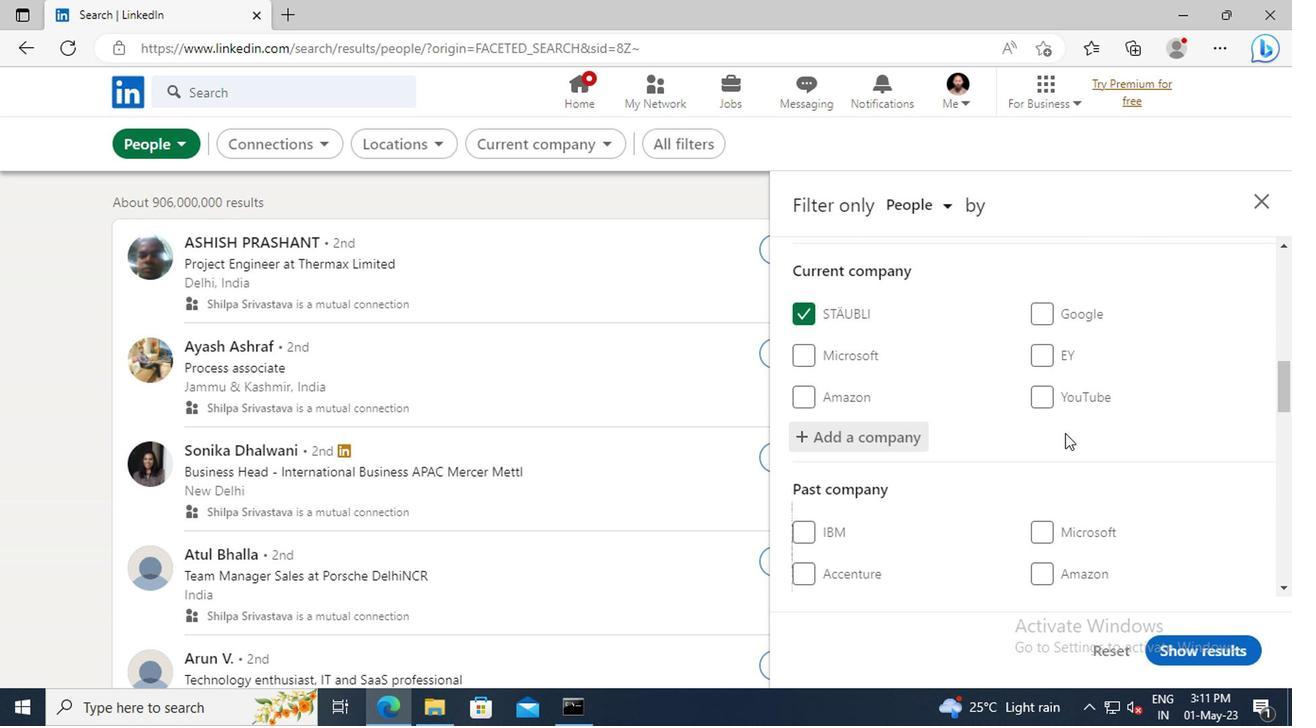
Action: Mouse scrolled (899, 448) with delta (0, 0)
Screenshot: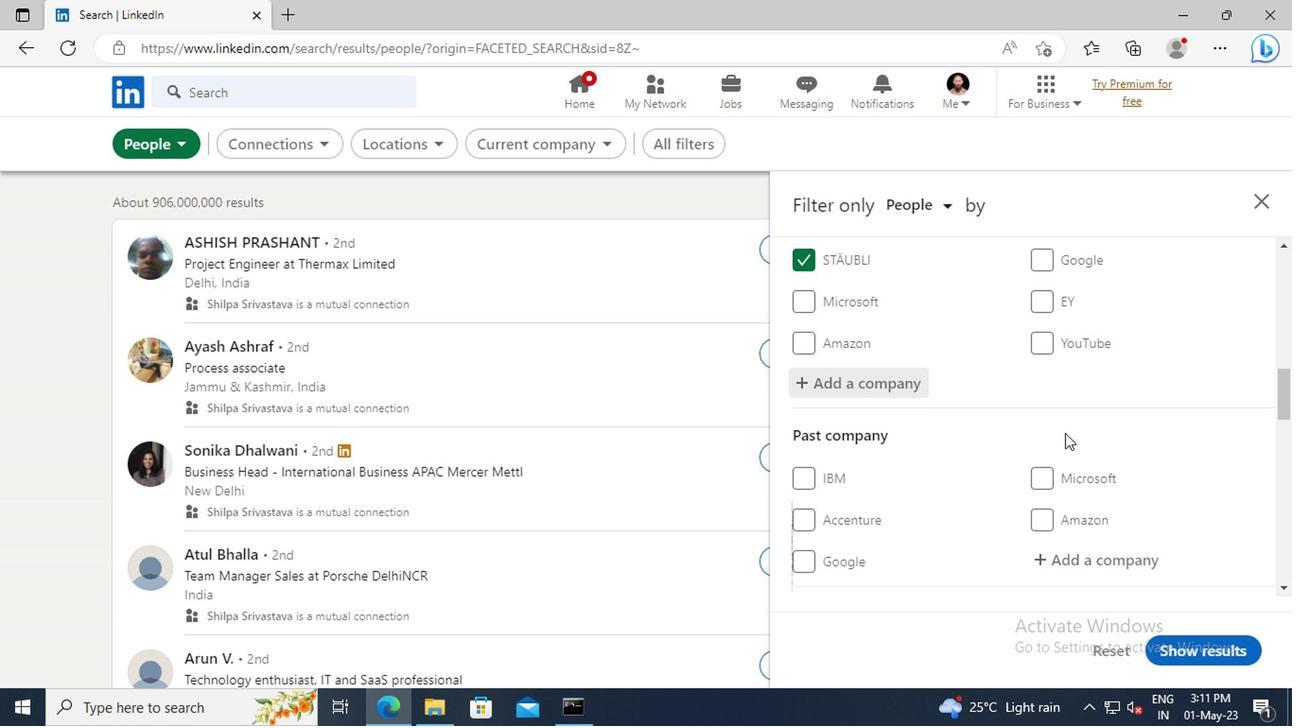 
Action: Mouse scrolled (899, 448) with delta (0, 0)
Screenshot: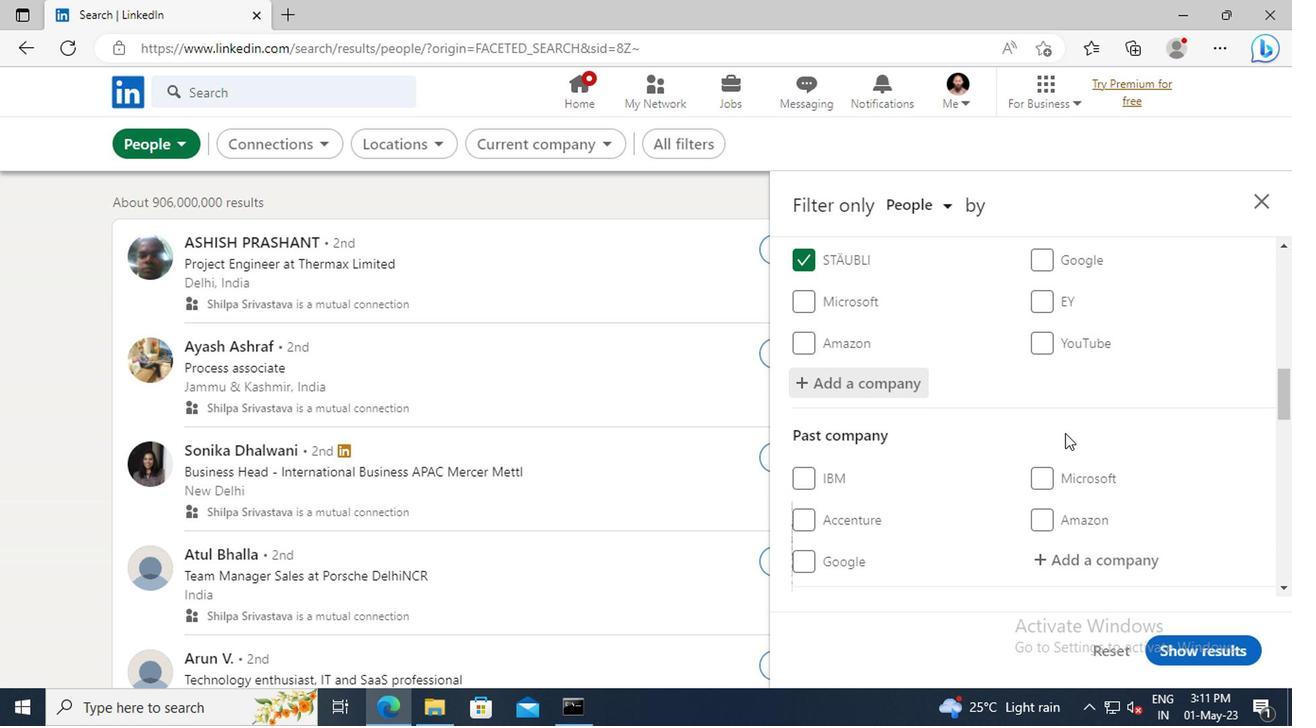 
Action: Mouse moved to (896, 450)
Screenshot: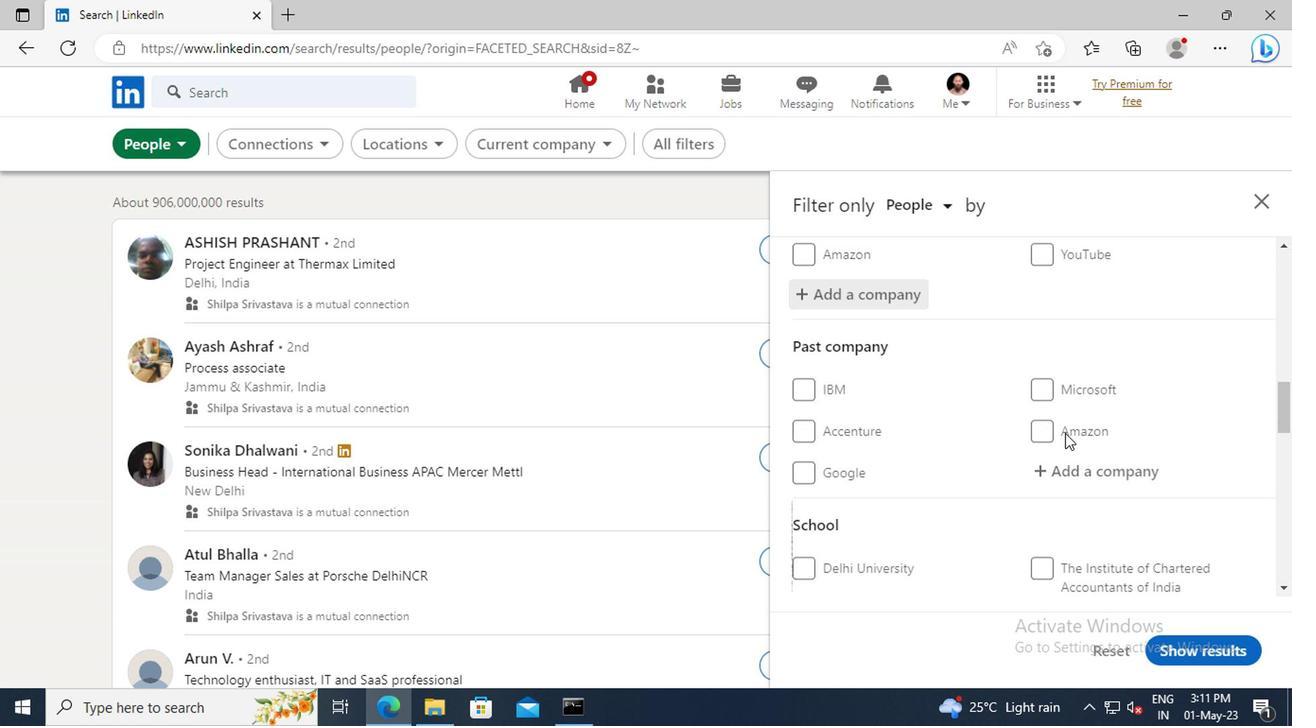 
Action: Mouse scrolled (896, 449) with delta (0, 0)
Screenshot: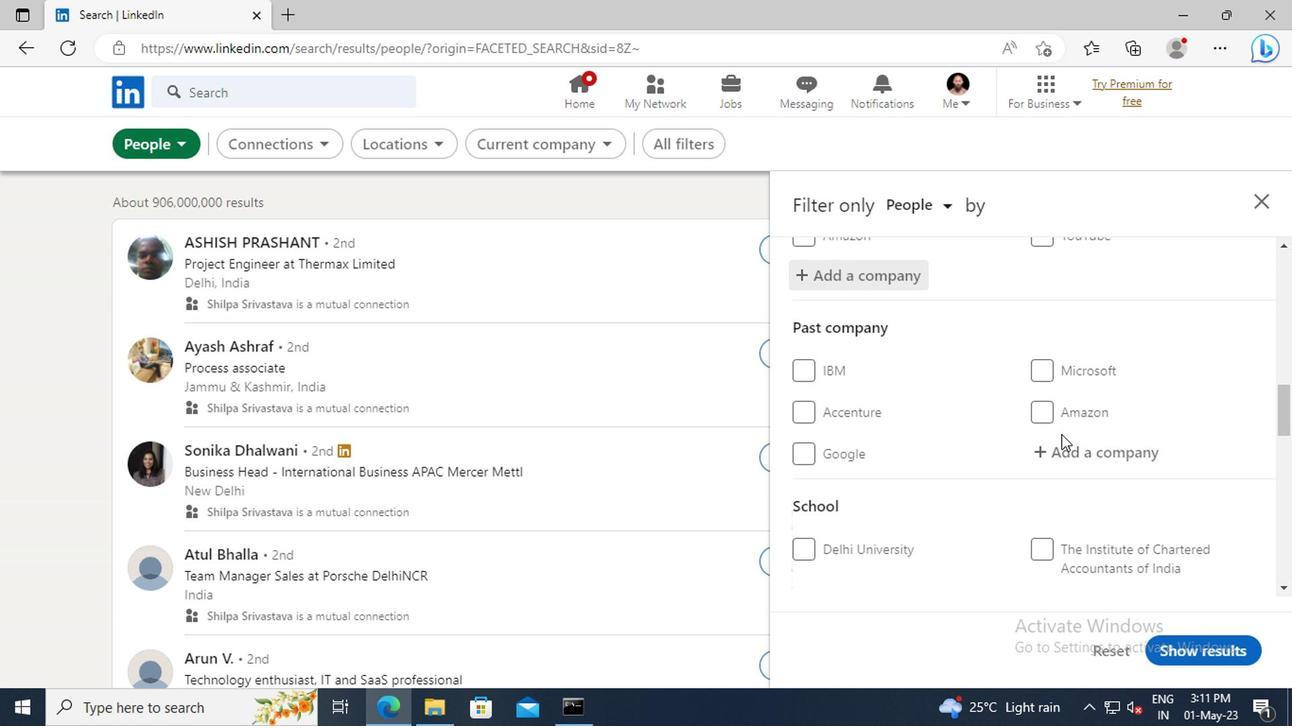 
Action: Mouse scrolled (896, 449) with delta (0, 0)
Screenshot: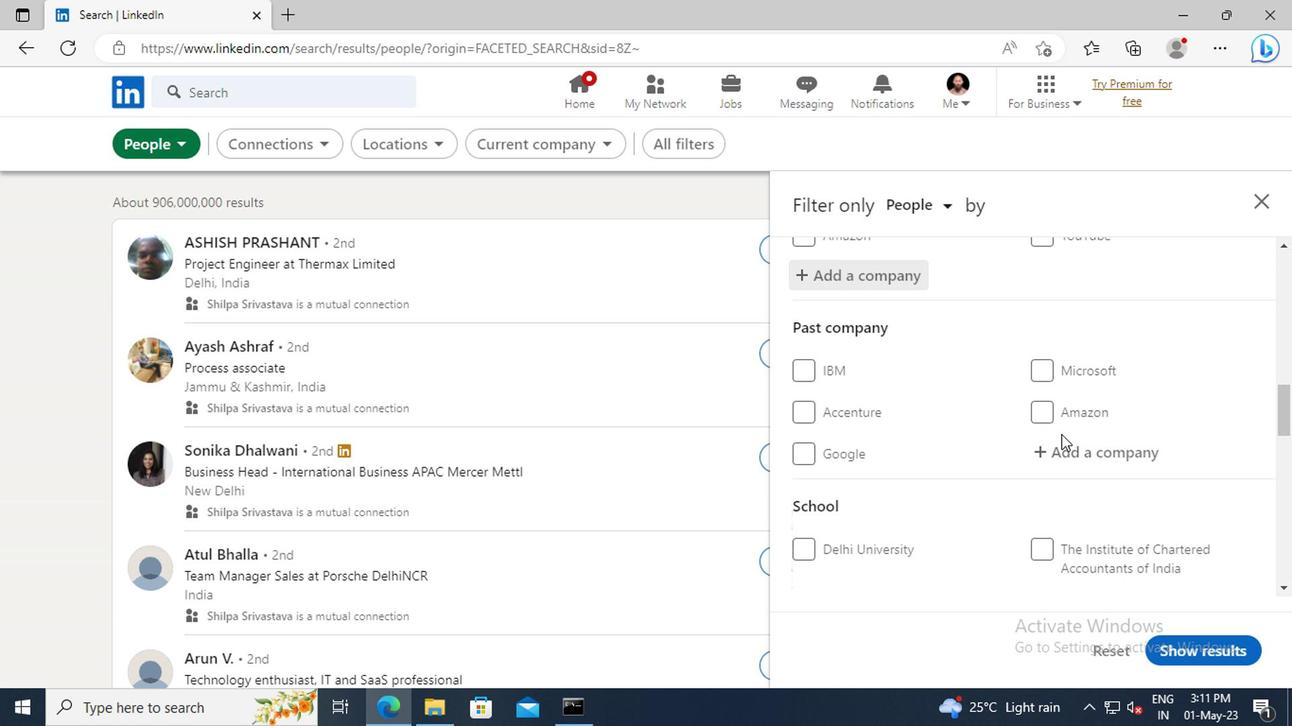 
Action: Mouse moved to (887, 430)
Screenshot: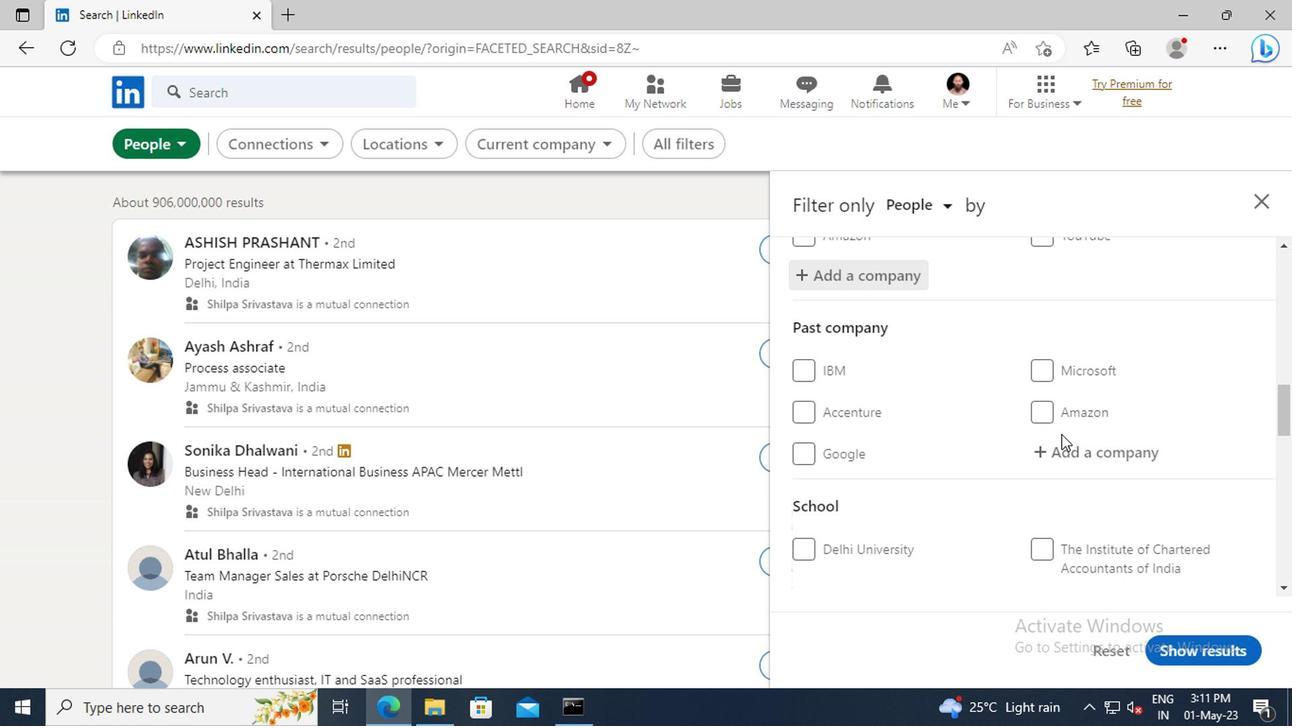 
Action: Mouse scrolled (887, 429) with delta (0, 0)
Screenshot: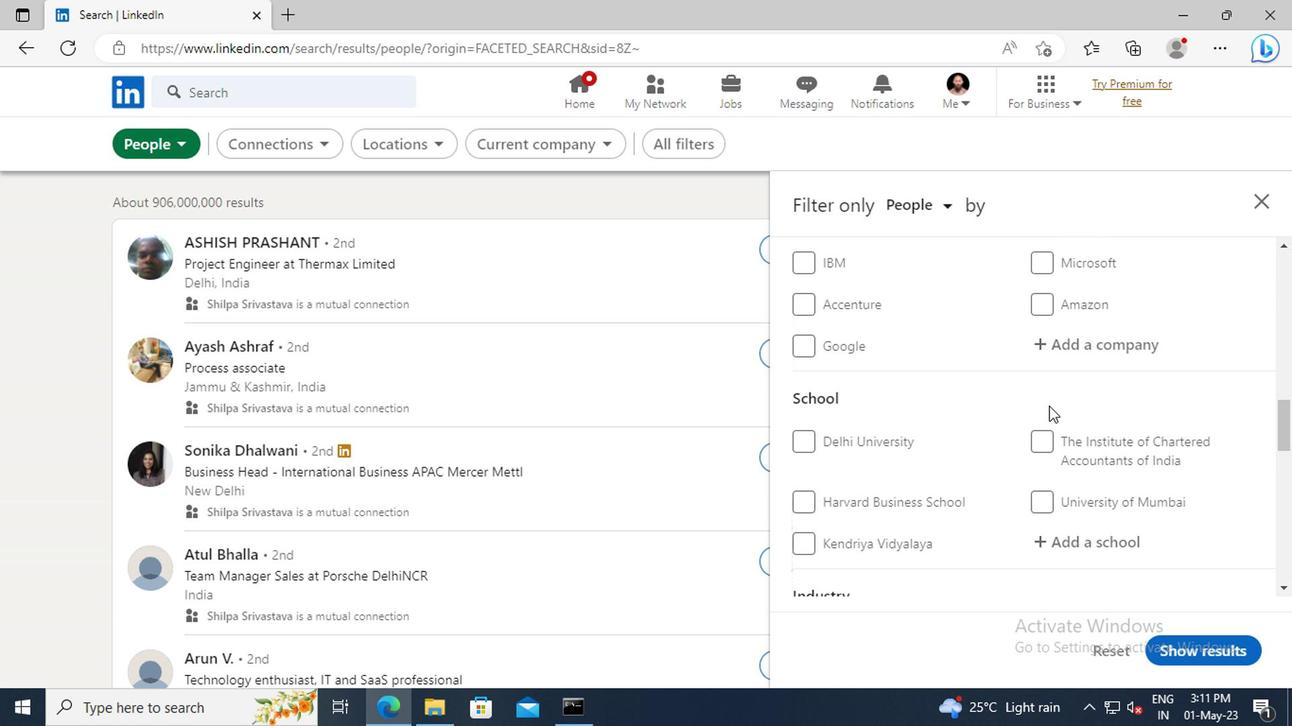 
Action: Mouse moved to (886, 430)
Screenshot: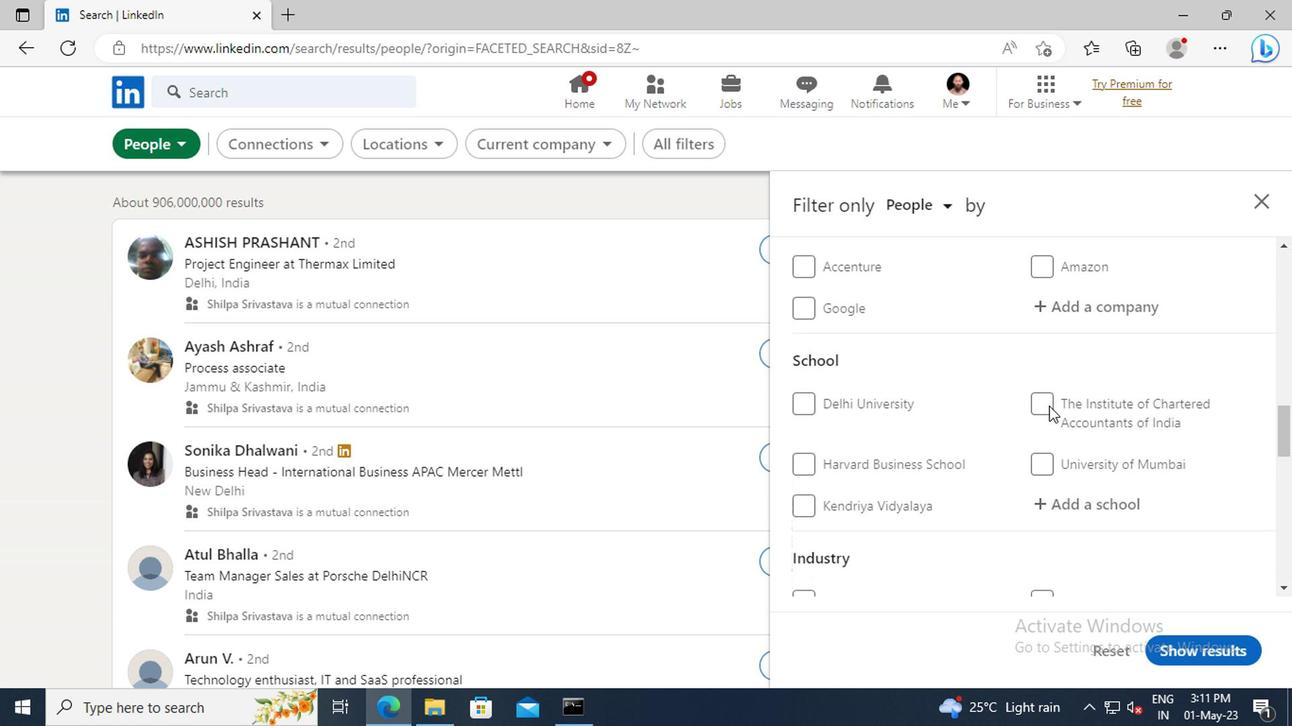 
Action: Mouse scrolled (886, 429) with delta (0, 0)
Screenshot: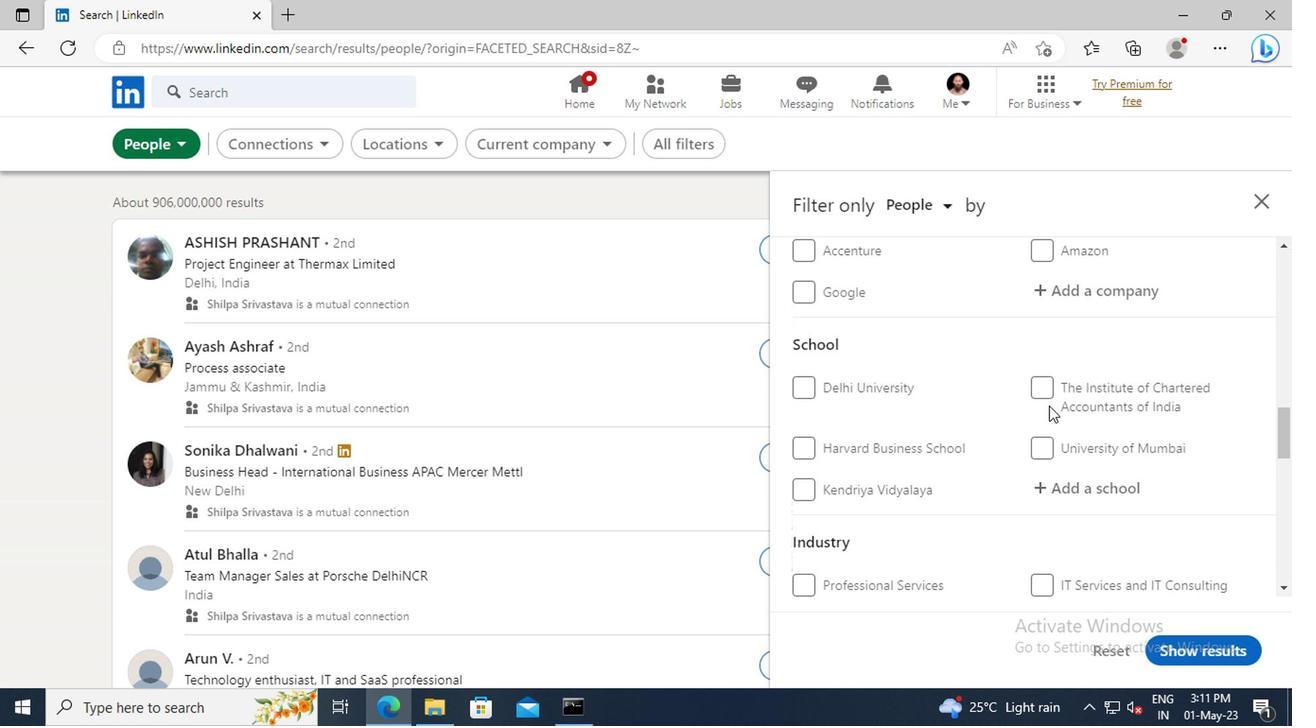 
Action: Mouse moved to (884, 449)
Screenshot: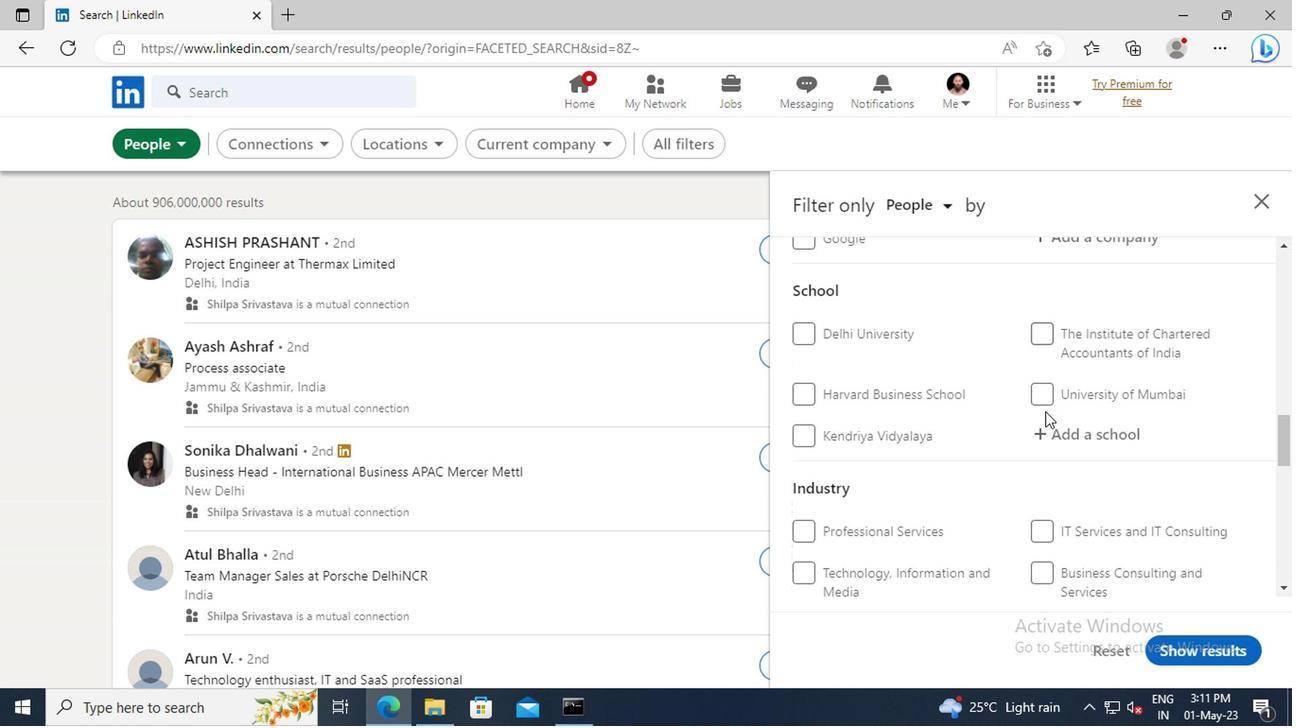 
Action: Mouse pressed left at (884, 449)
Screenshot: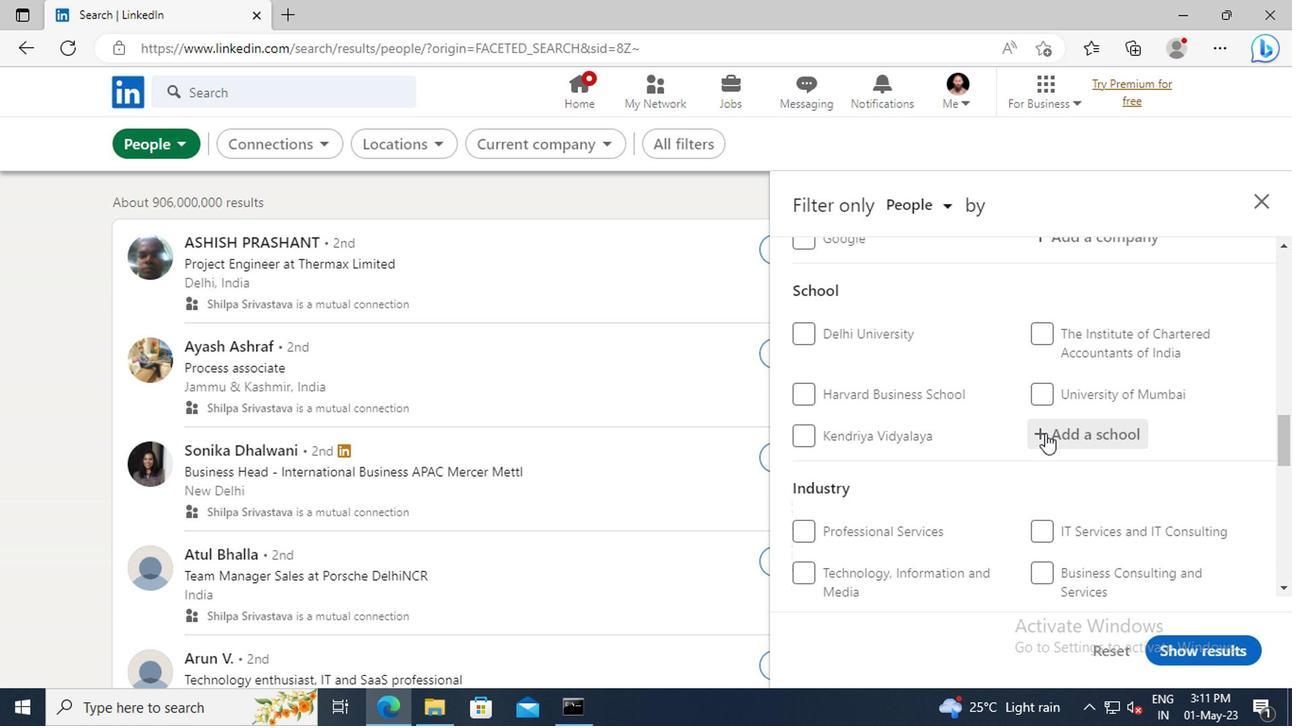 
Action: Mouse moved to (876, 449)
Screenshot: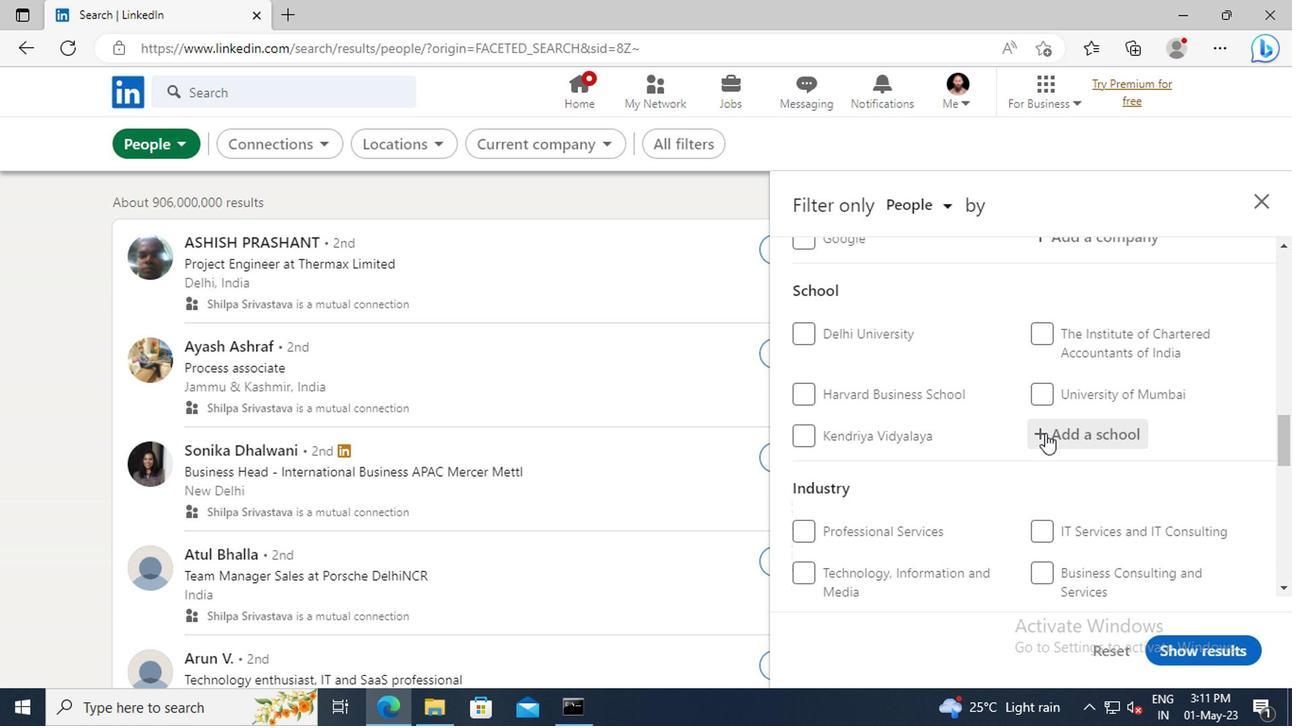 
Action: Key pressed <Key.shift>ICFAI<Key.space><Key.shift>FOUN
Screenshot: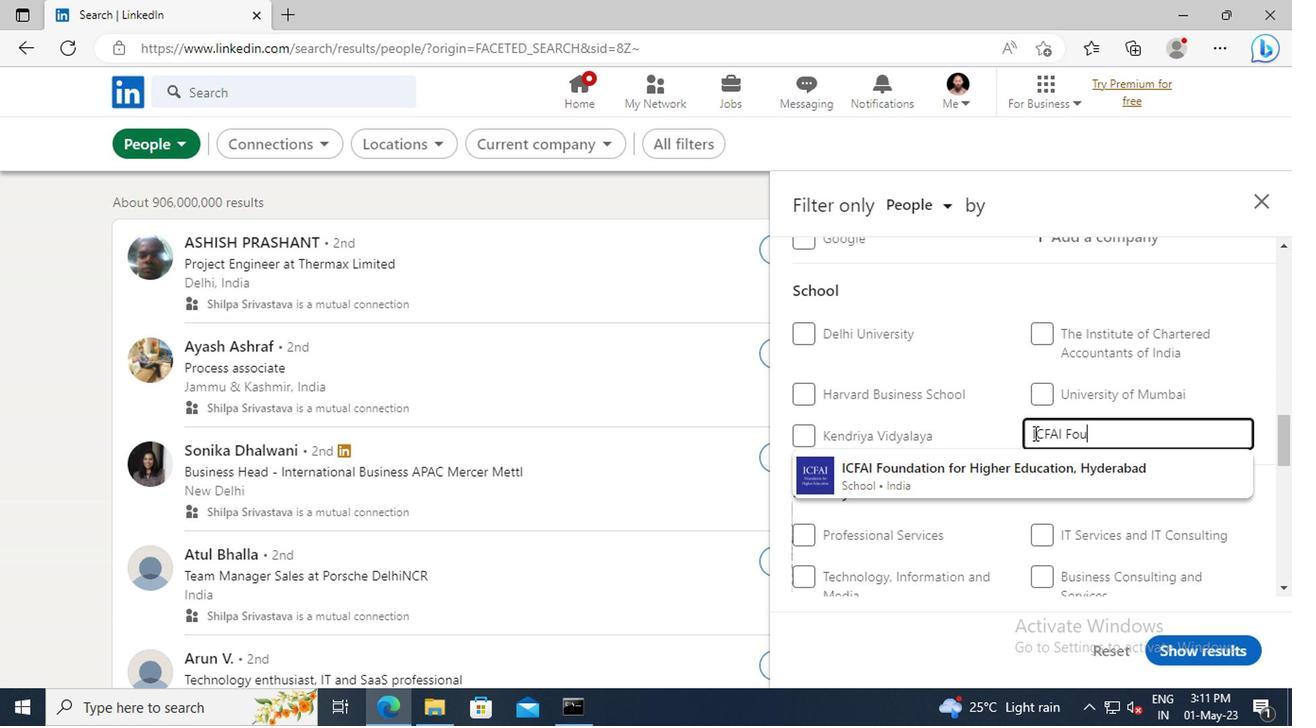 
Action: Mouse moved to (882, 480)
Screenshot: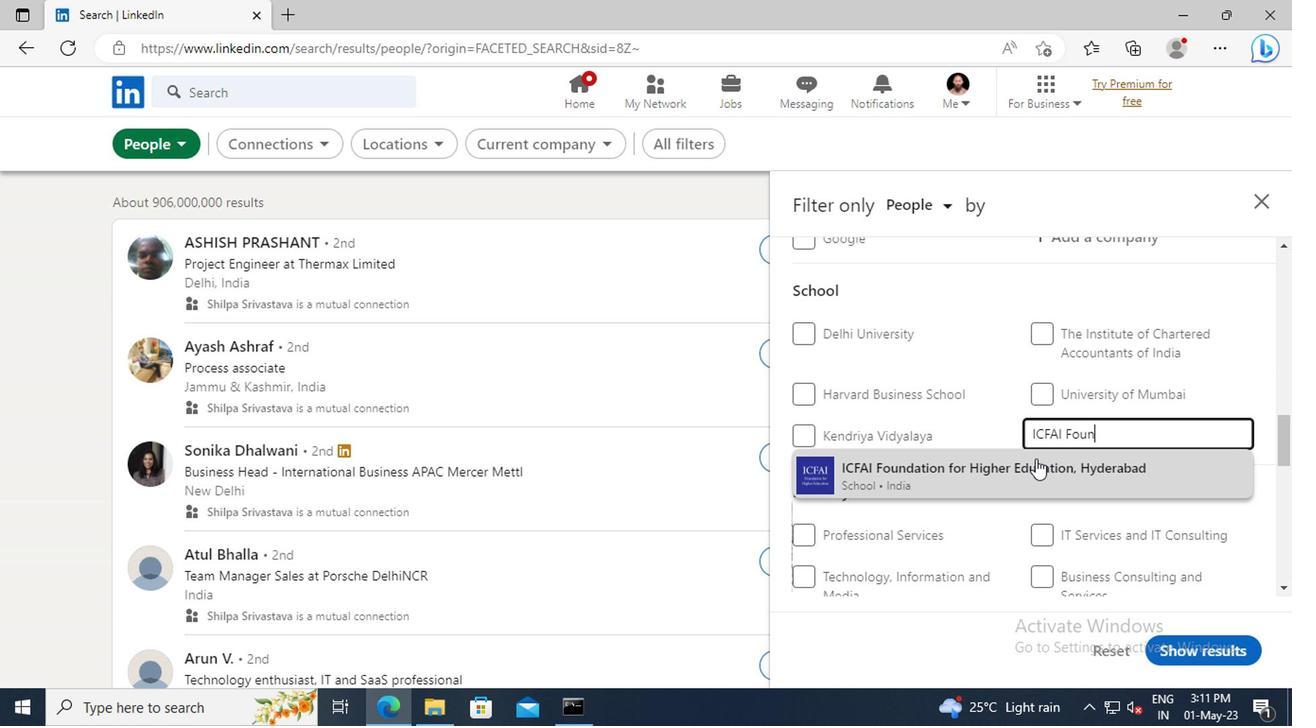 
Action: Mouse pressed left at (882, 480)
Screenshot: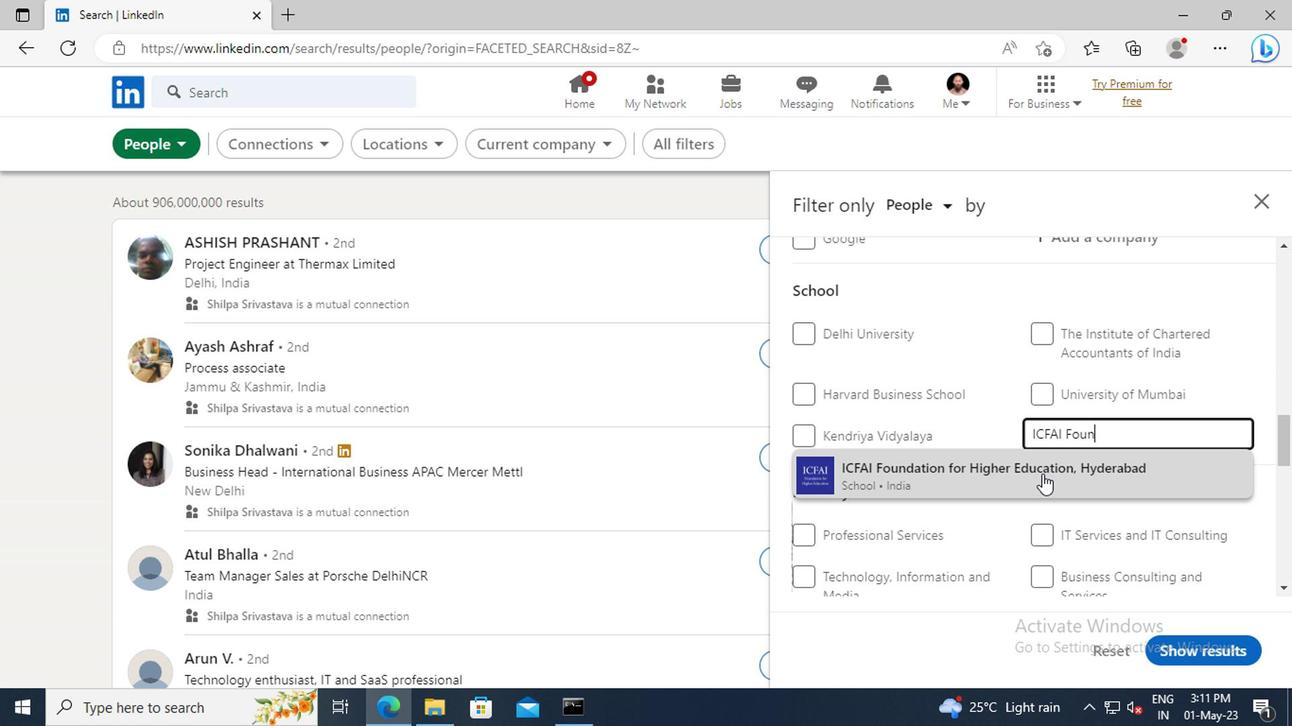 
Action: Mouse scrolled (882, 479) with delta (0, 0)
Screenshot: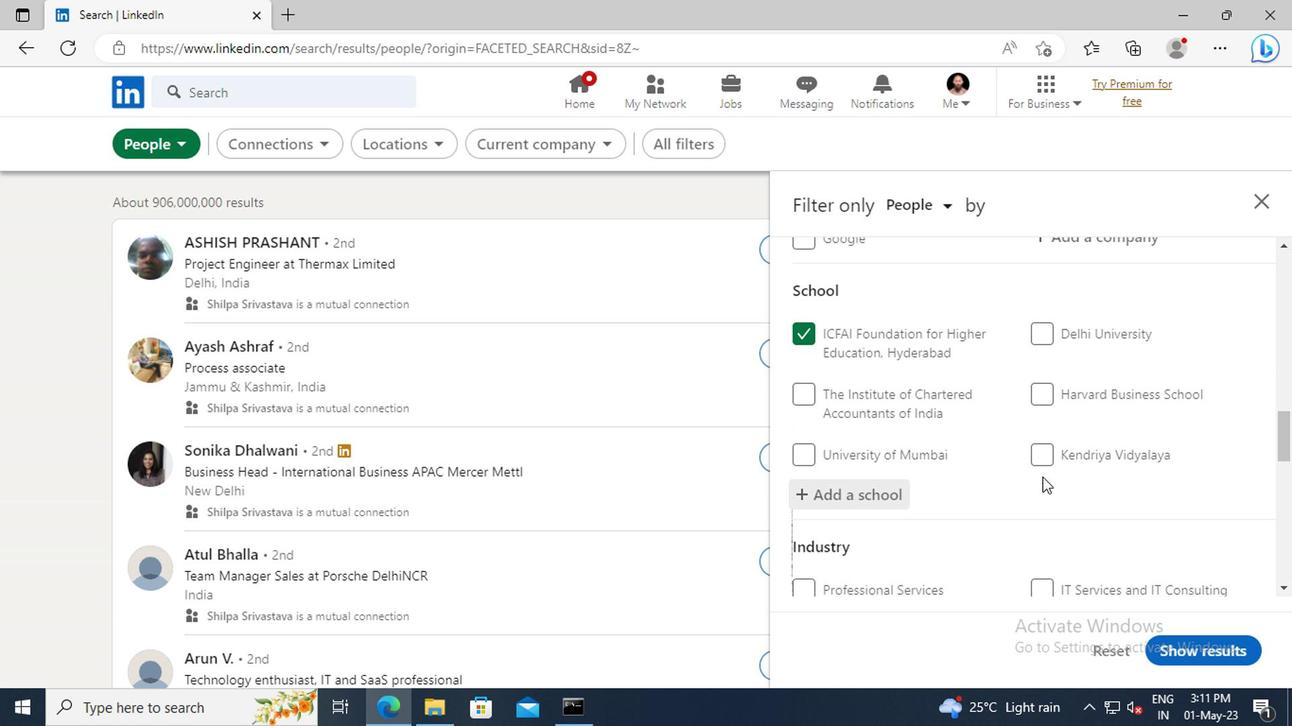 
Action: Mouse scrolled (882, 479) with delta (0, 0)
Screenshot: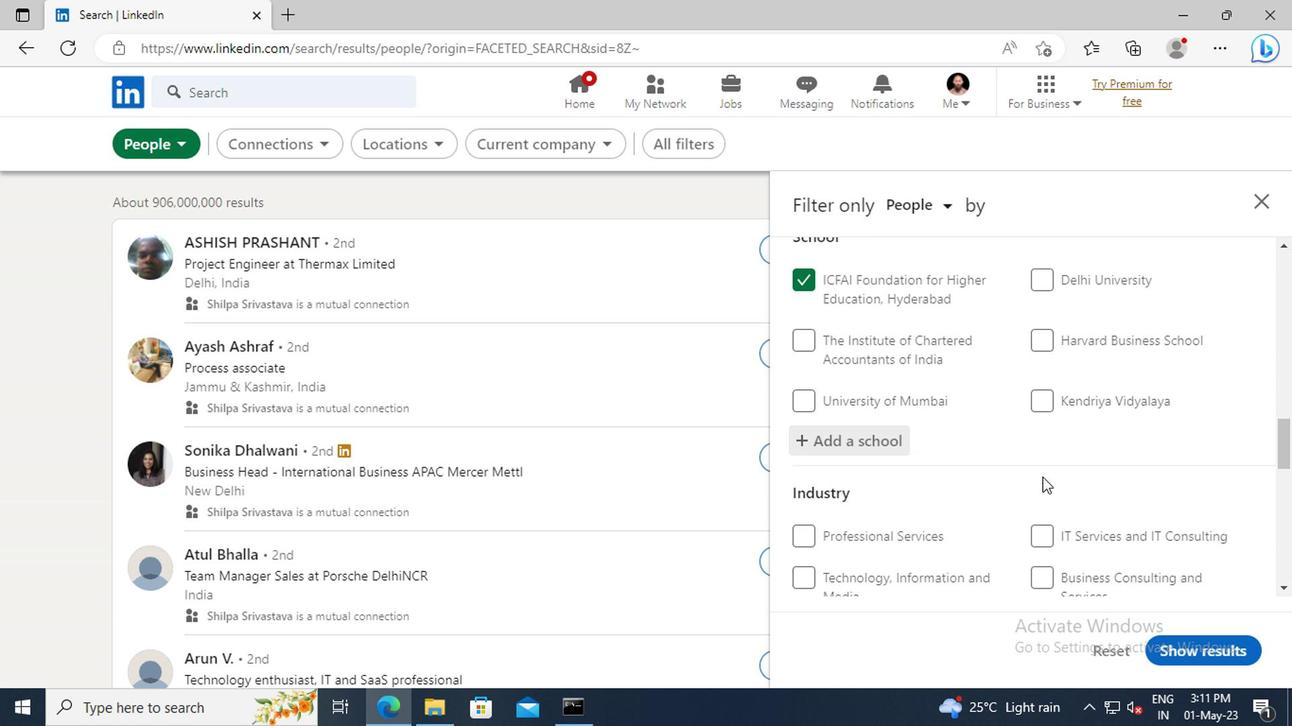 
Action: Mouse scrolled (882, 479) with delta (0, 0)
Screenshot: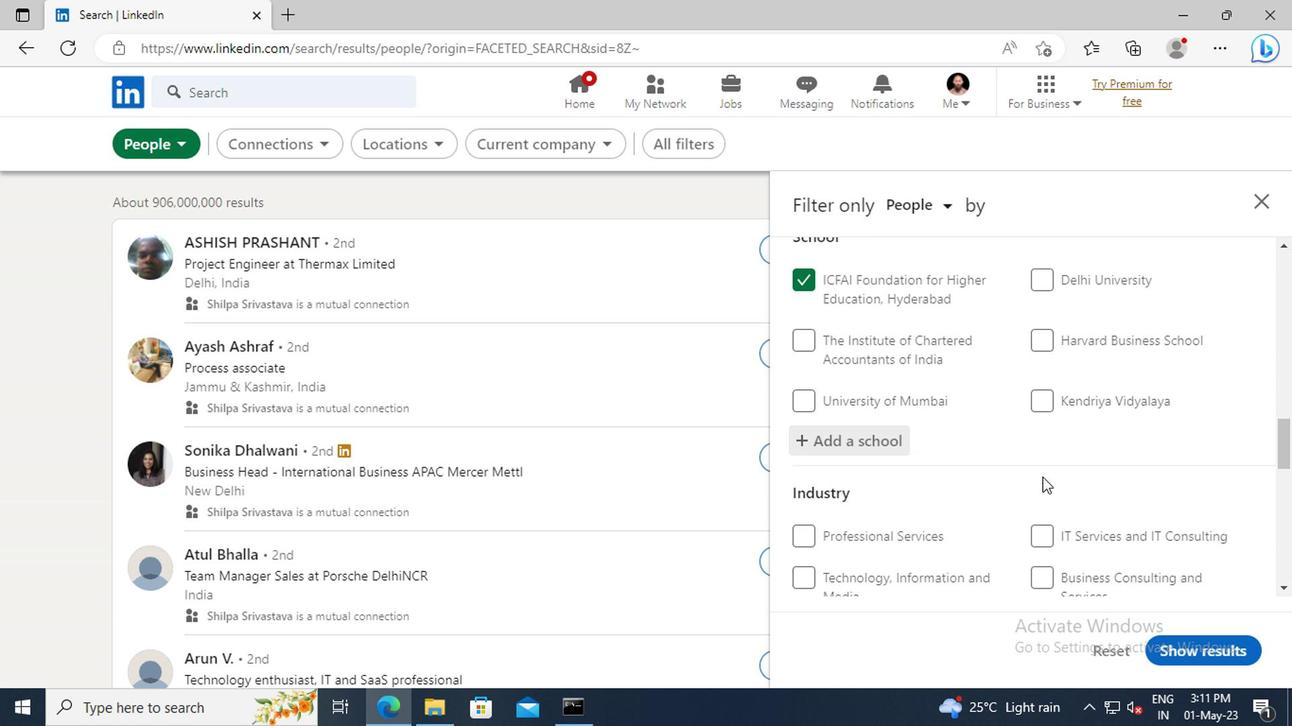 
Action: Mouse scrolled (882, 479) with delta (0, 0)
Screenshot: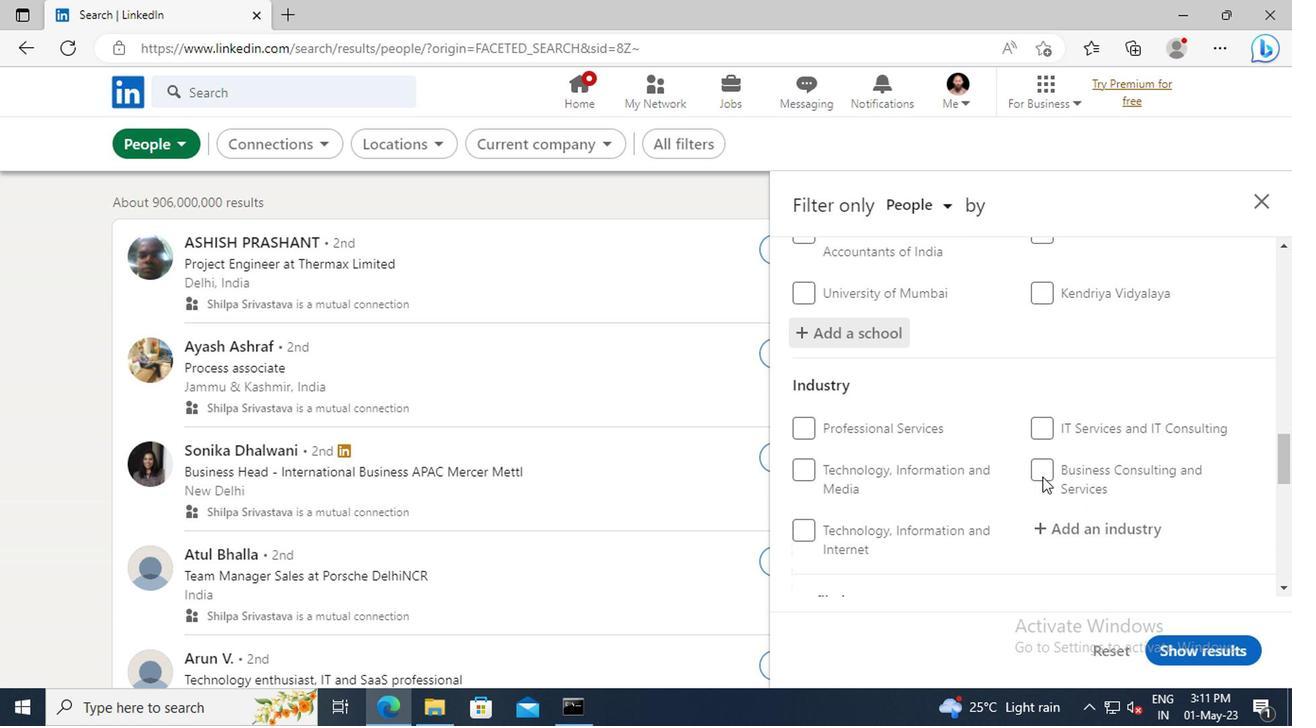 
Action: Mouse moved to (891, 478)
Screenshot: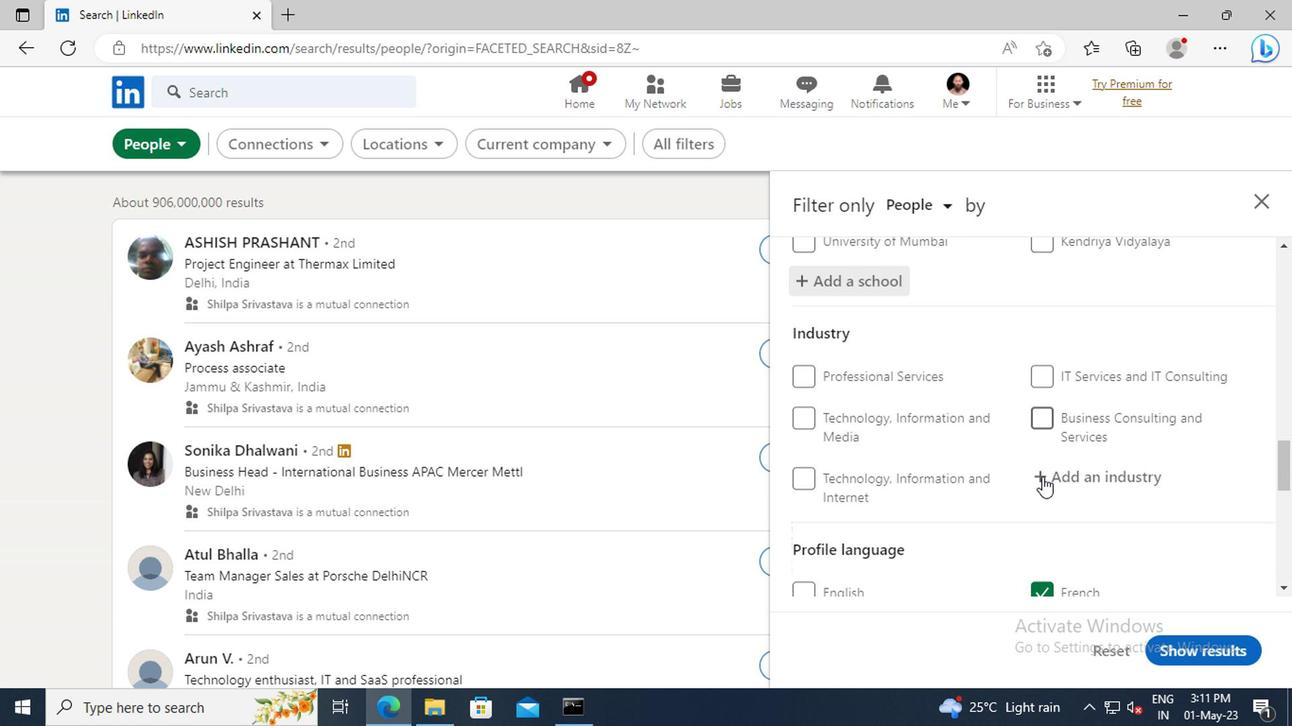 
Action: Mouse pressed left at (891, 478)
Screenshot: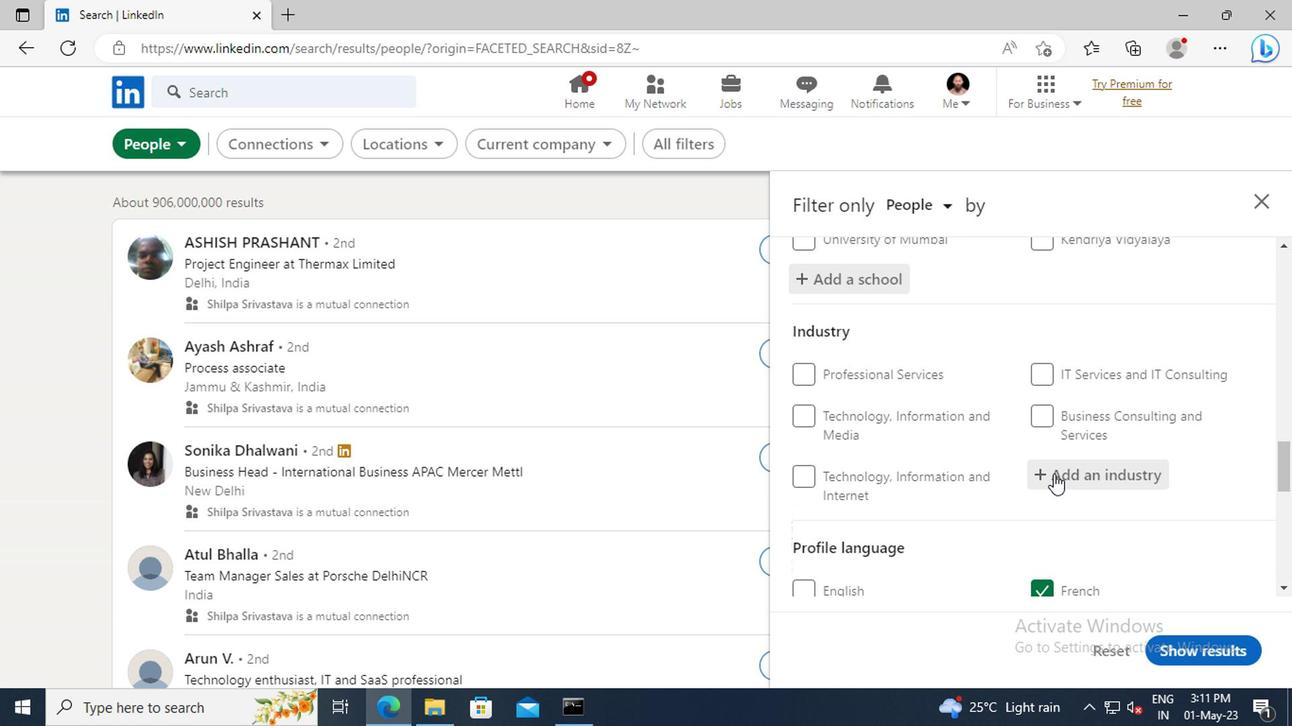 
Action: Key pressed <Key.shift>SPECTATOR<Key.space>
Screenshot: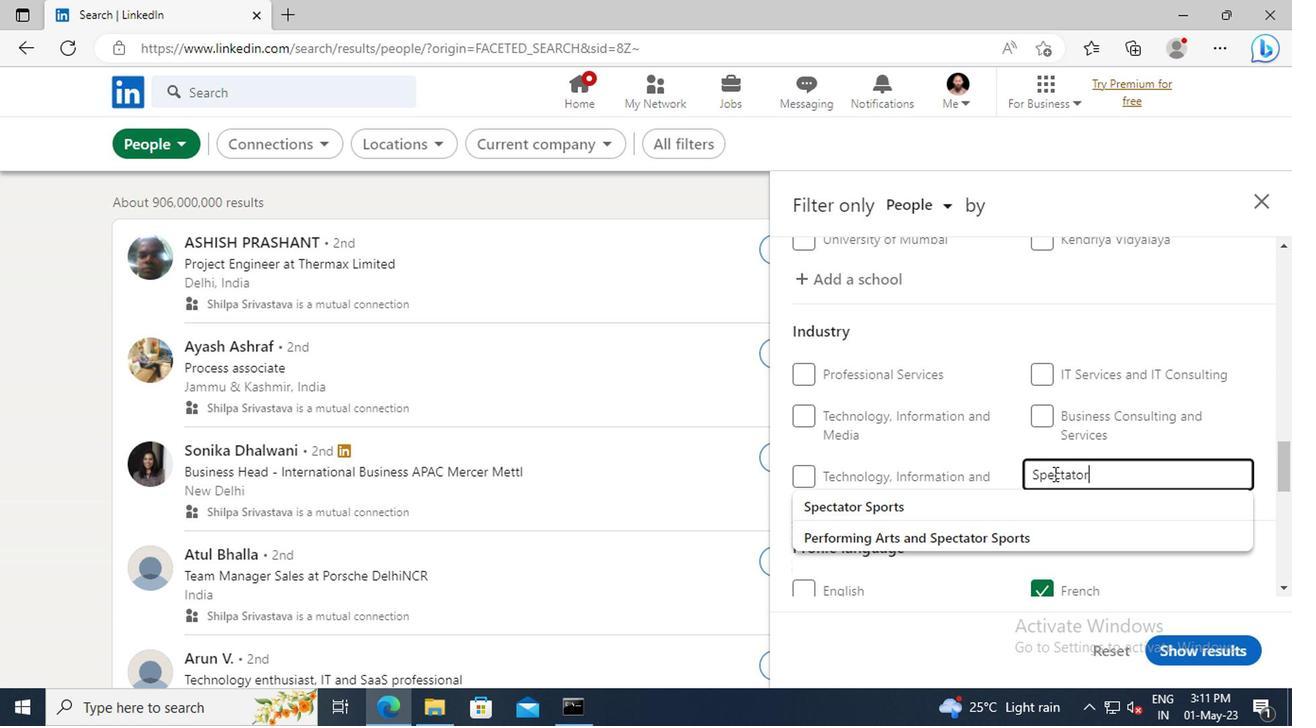 
Action: Mouse moved to (879, 498)
Screenshot: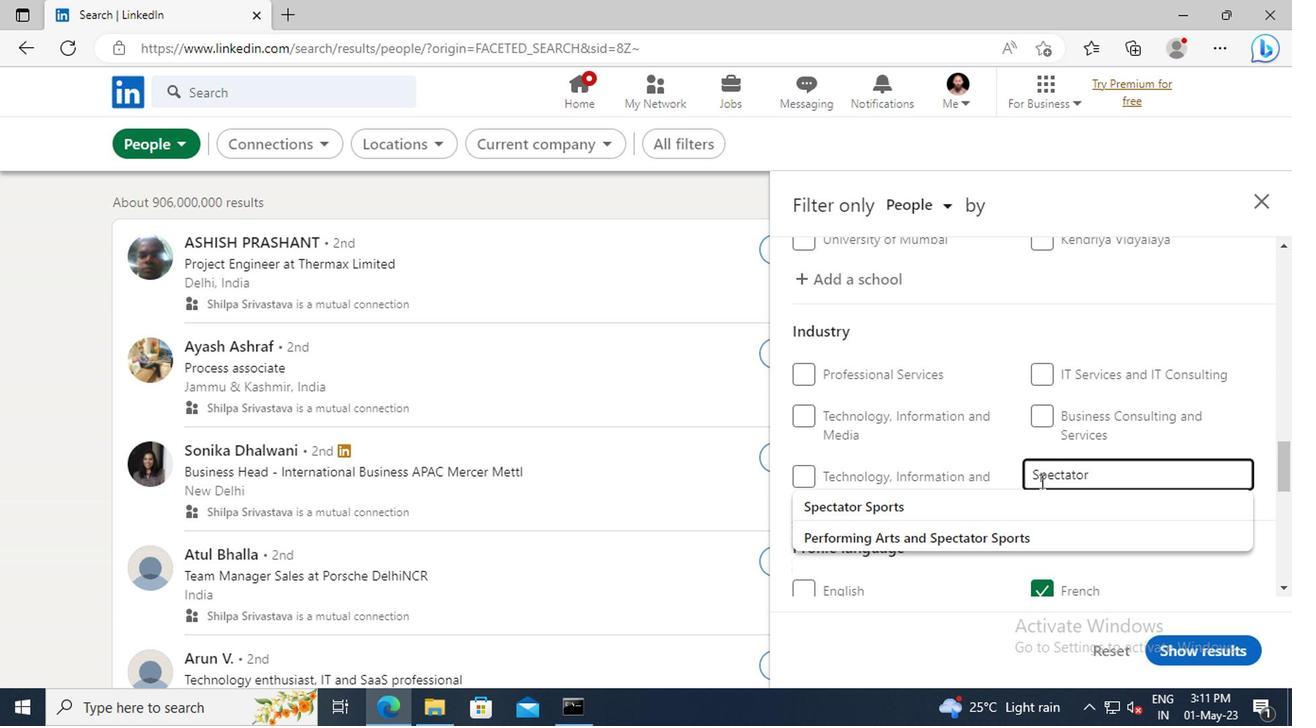 
Action: Mouse pressed left at (879, 498)
Screenshot: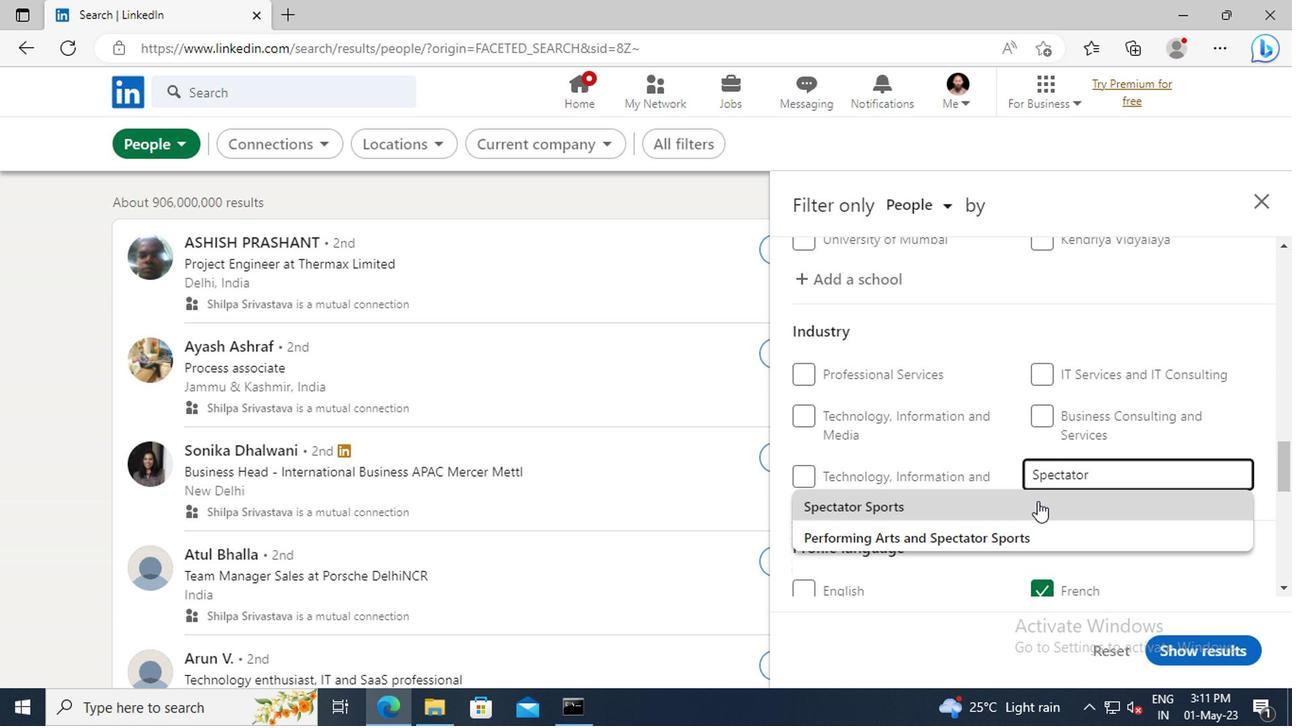 
Action: Mouse scrolled (879, 497) with delta (0, 0)
Screenshot: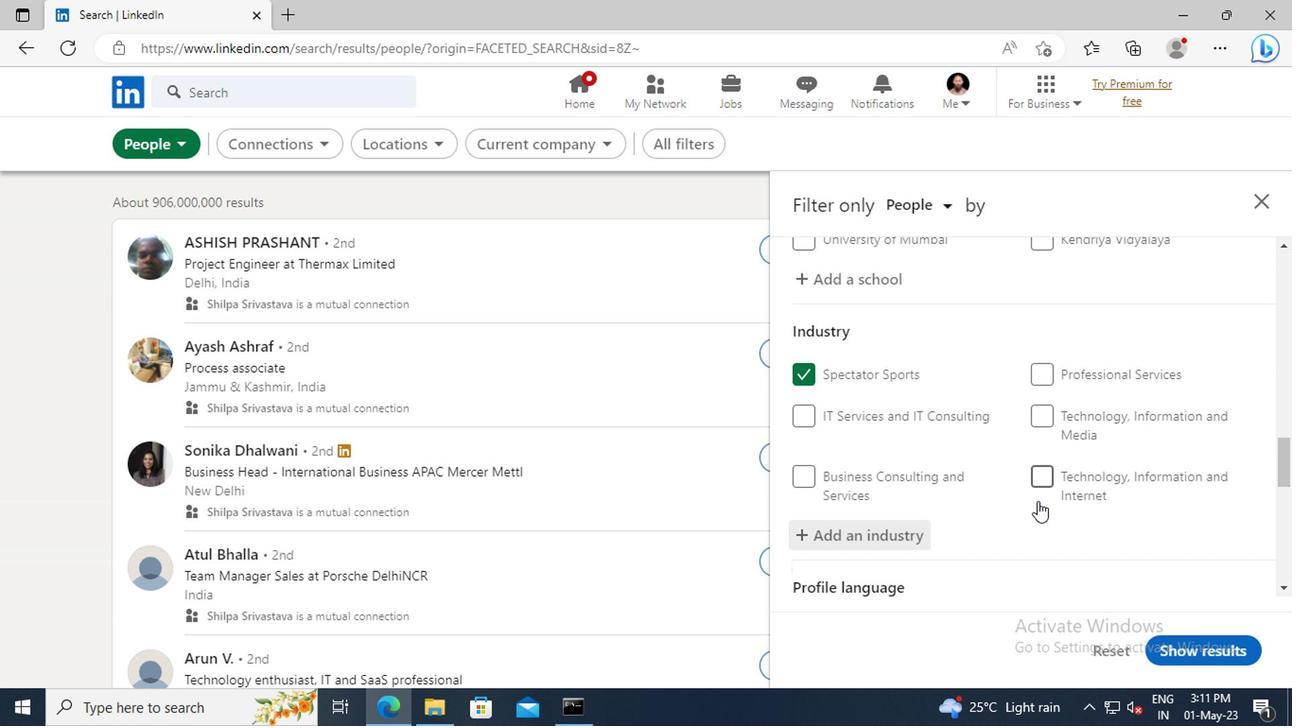 
Action: Mouse scrolled (879, 497) with delta (0, 0)
Screenshot: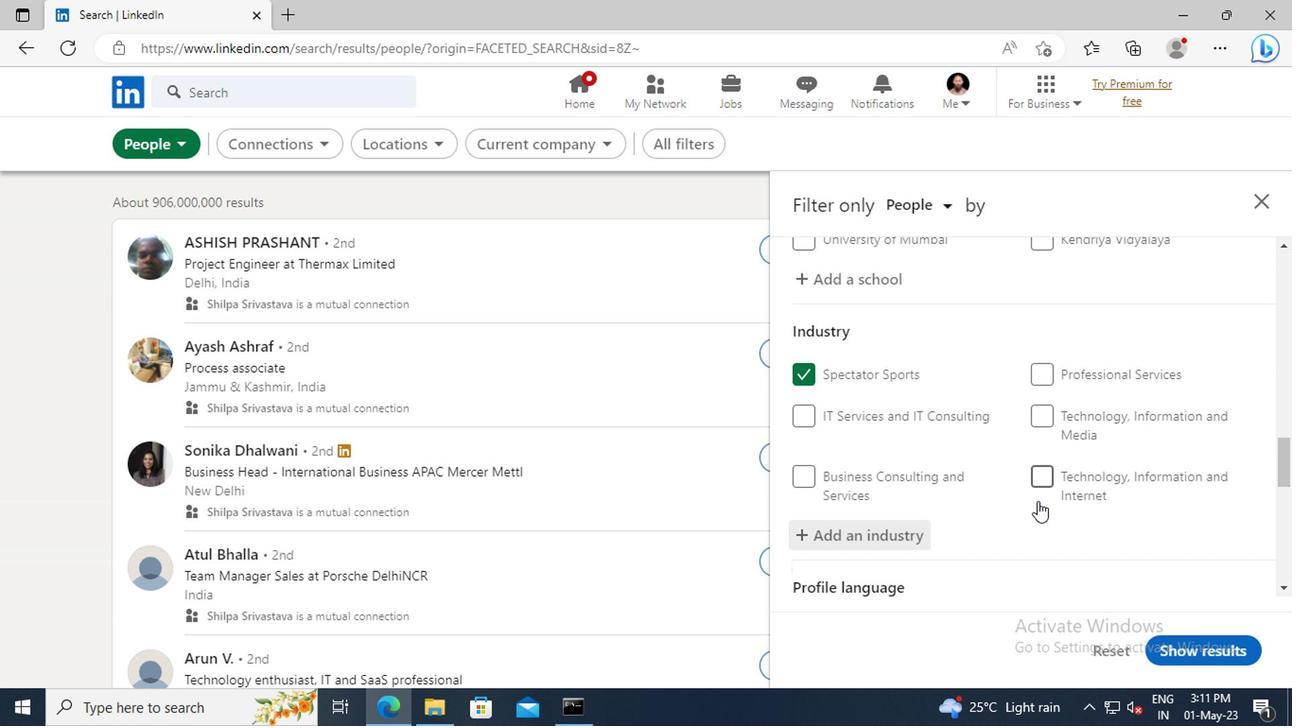 
Action: Mouse scrolled (879, 497) with delta (0, 0)
Screenshot: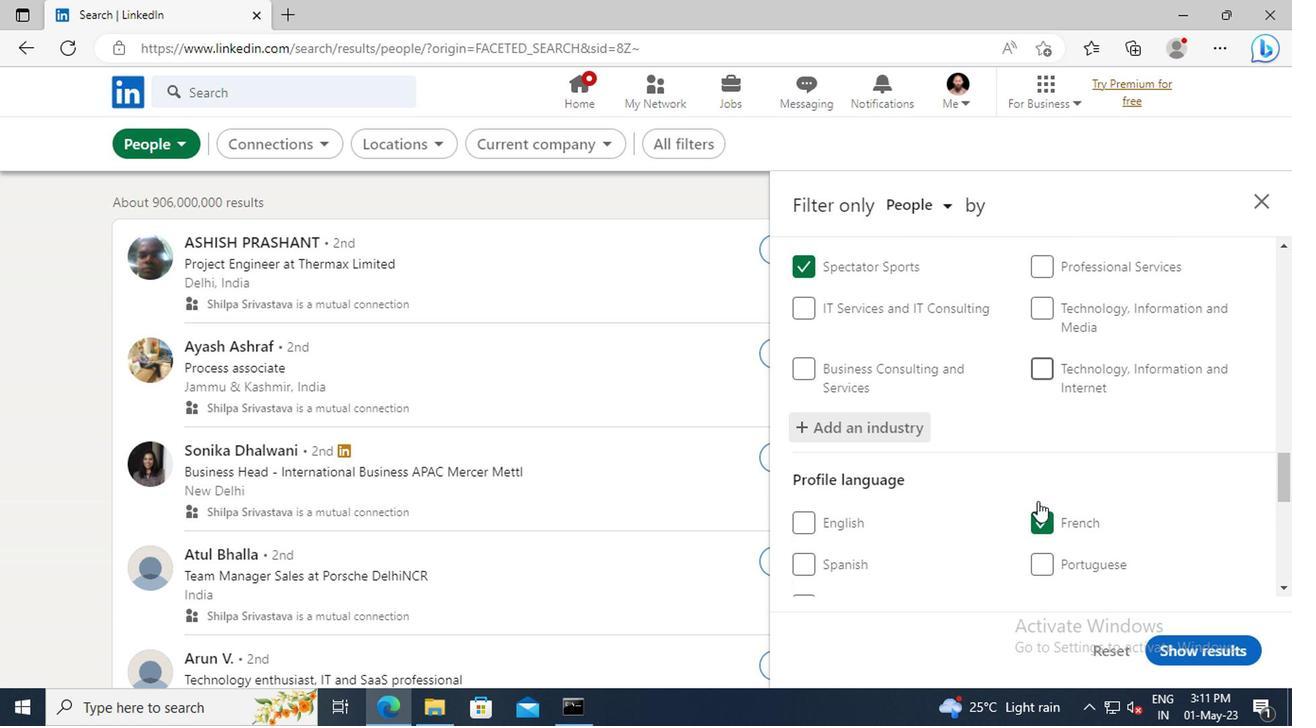 
Action: Mouse scrolled (879, 497) with delta (0, 0)
Screenshot: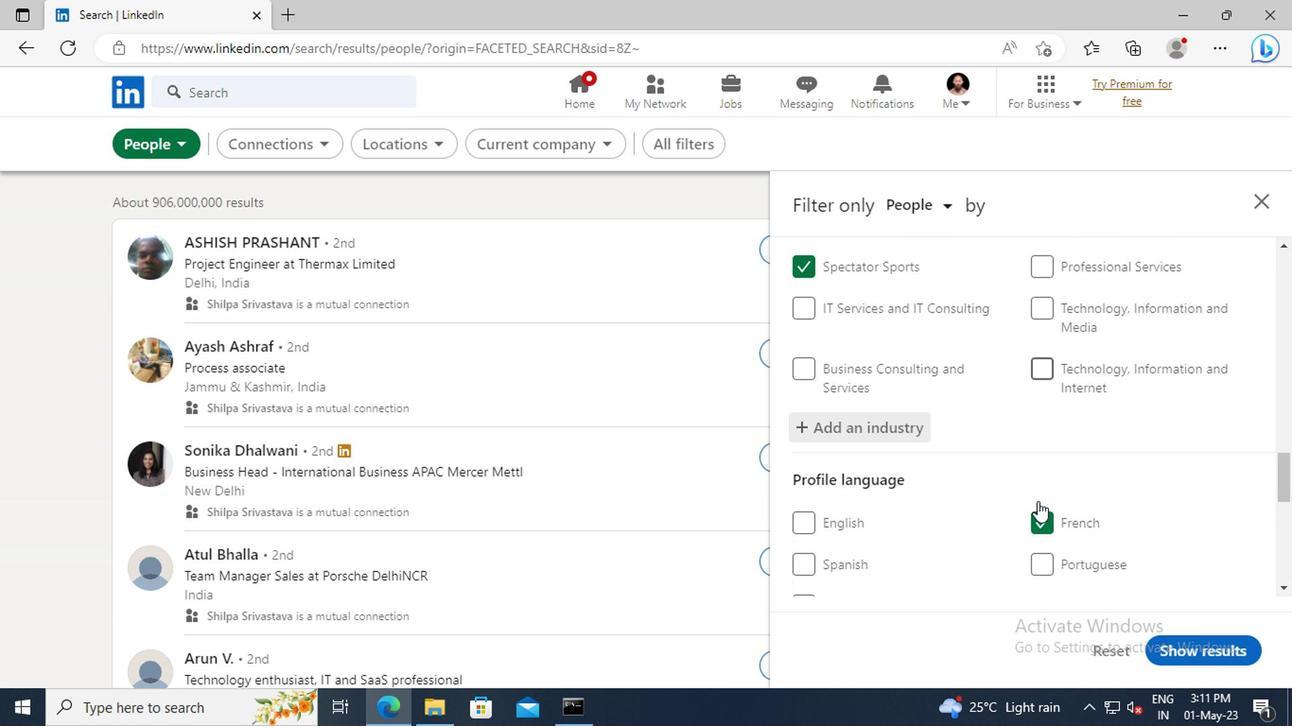 
Action: Mouse scrolled (879, 497) with delta (0, 0)
Screenshot: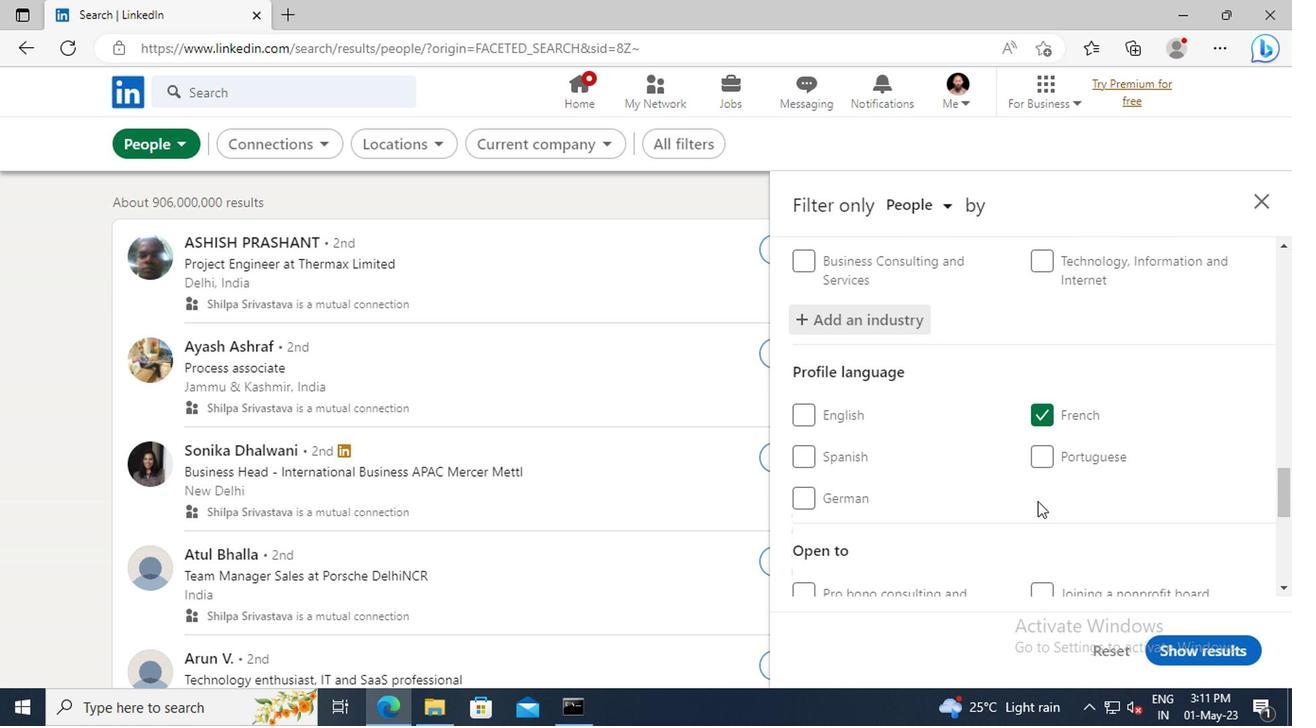 
Action: Mouse scrolled (879, 497) with delta (0, 0)
Screenshot: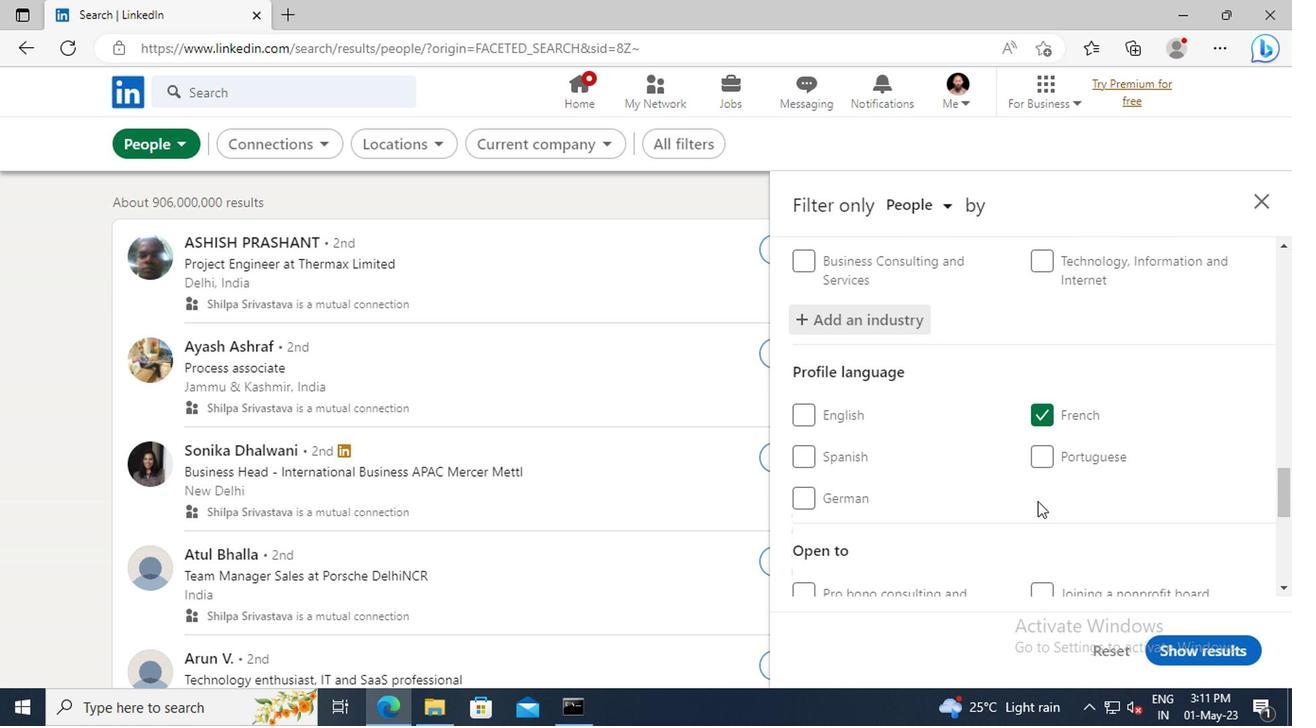 
Action: Mouse moved to (875, 480)
Screenshot: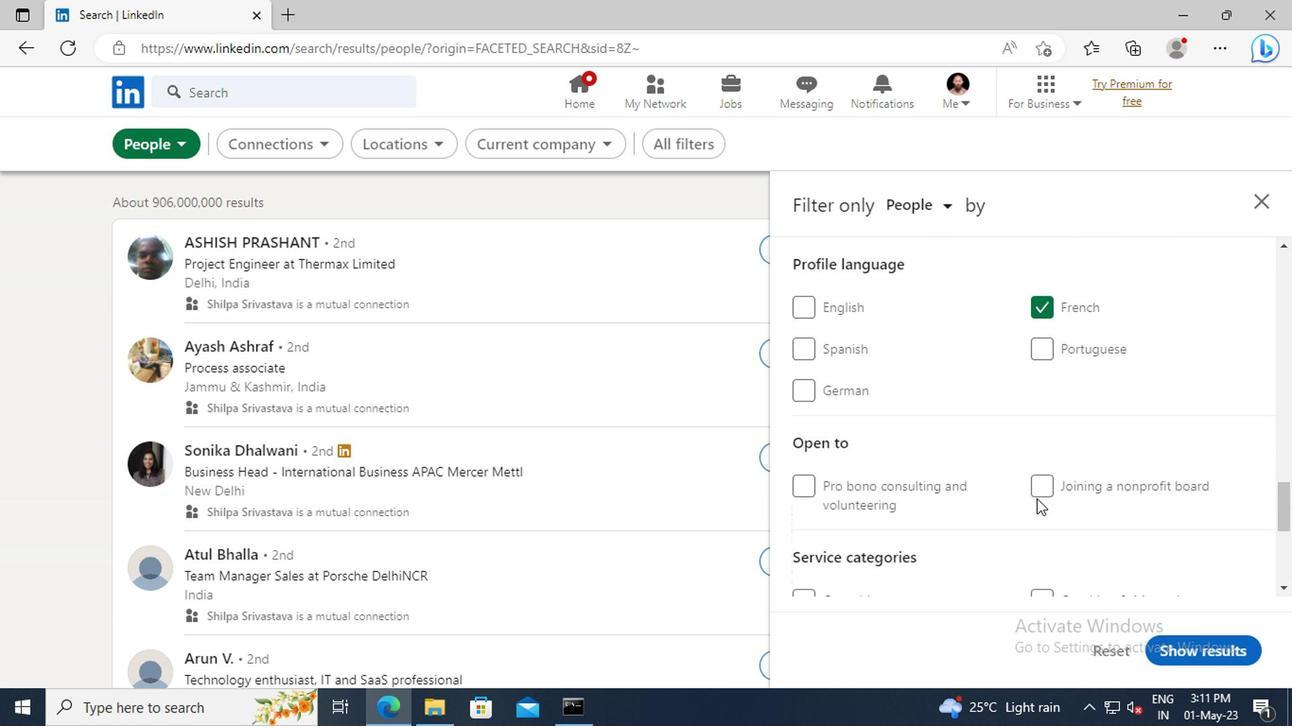 
Action: Mouse scrolled (875, 479) with delta (0, 0)
Screenshot: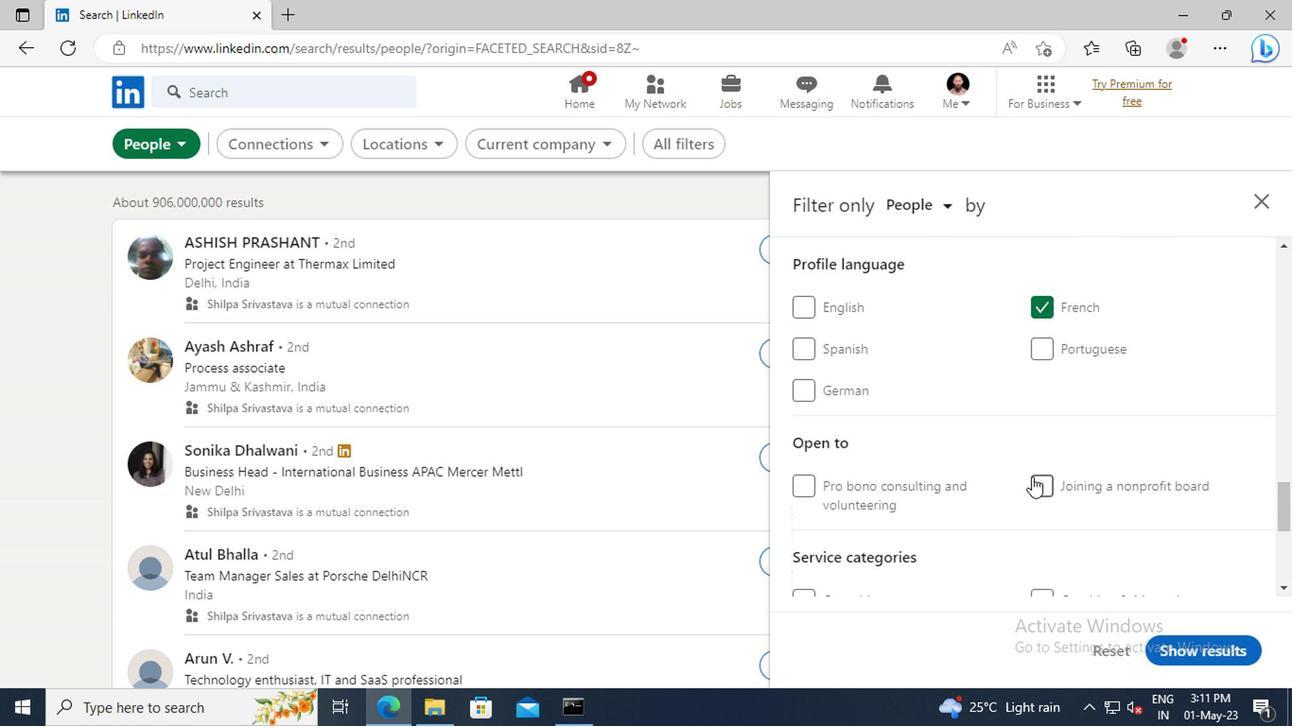 
Action: Mouse scrolled (875, 479) with delta (0, 0)
Screenshot: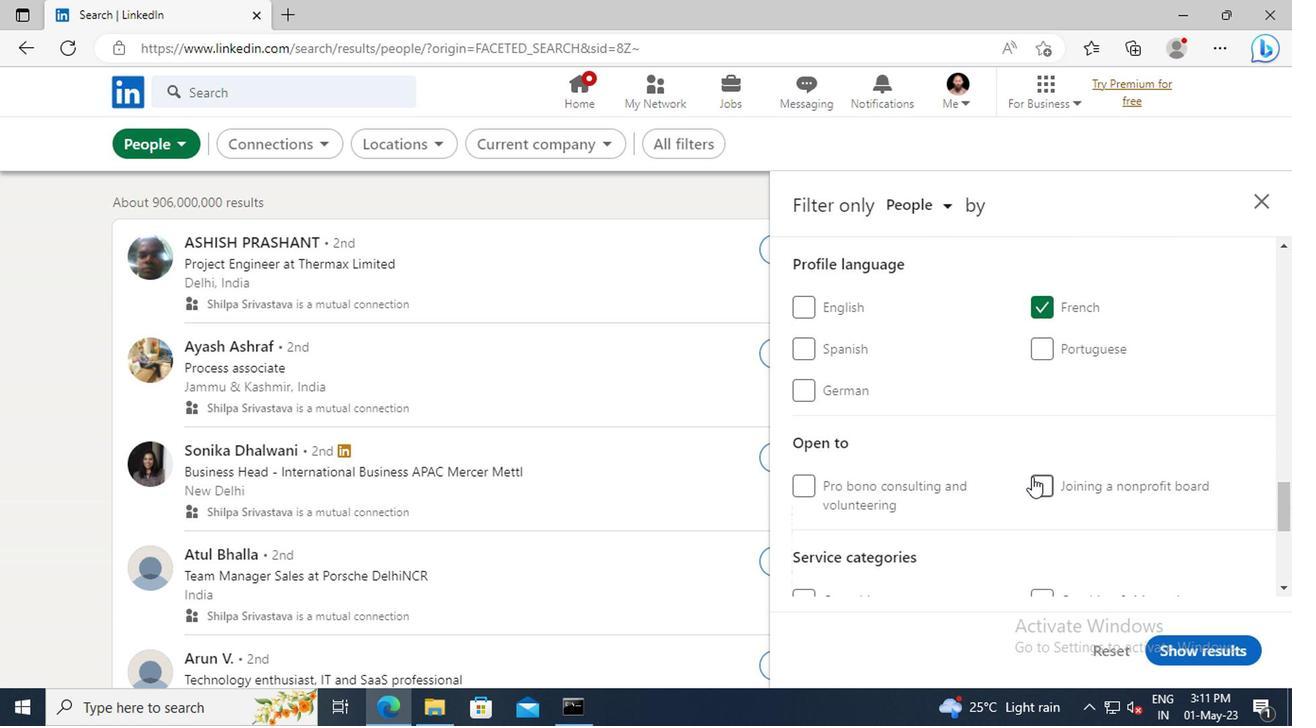 
Action: Mouse scrolled (875, 479) with delta (0, 0)
Screenshot: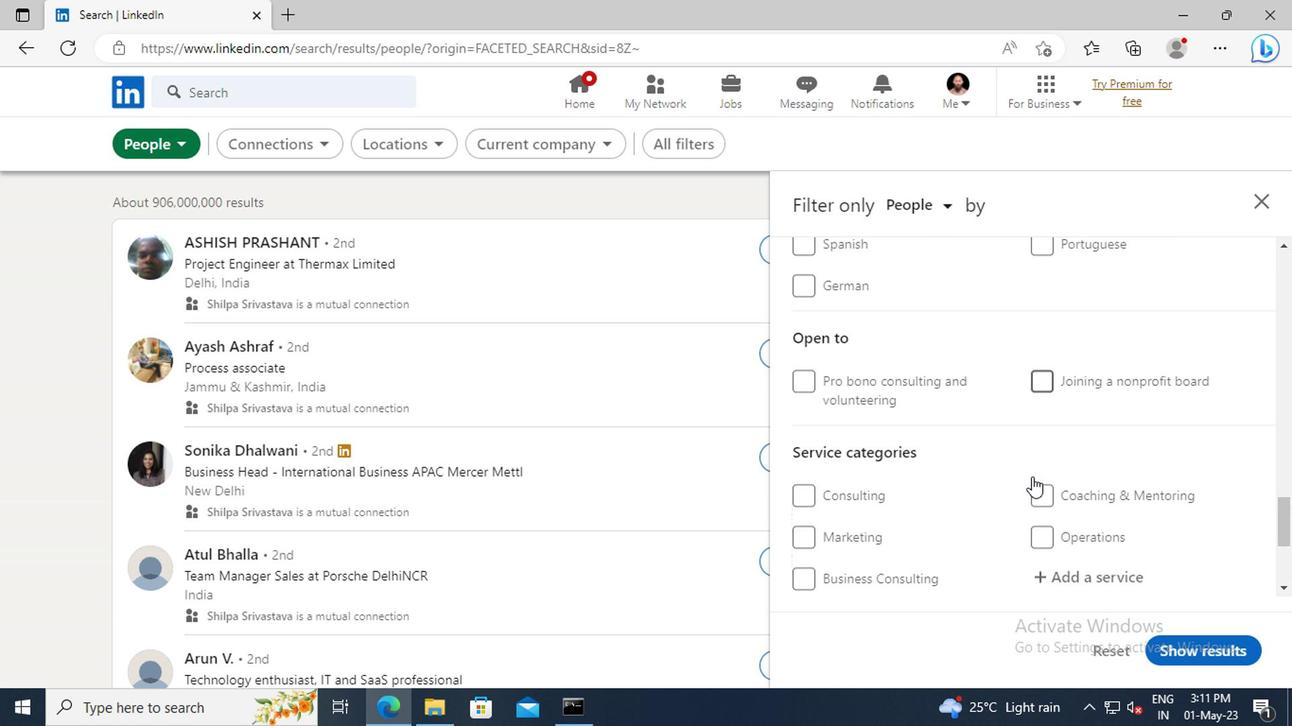 
Action: Mouse scrolled (875, 479) with delta (0, 0)
Screenshot: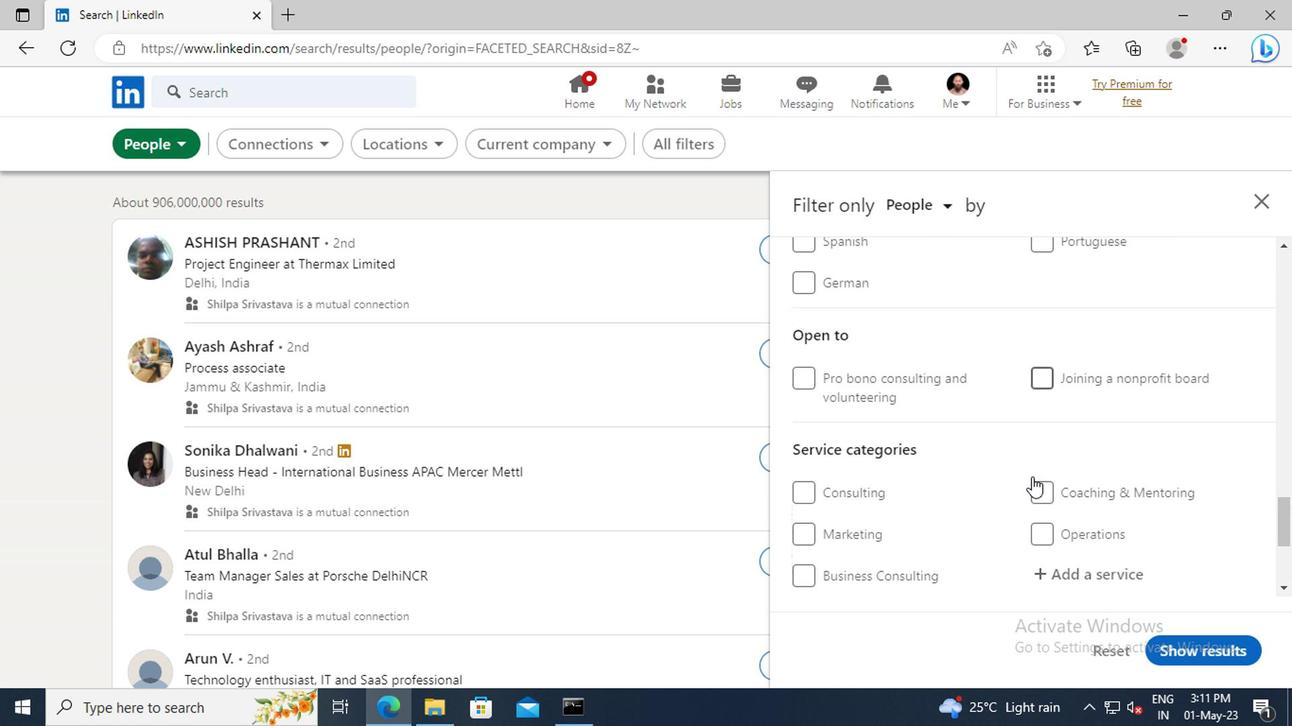 
Action: Mouse moved to (888, 477)
Screenshot: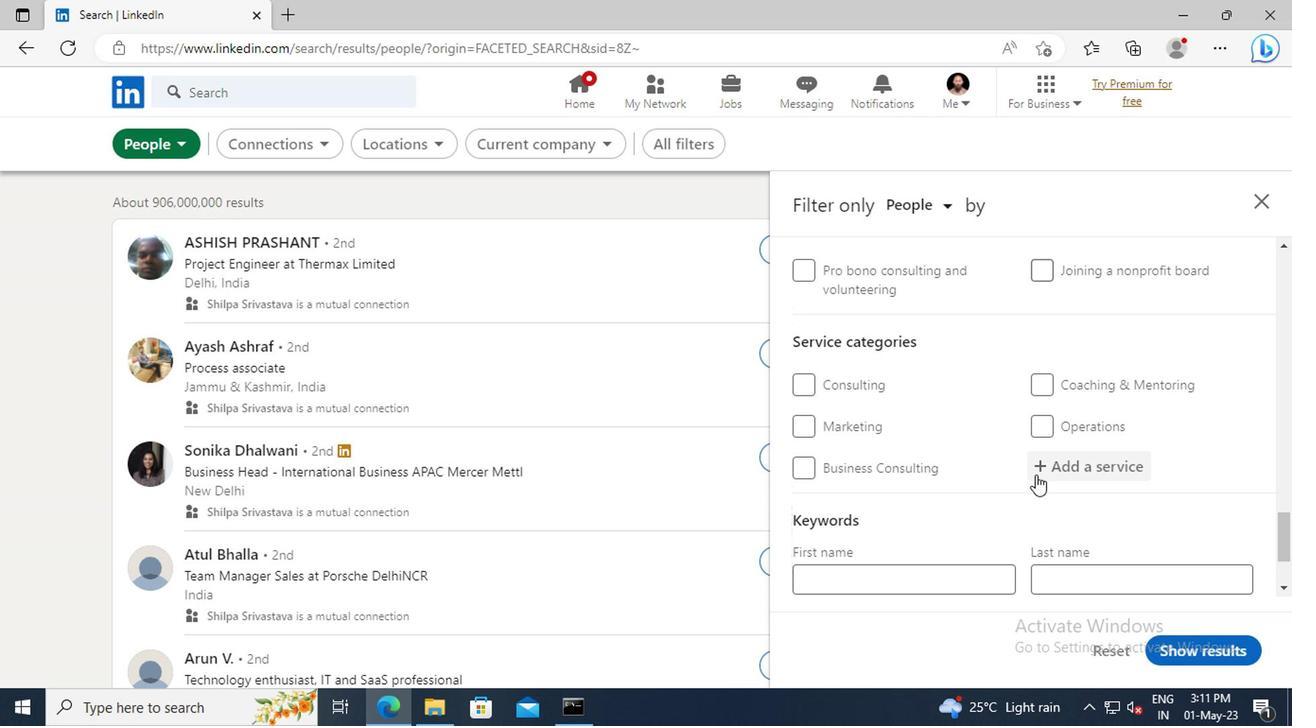 
Action: Mouse pressed left at (888, 477)
Screenshot: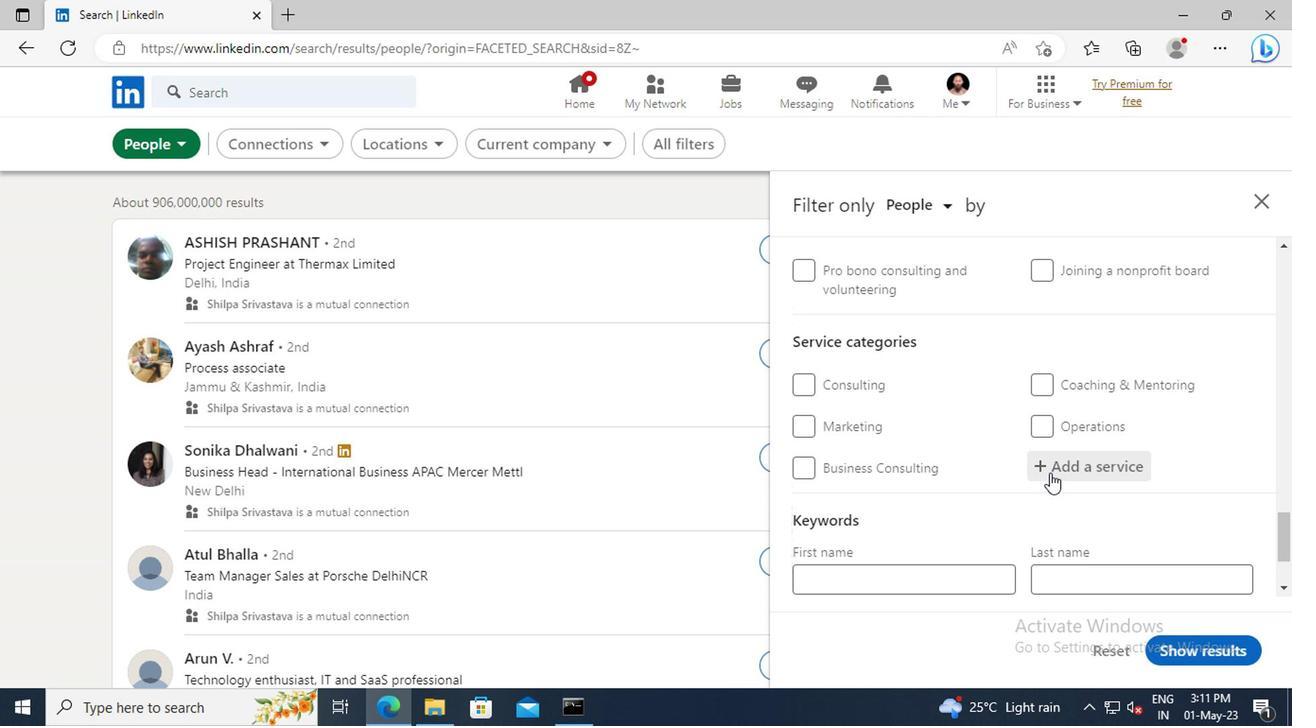 
Action: Key pressed <Key.shift>PUBLIC<Key.space><Key.shift>RE
Screenshot: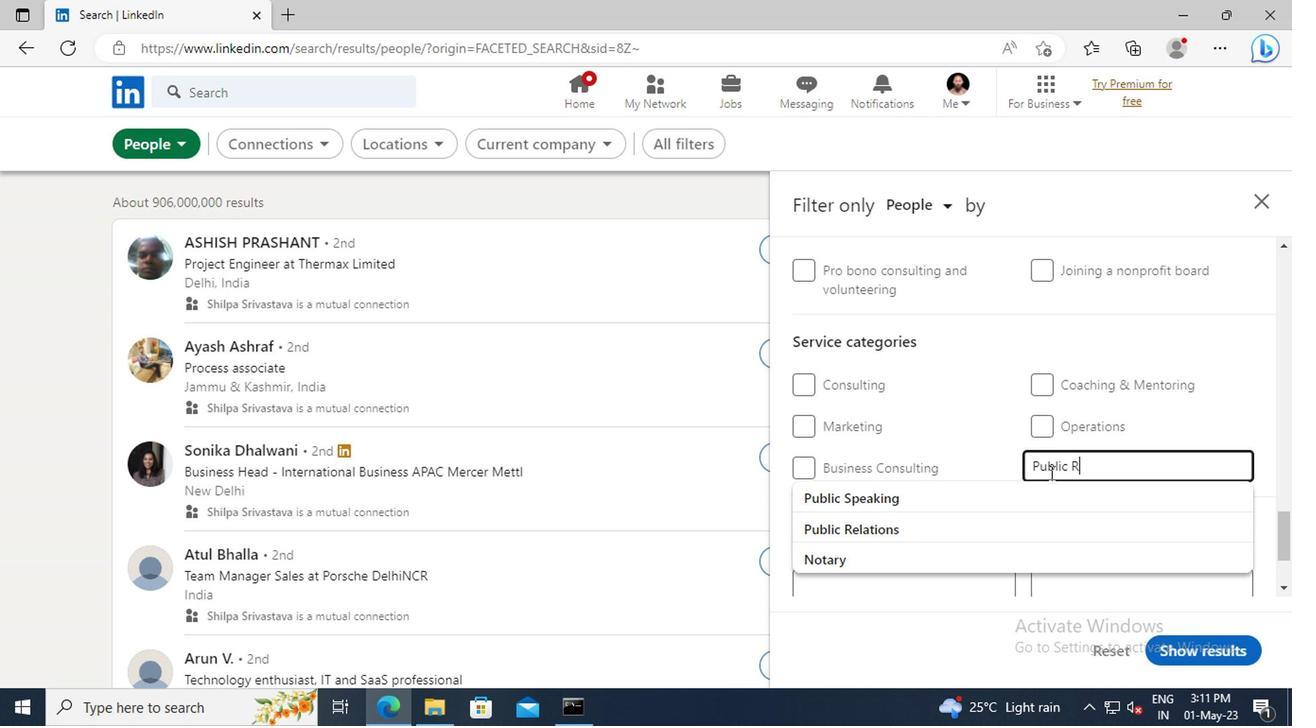 
Action: Mouse moved to (864, 493)
Screenshot: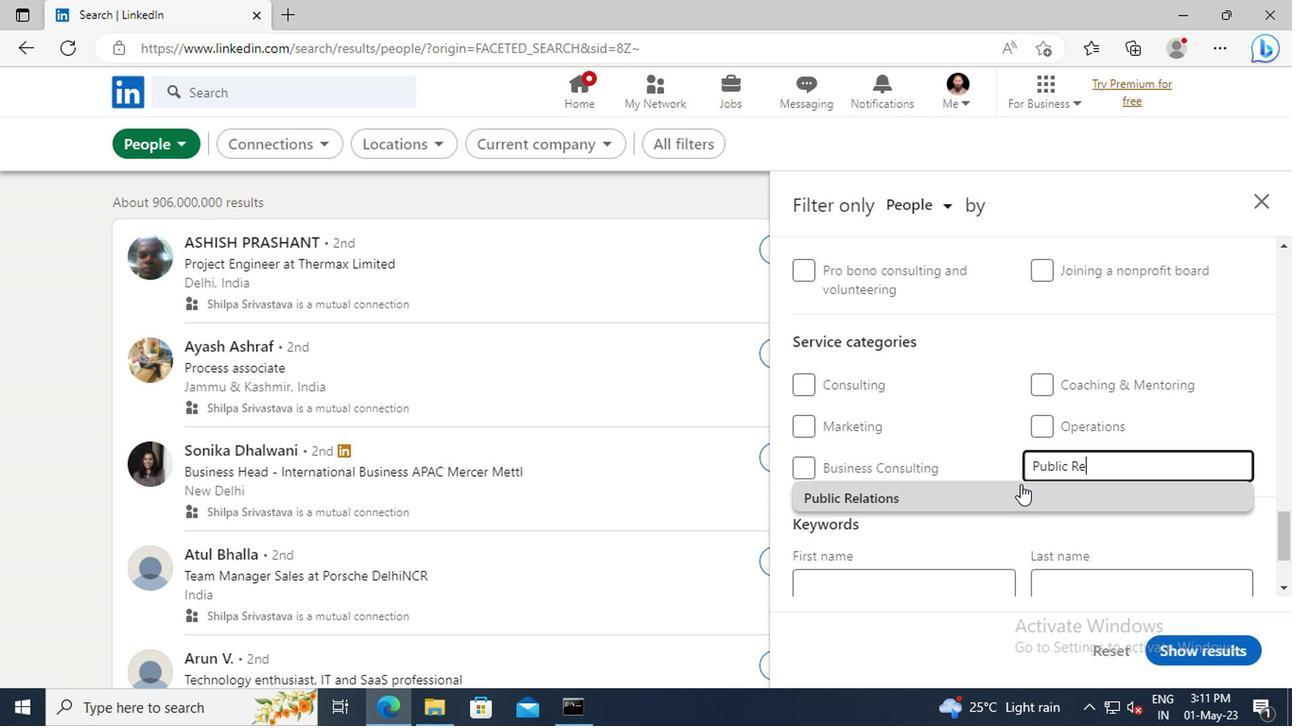 
Action: Mouse pressed left at (864, 493)
Screenshot: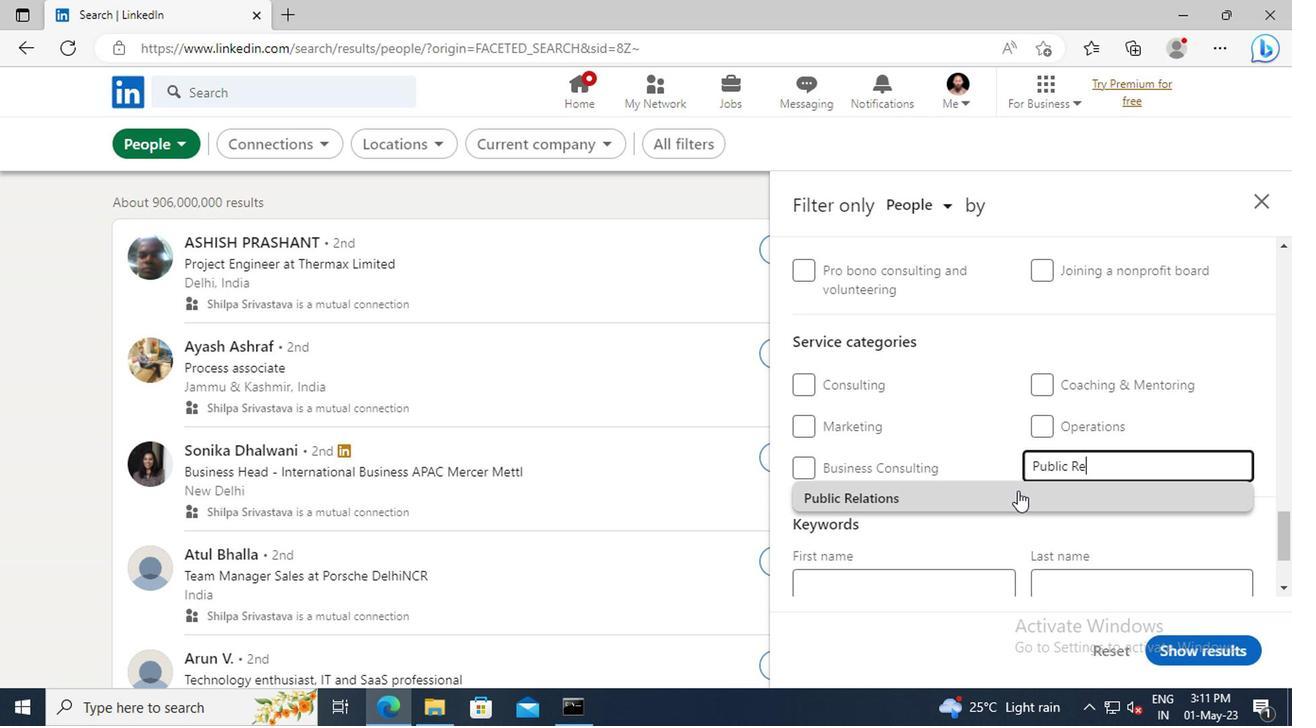 
Action: Mouse scrolled (864, 492) with delta (0, 0)
Screenshot: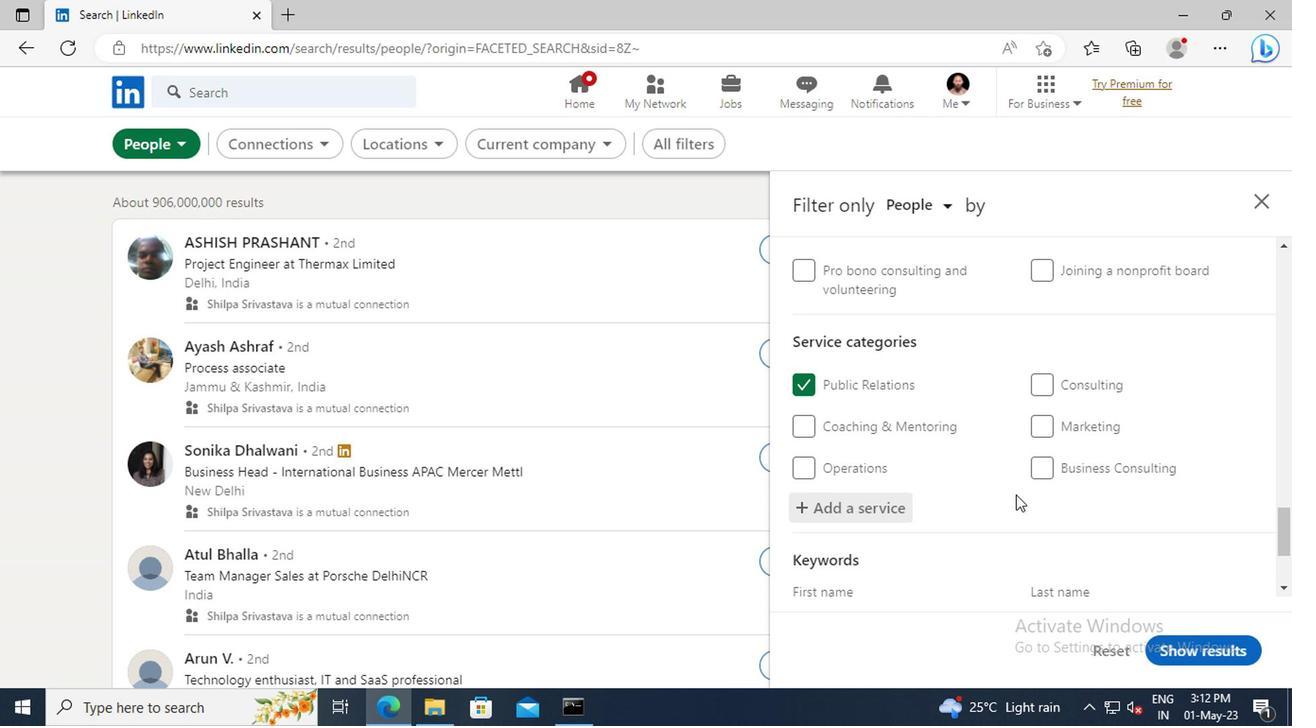 
Action: Mouse scrolled (864, 492) with delta (0, 0)
Screenshot: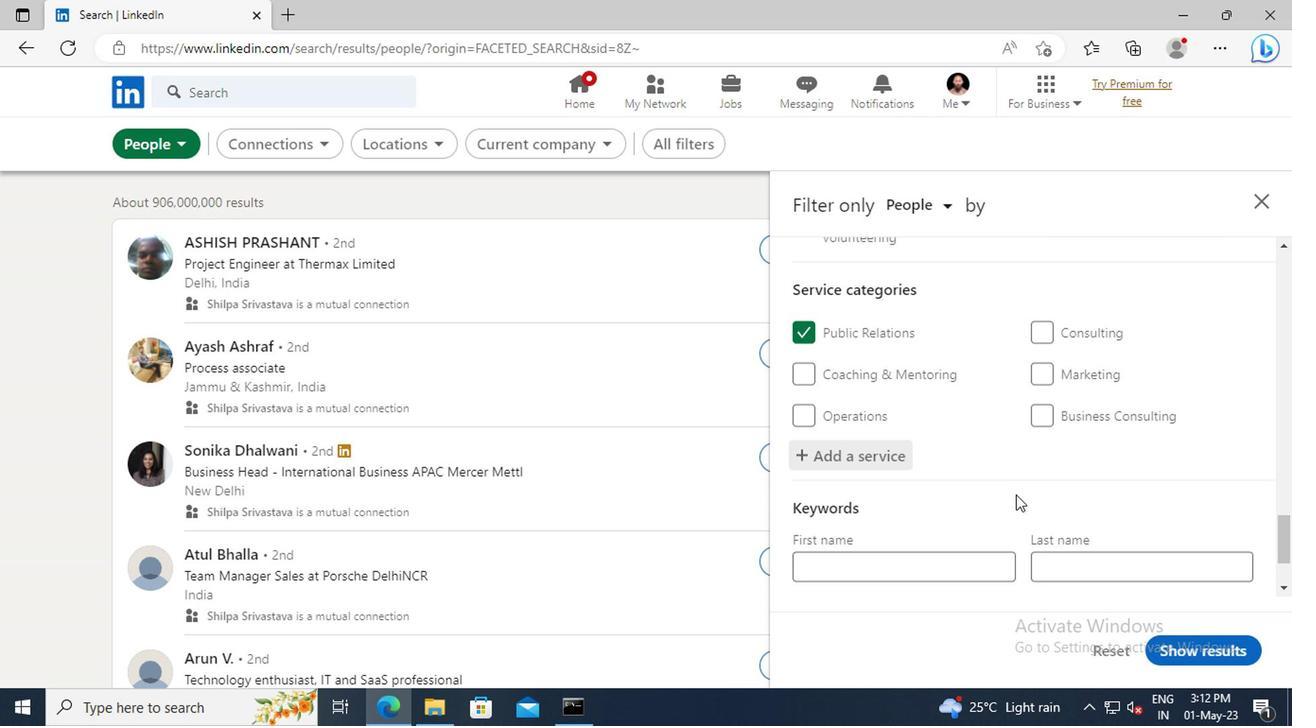 
Action: Mouse scrolled (864, 492) with delta (0, 0)
Screenshot: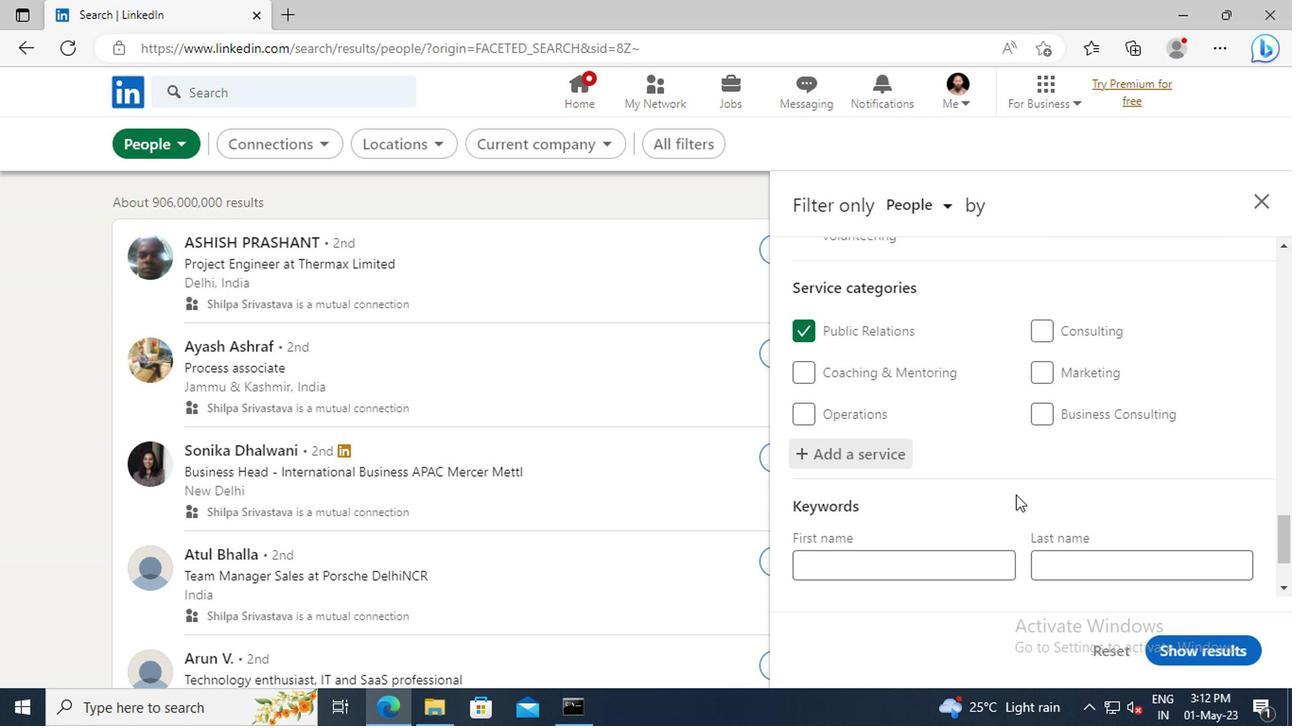 
Action: Mouse scrolled (864, 492) with delta (0, 0)
Screenshot: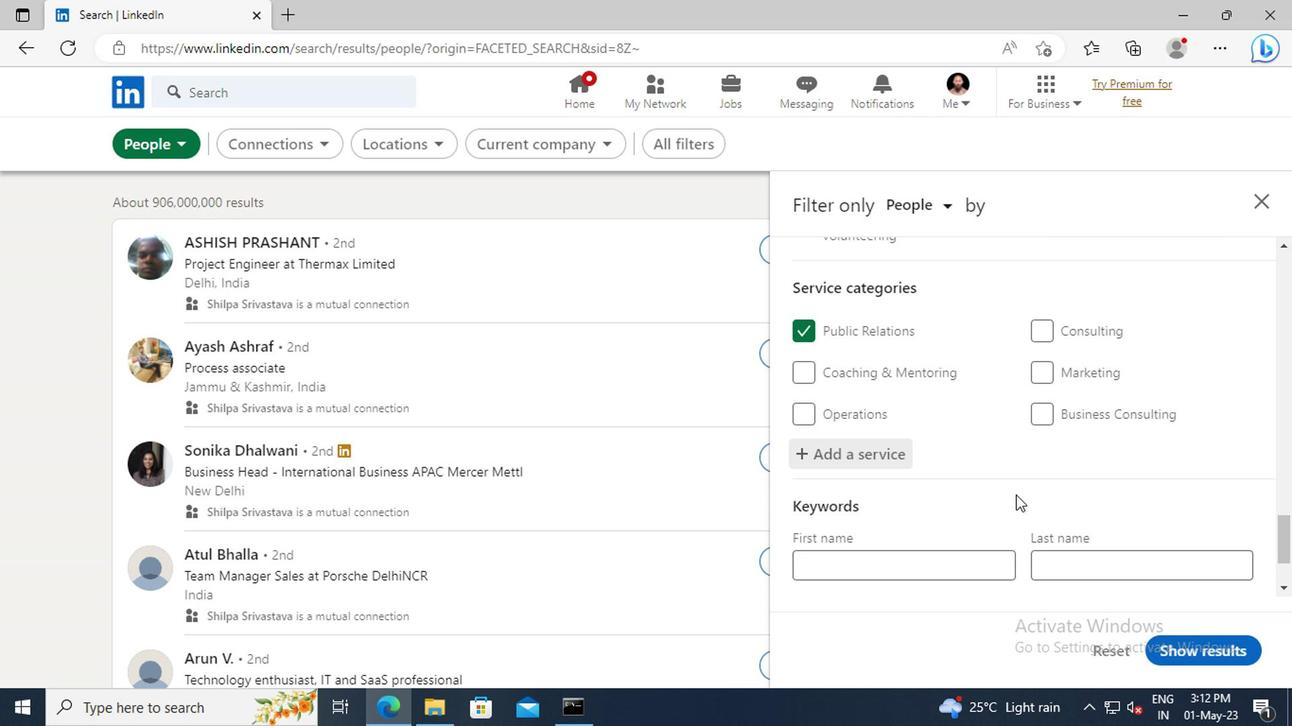 
Action: Mouse moved to (823, 502)
Screenshot: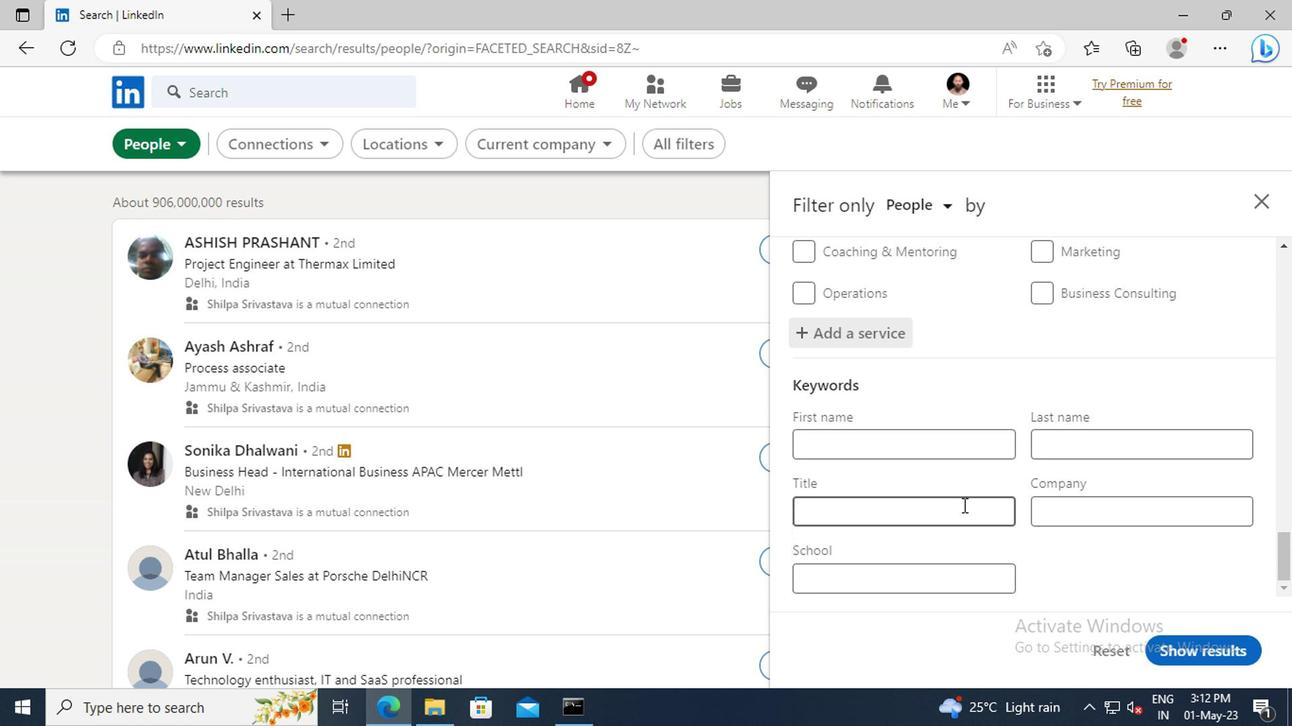 
Action: Mouse pressed left at (823, 502)
Screenshot: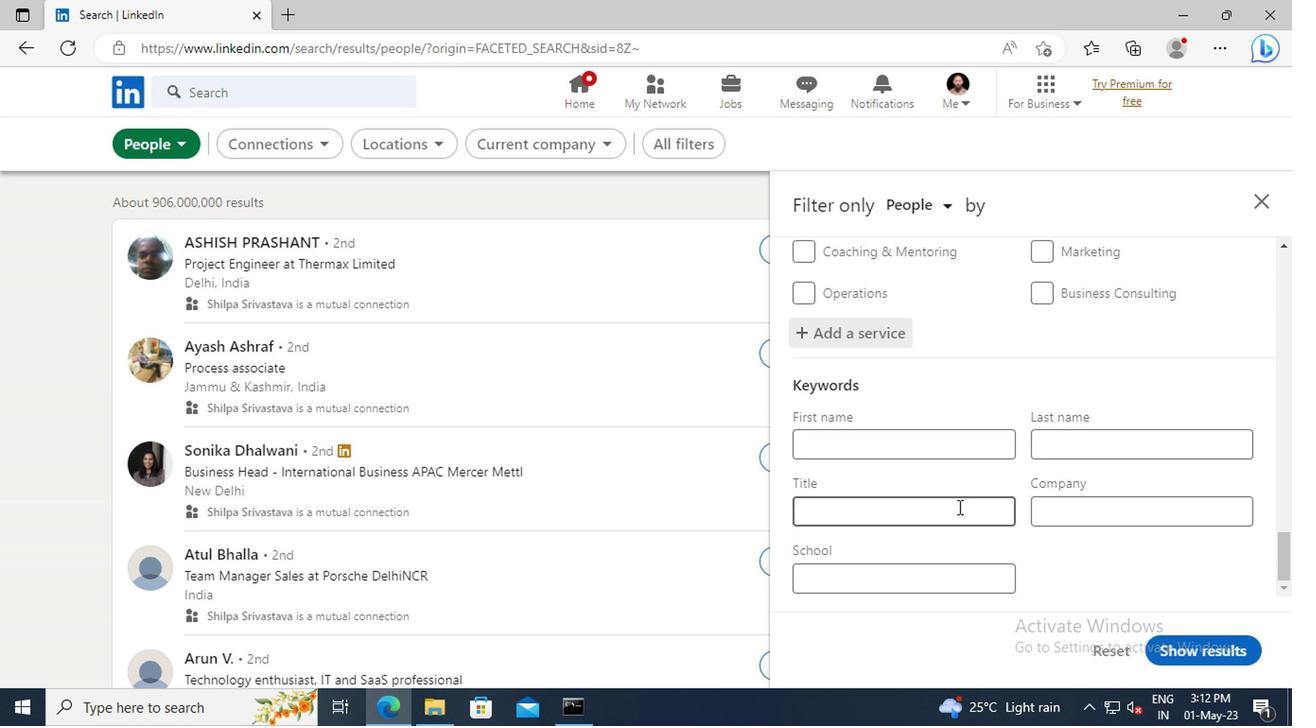 
Action: Key pressed <Key.shift>LIFE<Key.space><Key.shift>COACH<Key.enter>
Screenshot: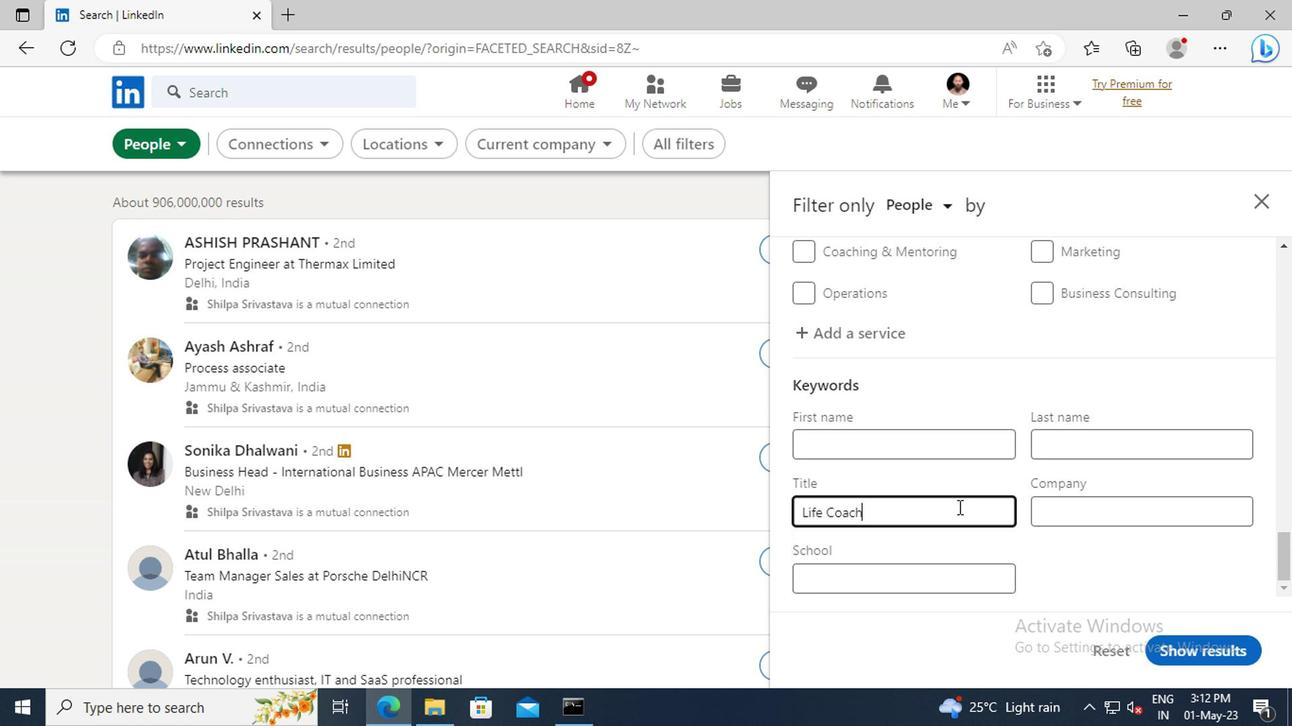 
Action: Mouse moved to (976, 602)
Screenshot: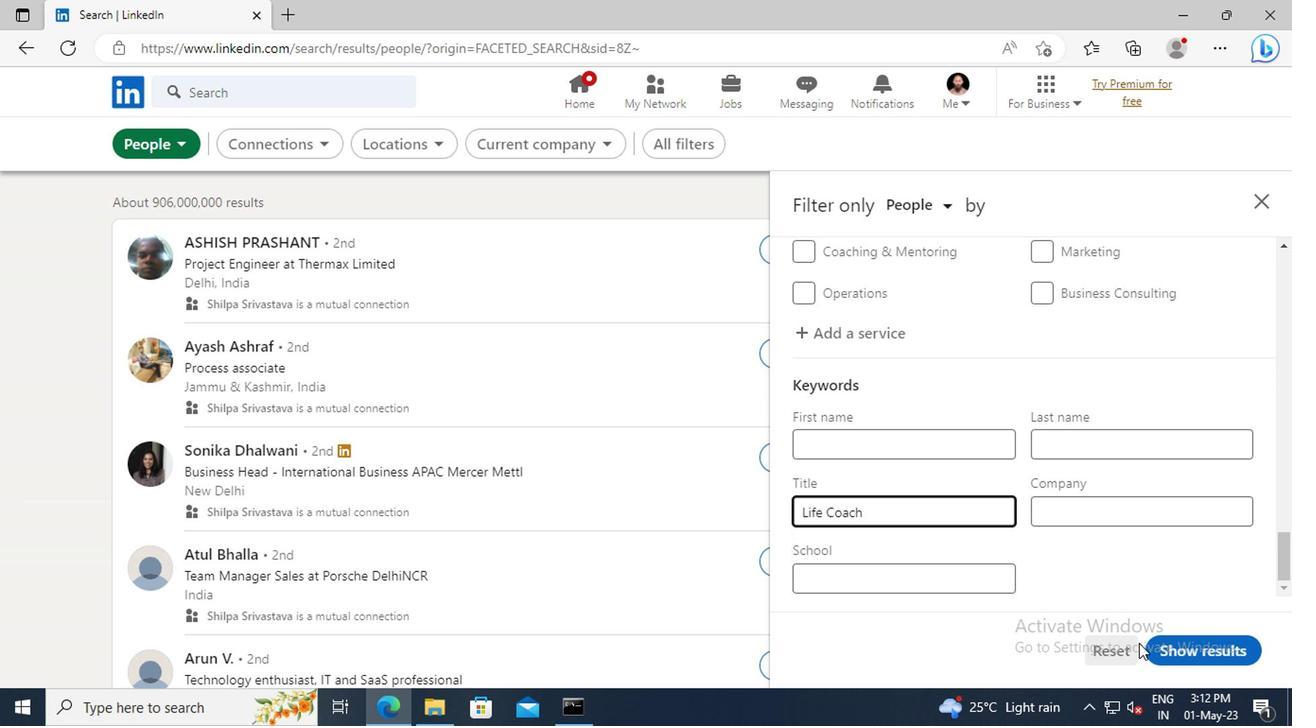 
Action: Mouse pressed left at (976, 602)
Screenshot: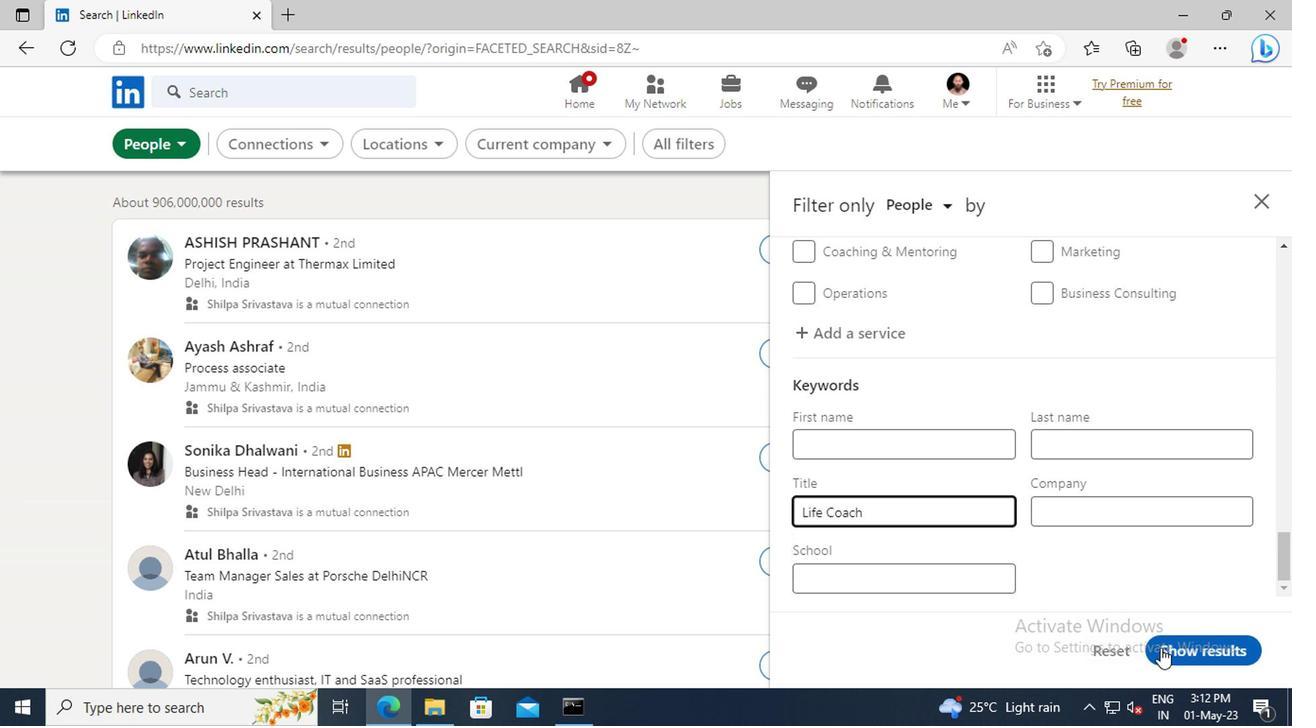 
Action: Mouse moved to (976, 604)
Screenshot: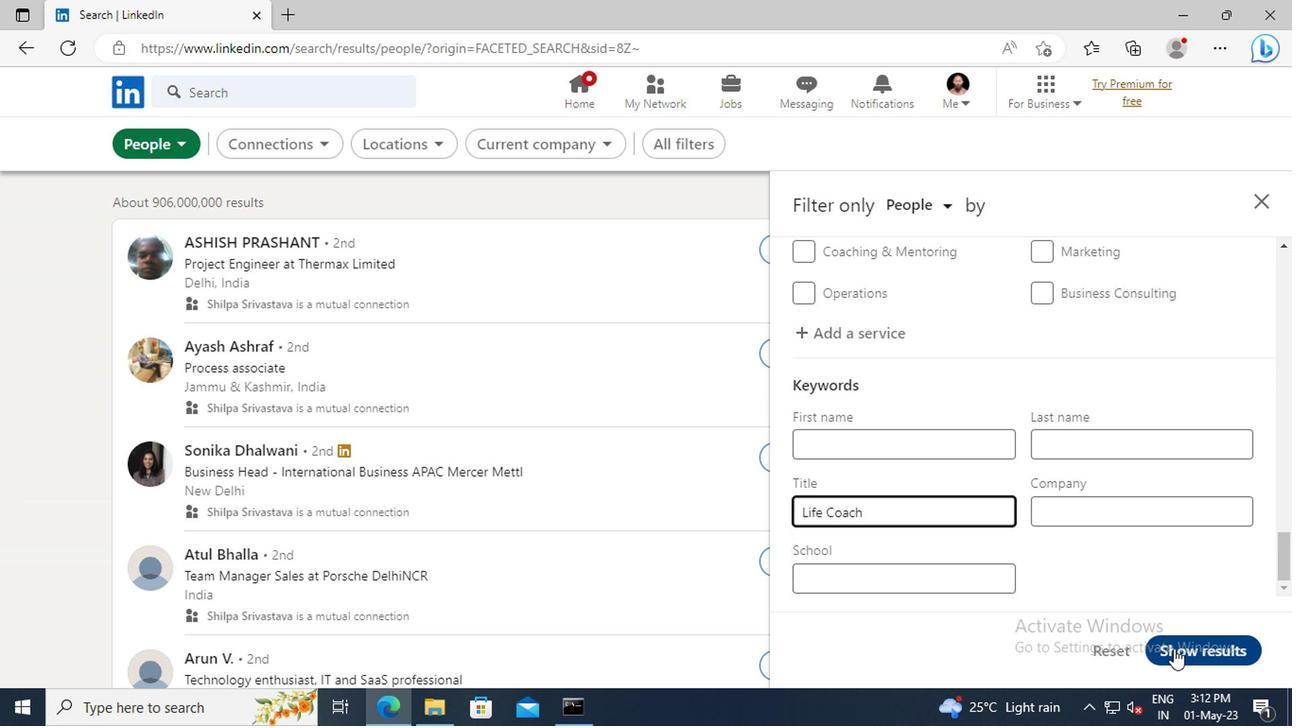 
